 Task: Move 5 latest emails   from folder Sent items to folder Folder0000000001 with a subject Subject0000000001. Move 5 latest emails   from folder Sent items to folder Folder0000000002 with a subject Subject0000000001. Move 5 latest emails   from folder Sent items to folder Folder0000000003 with a subject Subject0000000002. Move 3 latest emails   from folder Sent items to folder Folder0000000004 with a subject Subject0000000003. Move 2 latest emails   from folder Sent items to folder Folder0000000005 with a subject Subject0000000004
Action: Mouse moved to (491, 113)
Screenshot: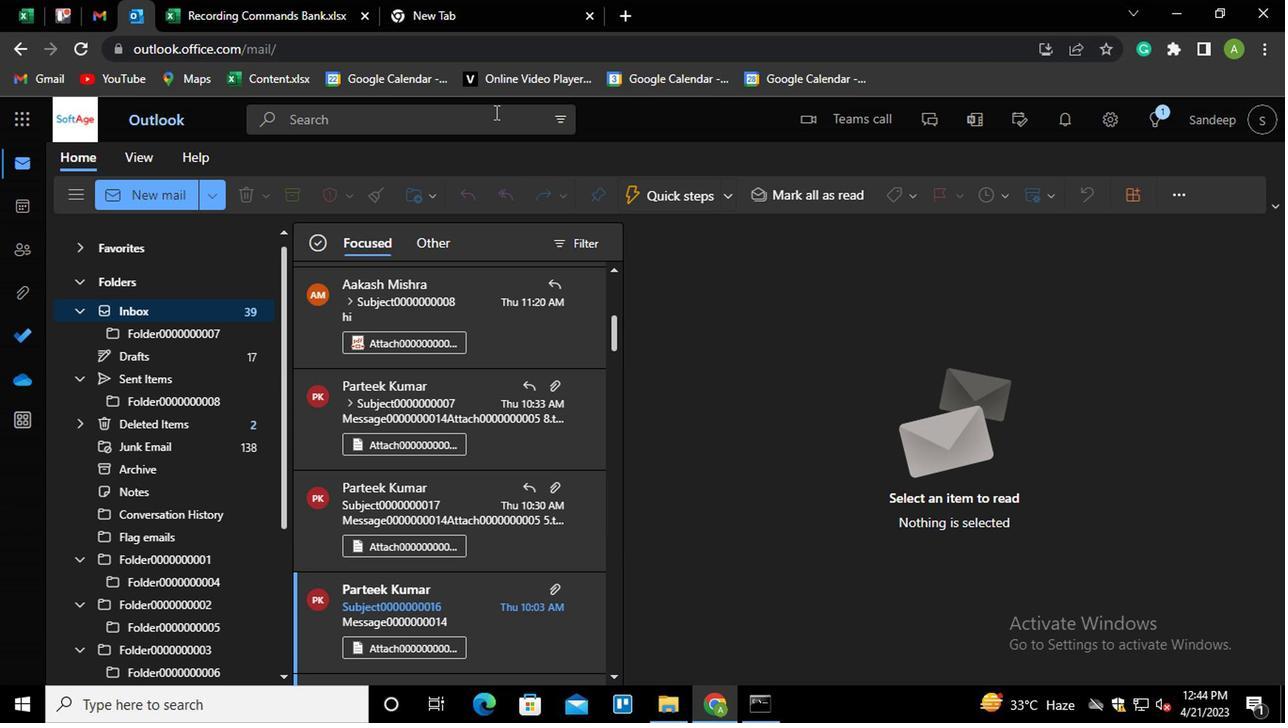 
Action: Mouse pressed left at (491, 113)
Screenshot: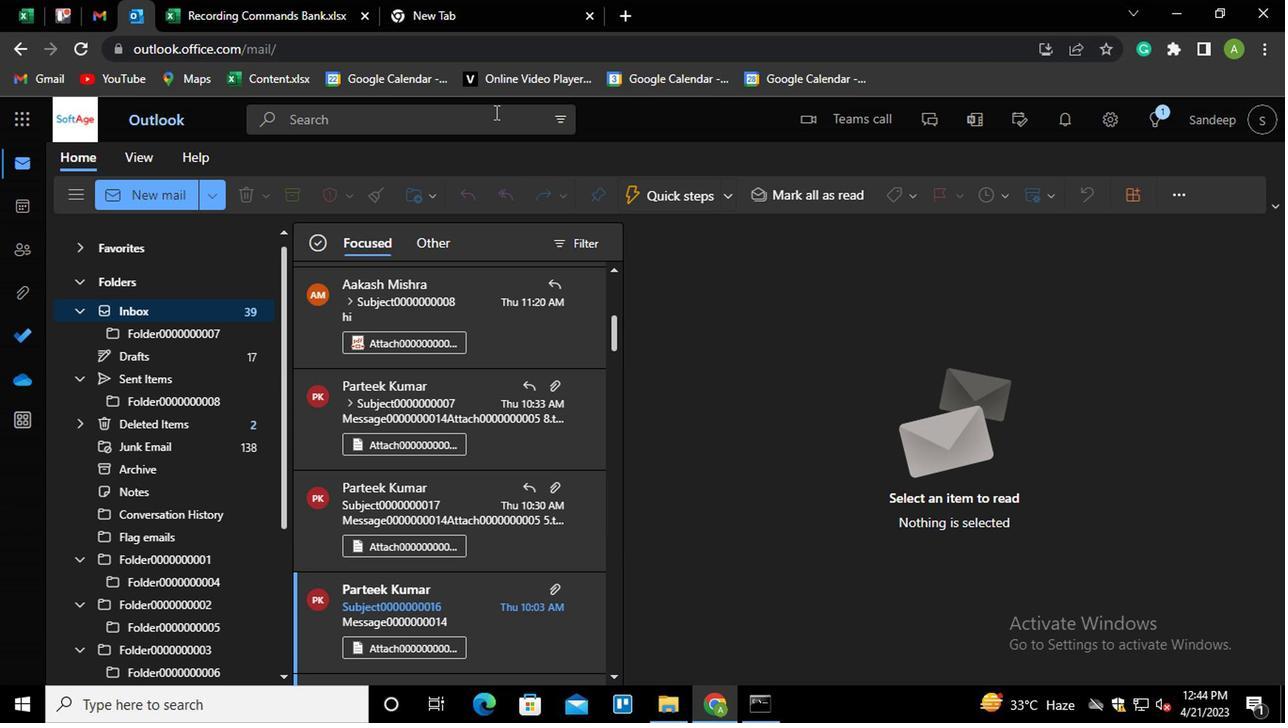
Action: Mouse moved to (722, 117)
Screenshot: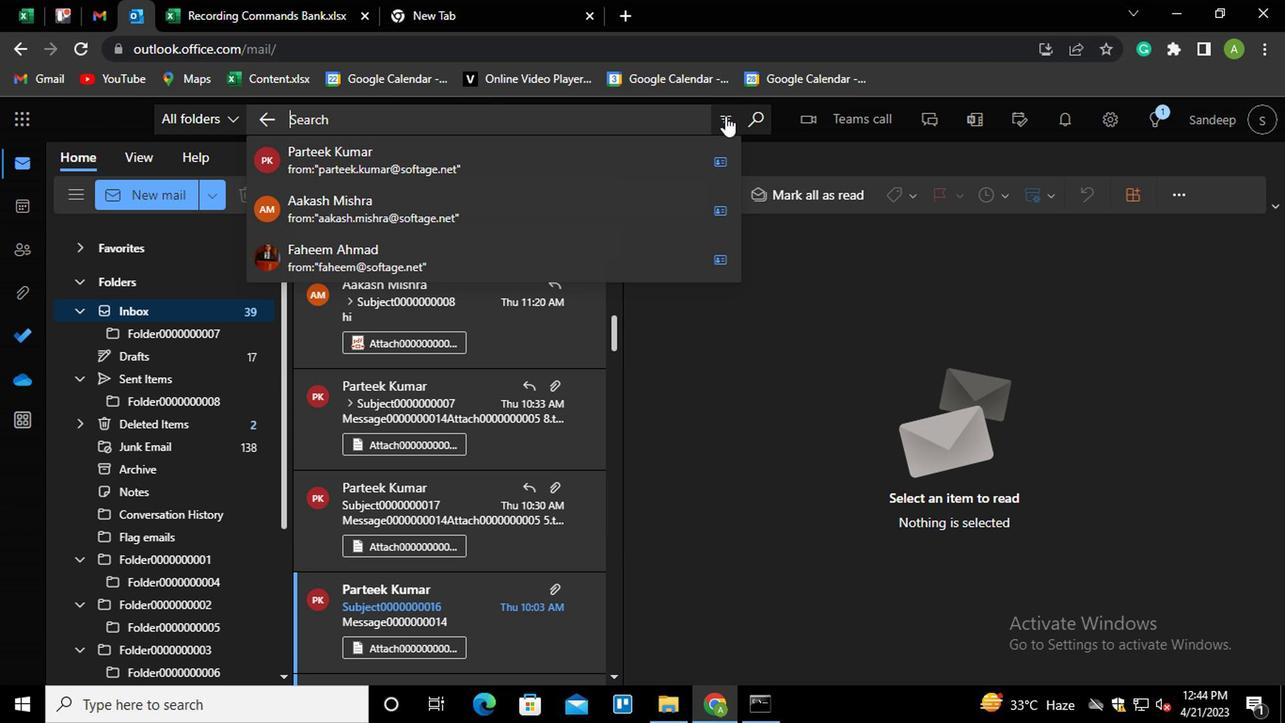 
Action: Mouse pressed left at (722, 117)
Screenshot: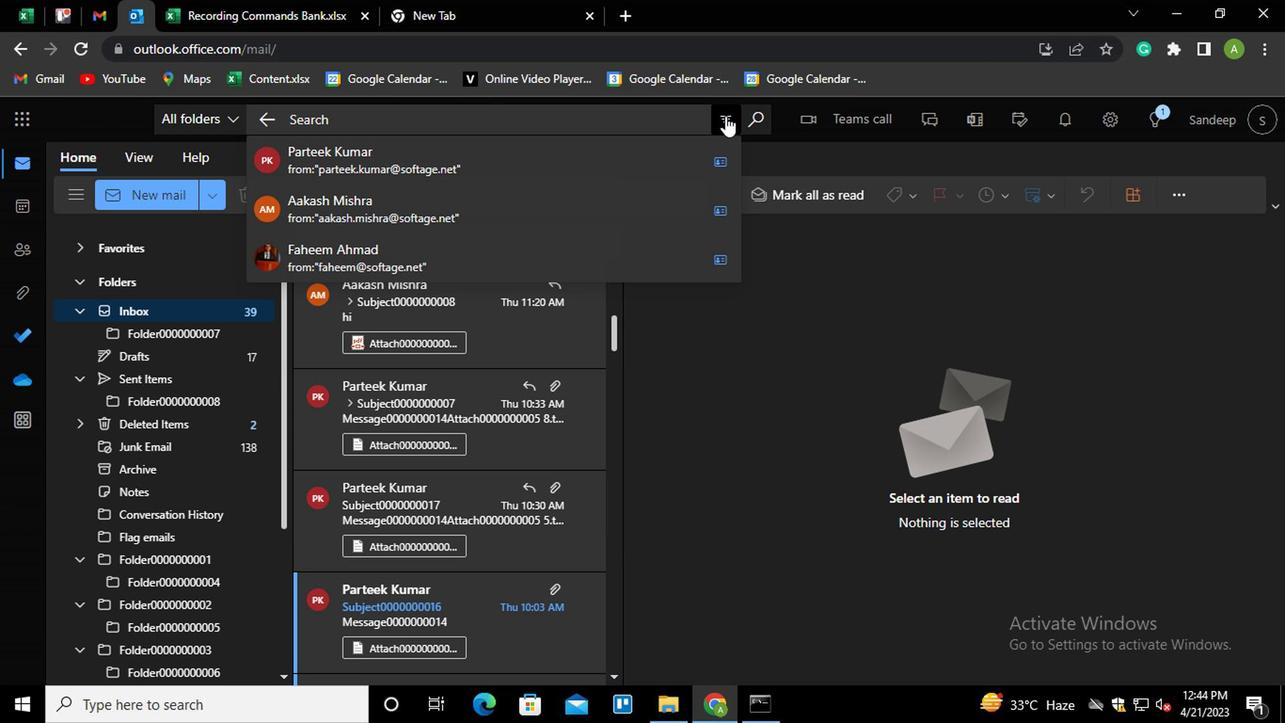 
Action: Mouse moved to (486, 204)
Screenshot: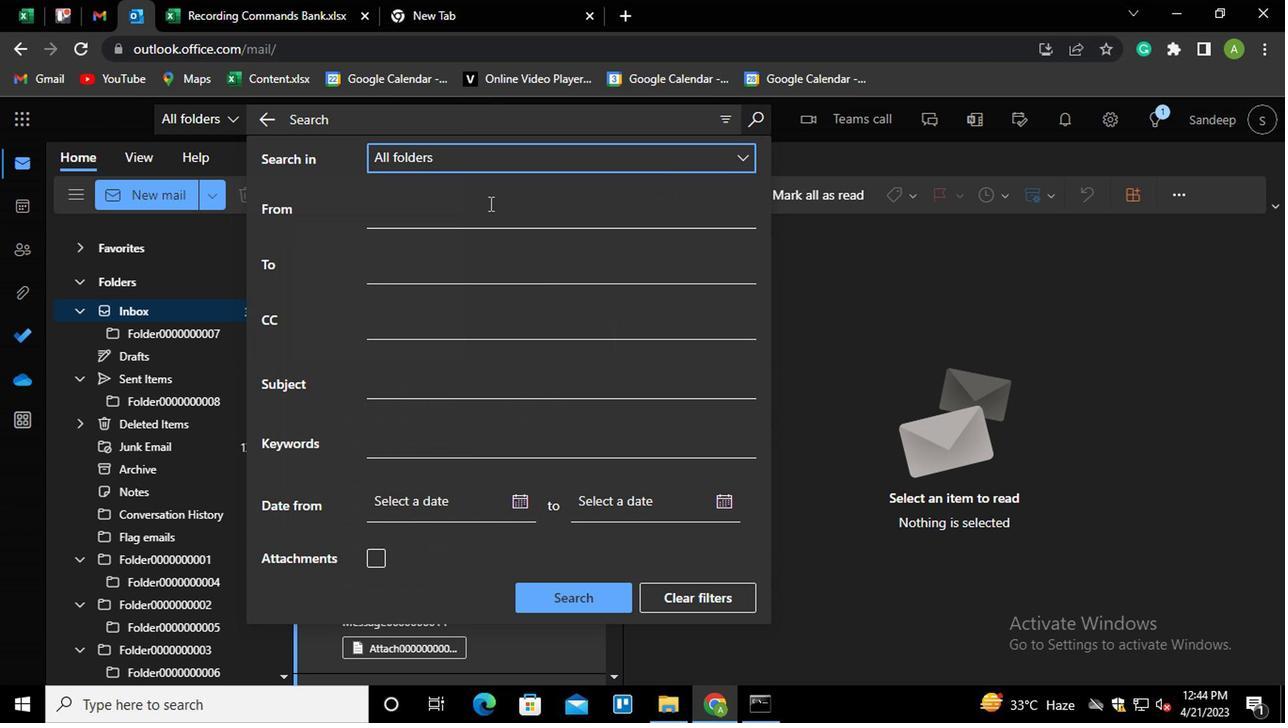 
Action: Mouse pressed left at (486, 204)
Screenshot: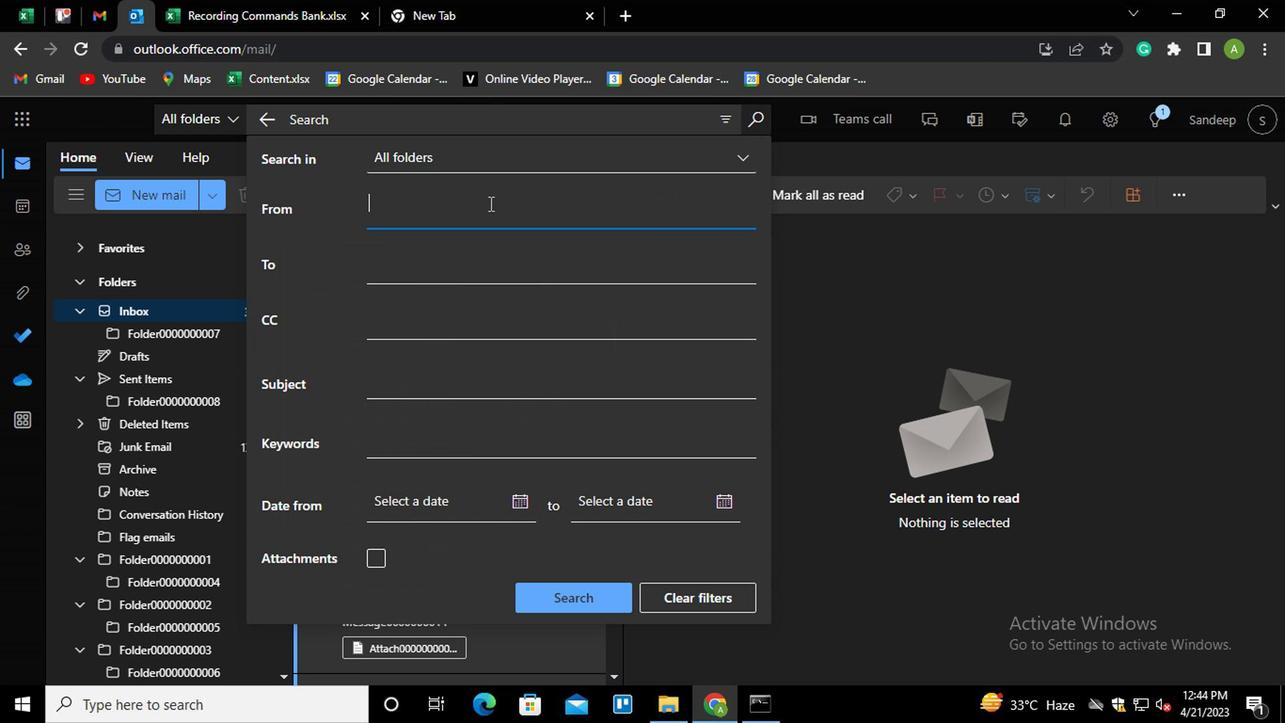 
Action: Mouse moved to (680, 163)
Screenshot: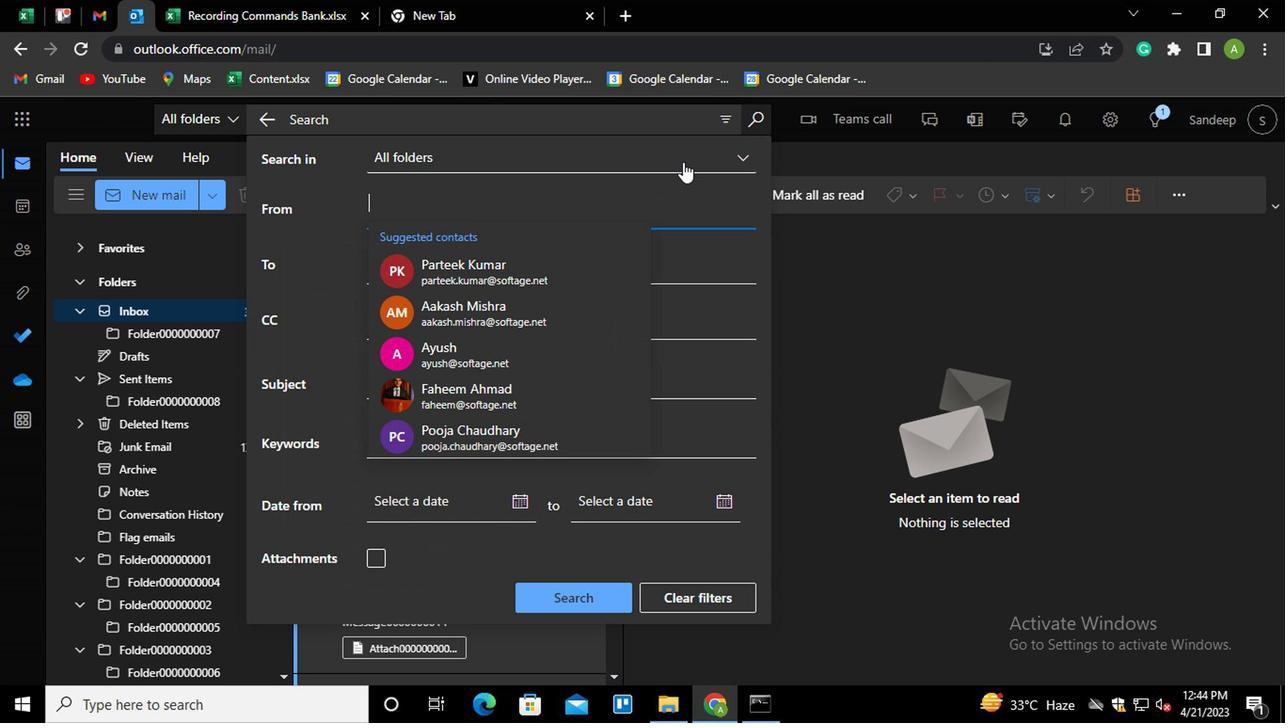 
Action: Mouse pressed left at (680, 163)
Screenshot: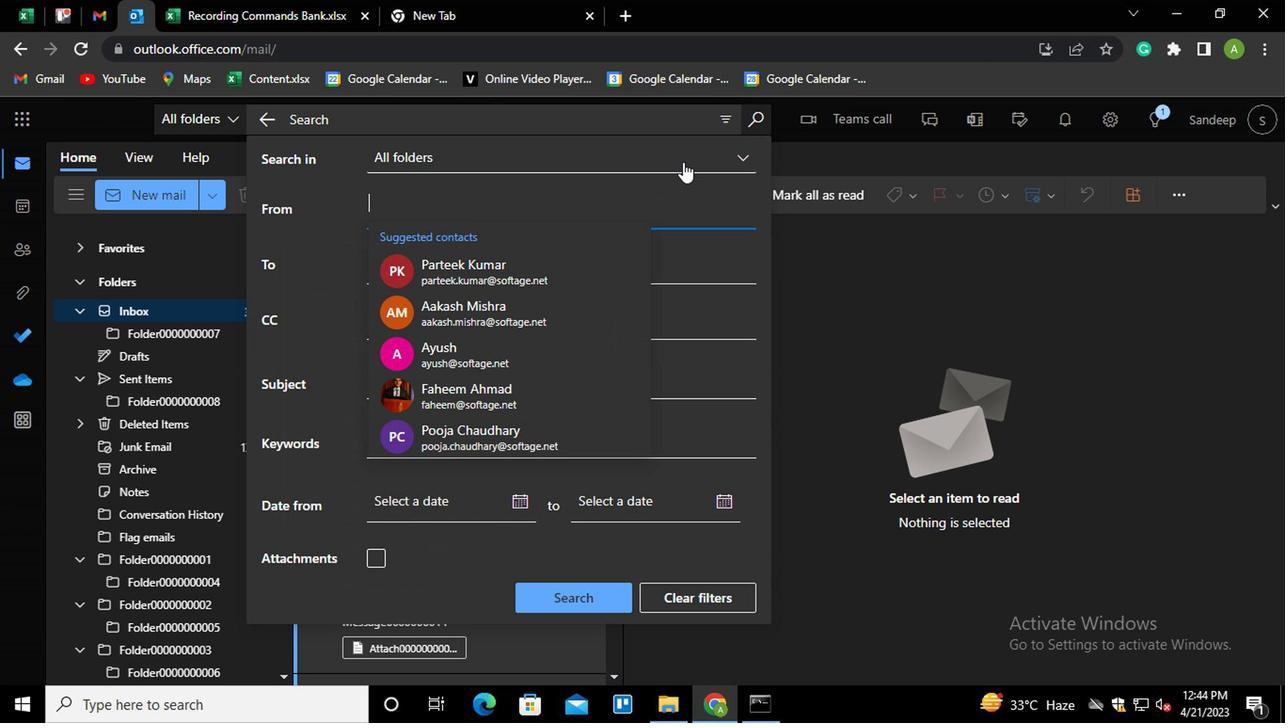 
Action: Mouse moved to (415, 284)
Screenshot: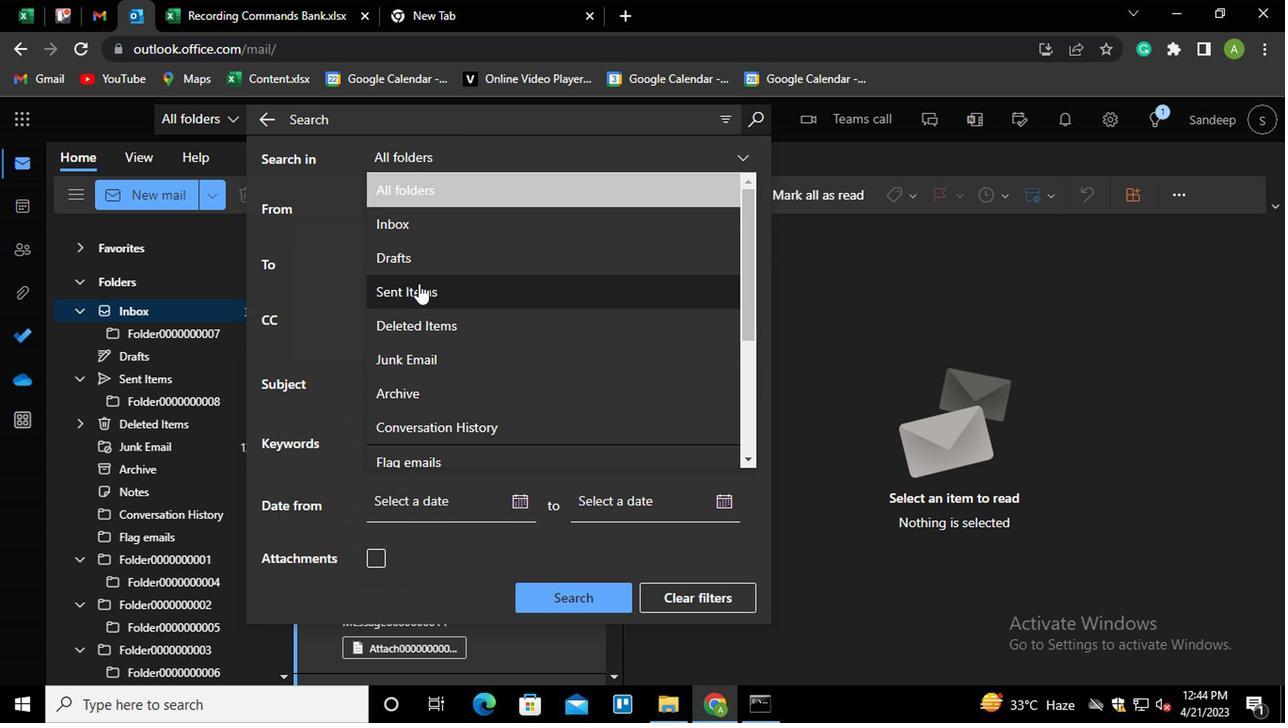 
Action: Mouse pressed left at (415, 284)
Screenshot: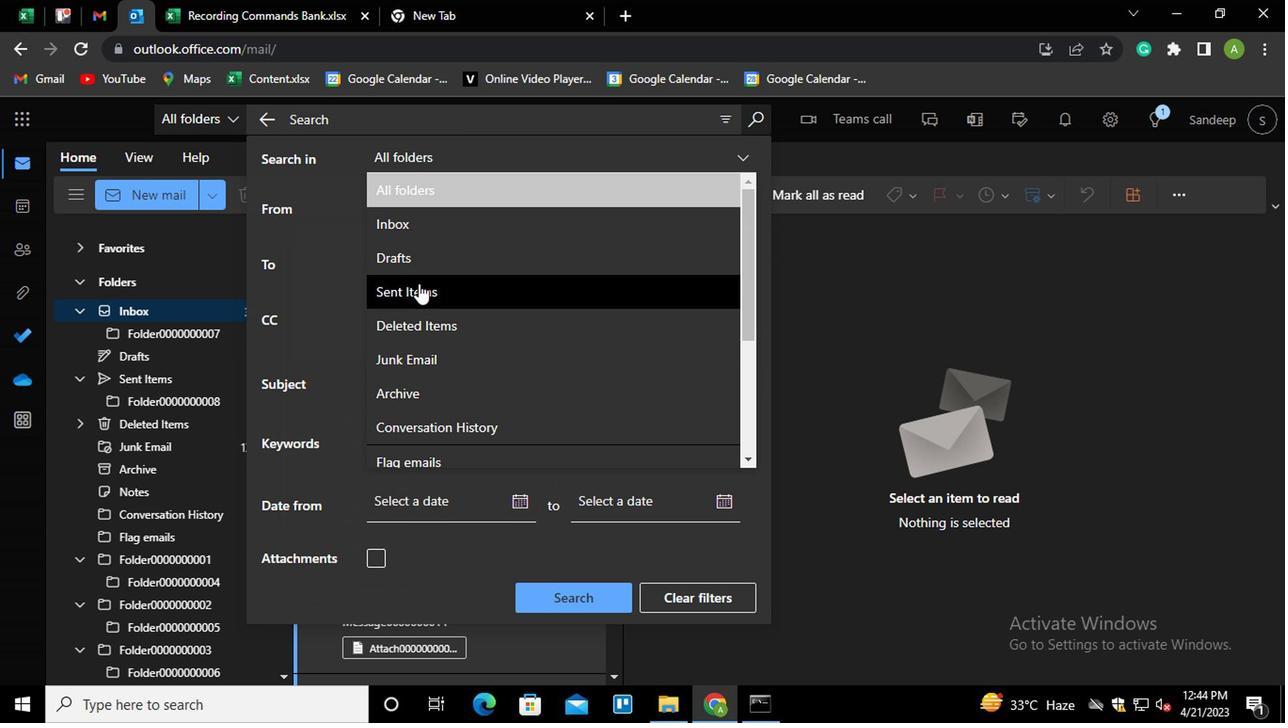 
Action: Mouse moved to (434, 214)
Screenshot: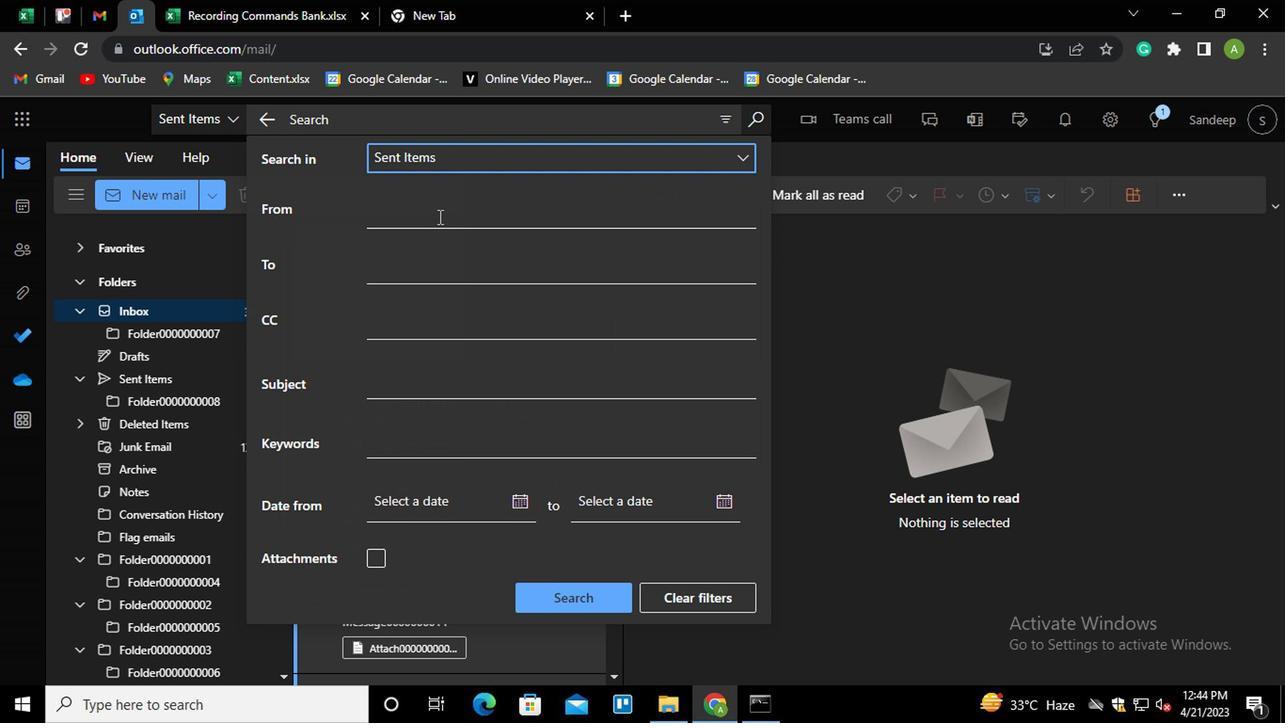 
Action: Mouse pressed left at (434, 214)
Screenshot: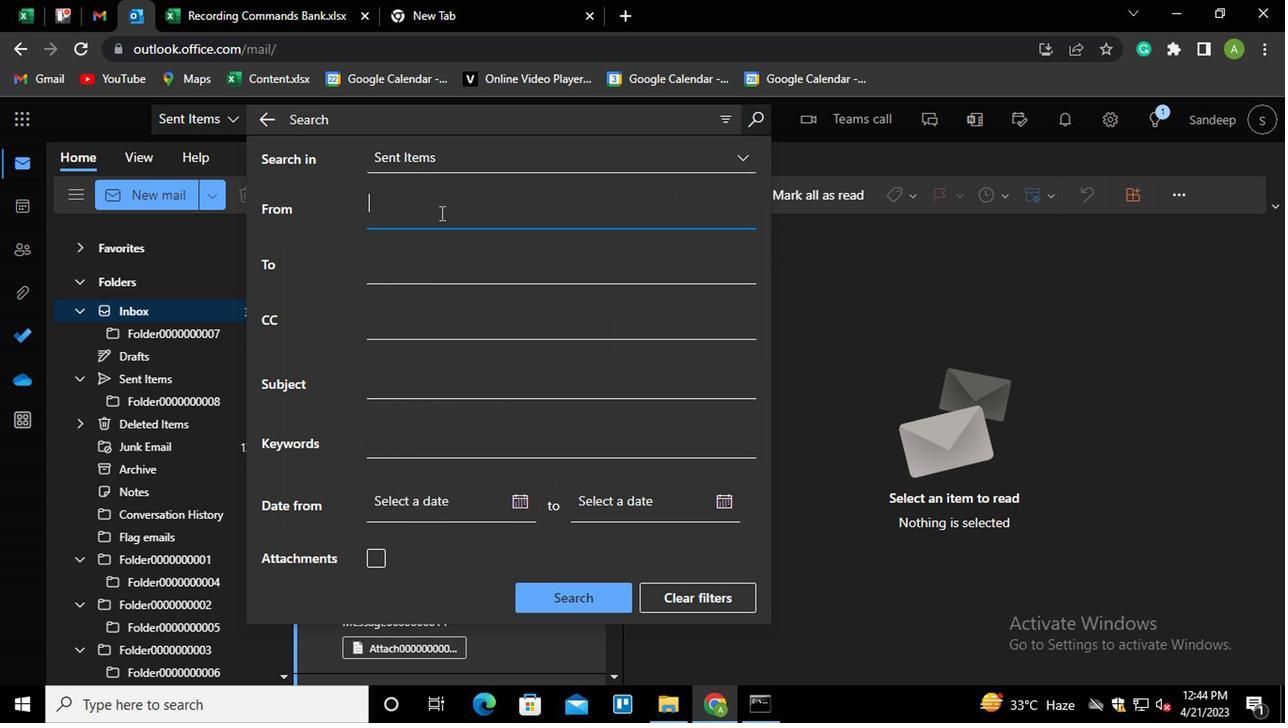 
Action: Mouse moved to (436, 214)
Screenshot: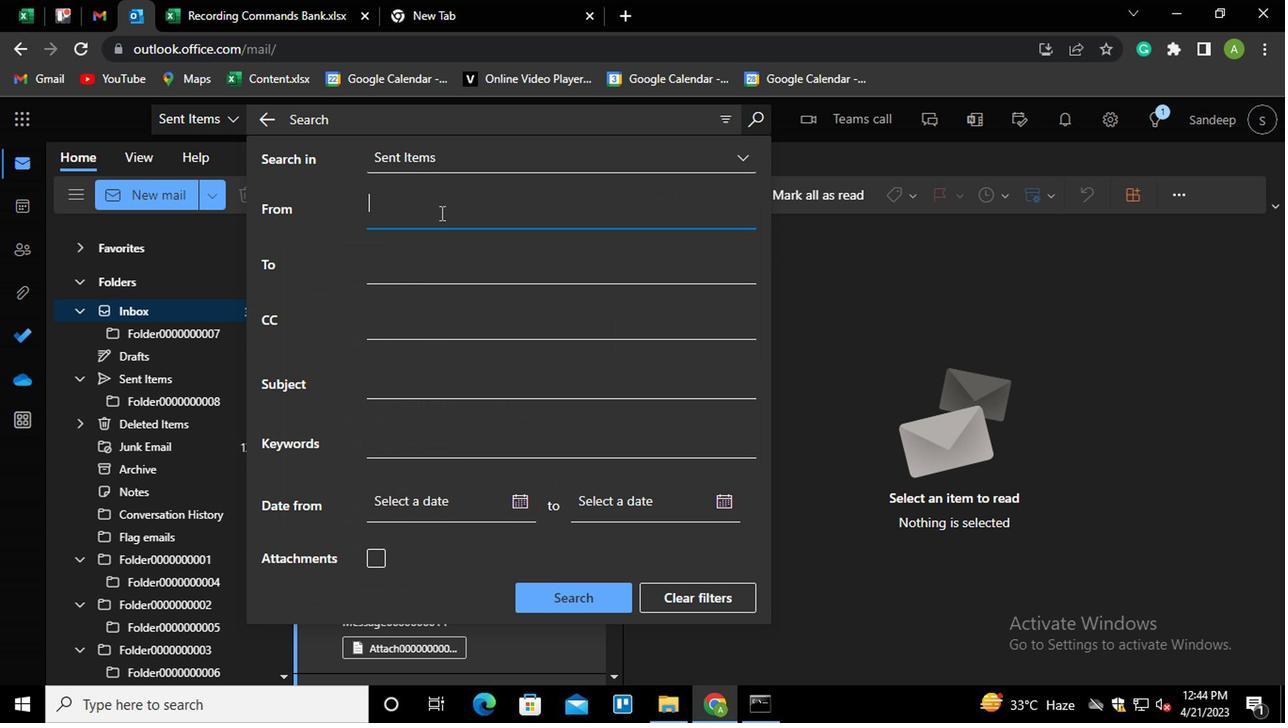 
Action: Key pressed <Key.shift>SUBJECT0000000001
Screenshot: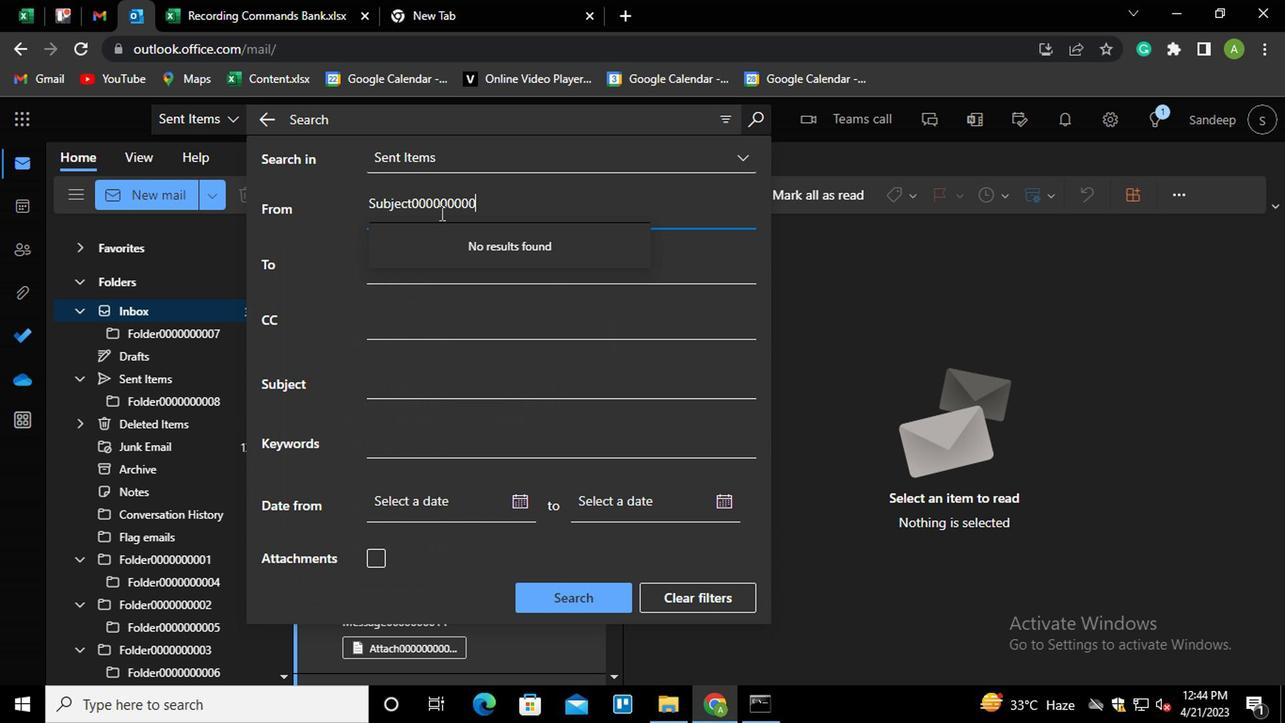 
Action: Mouse moved to (496, 204)
Screenshot: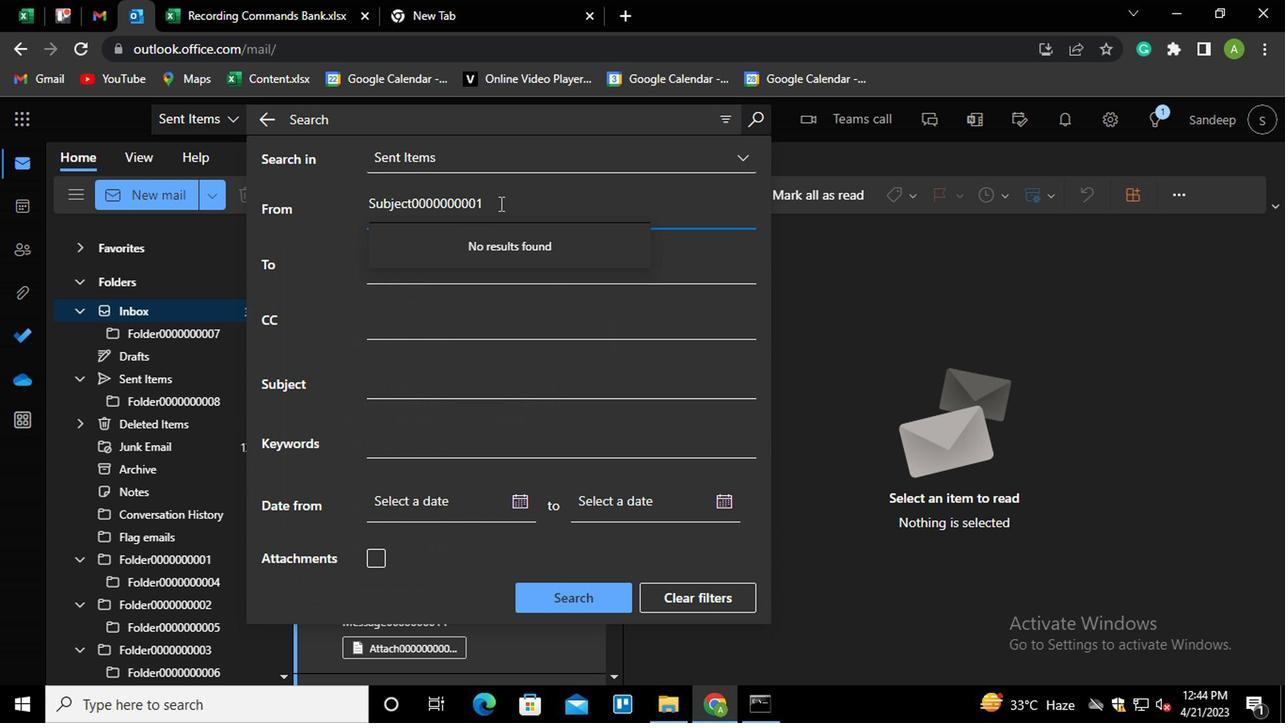 
Action: Key pressed <Key.shift_r><Key.shift_r><Key.home>ctrl+C<Key.backspace>
Screenshot: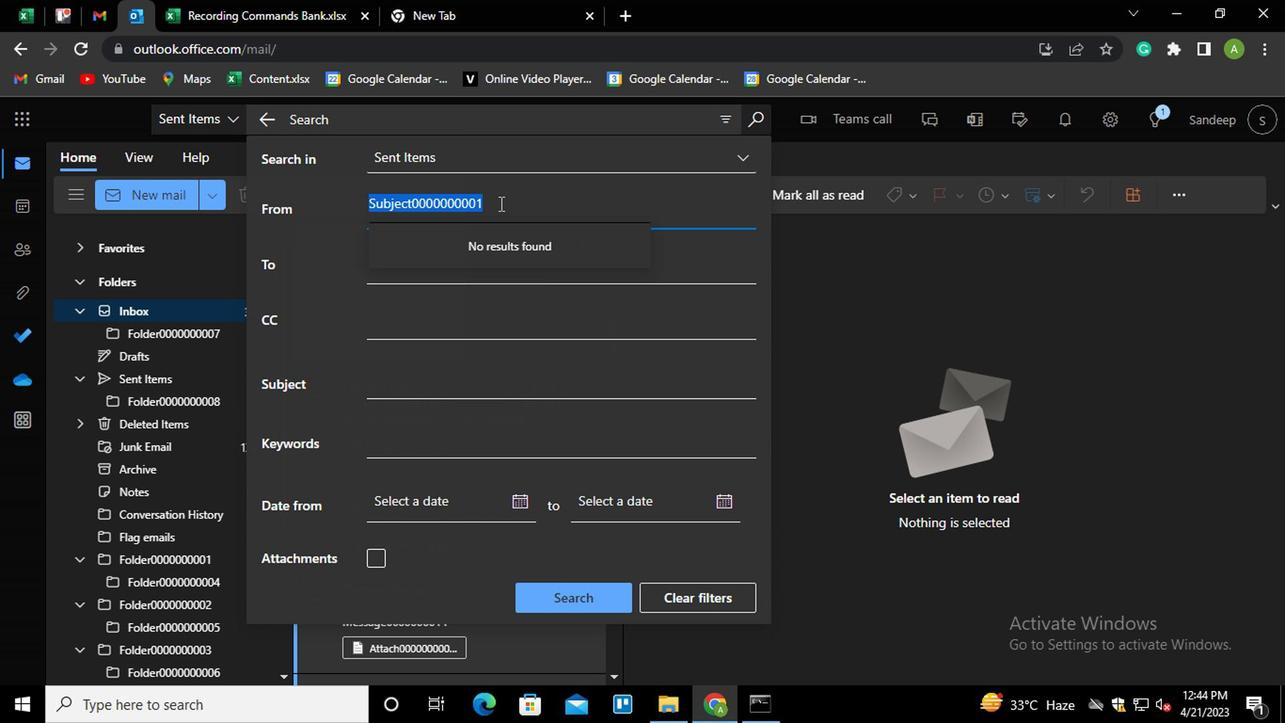 
Action: Mouse moved to (679, 391)
Screenshot: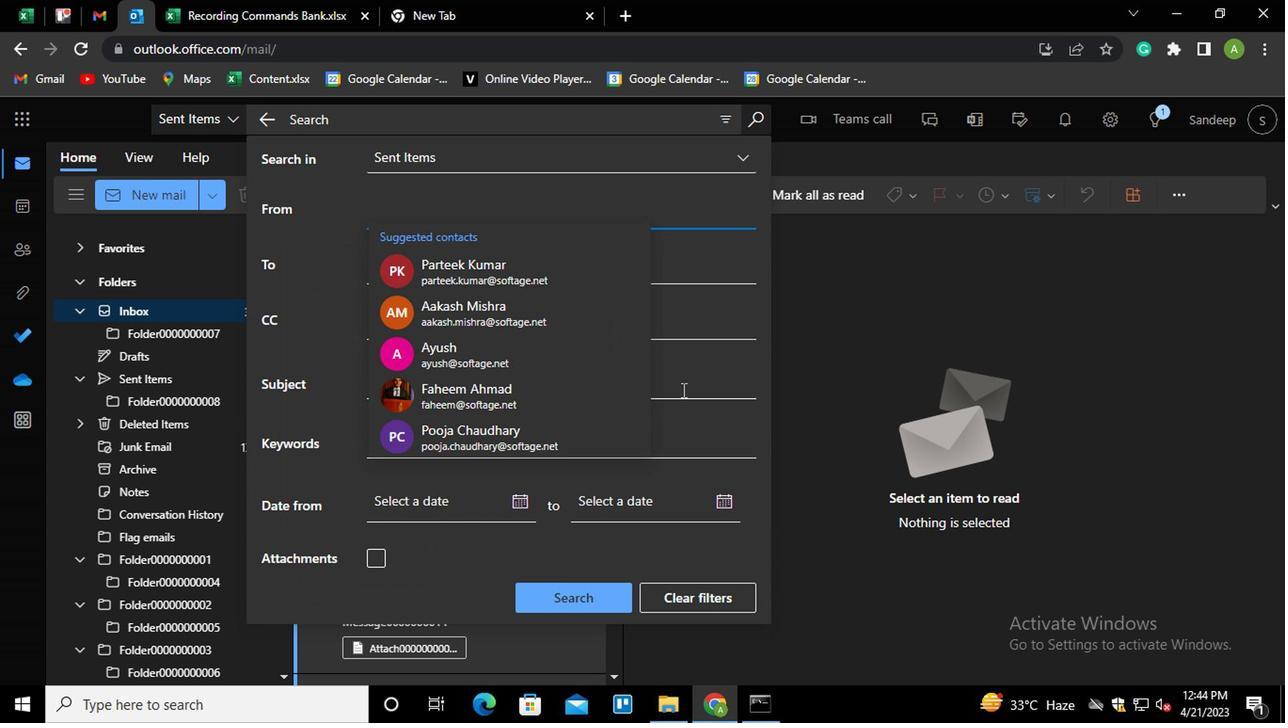 
Action: Mouse pressed left at (679, 391)
Screenshot: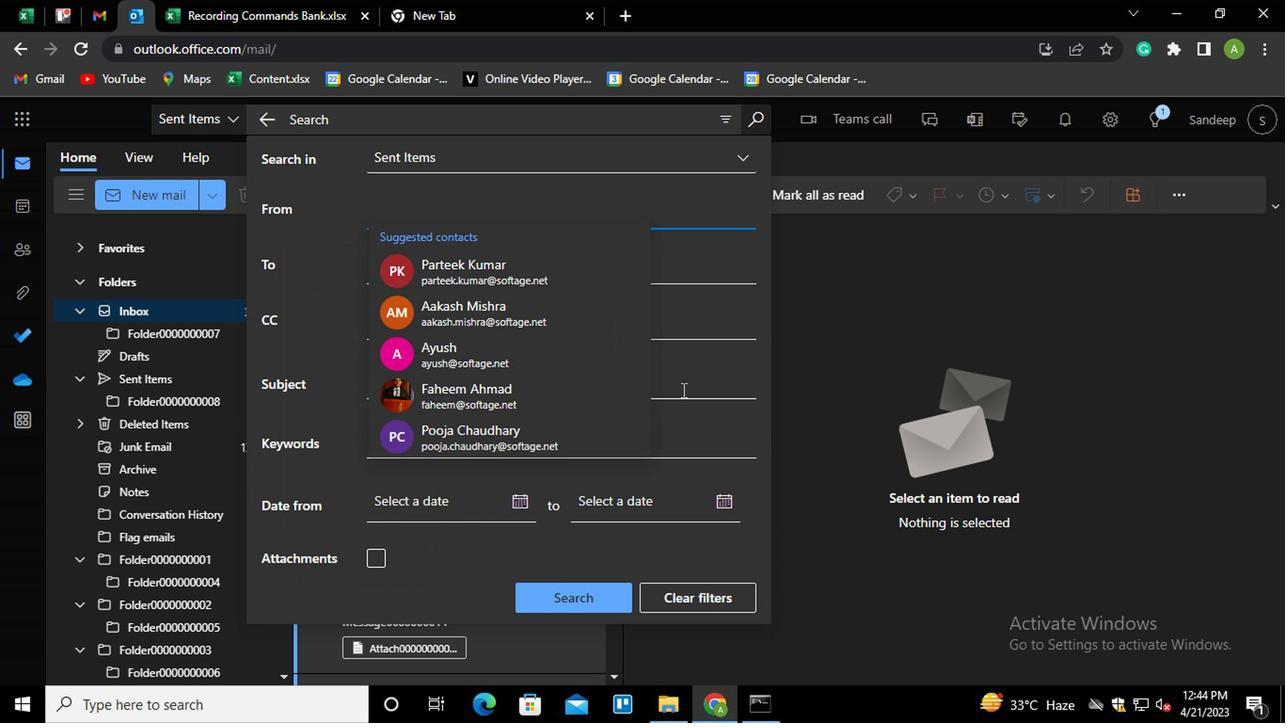 
Action: Mouse moved to (679, 391)
Screenshot: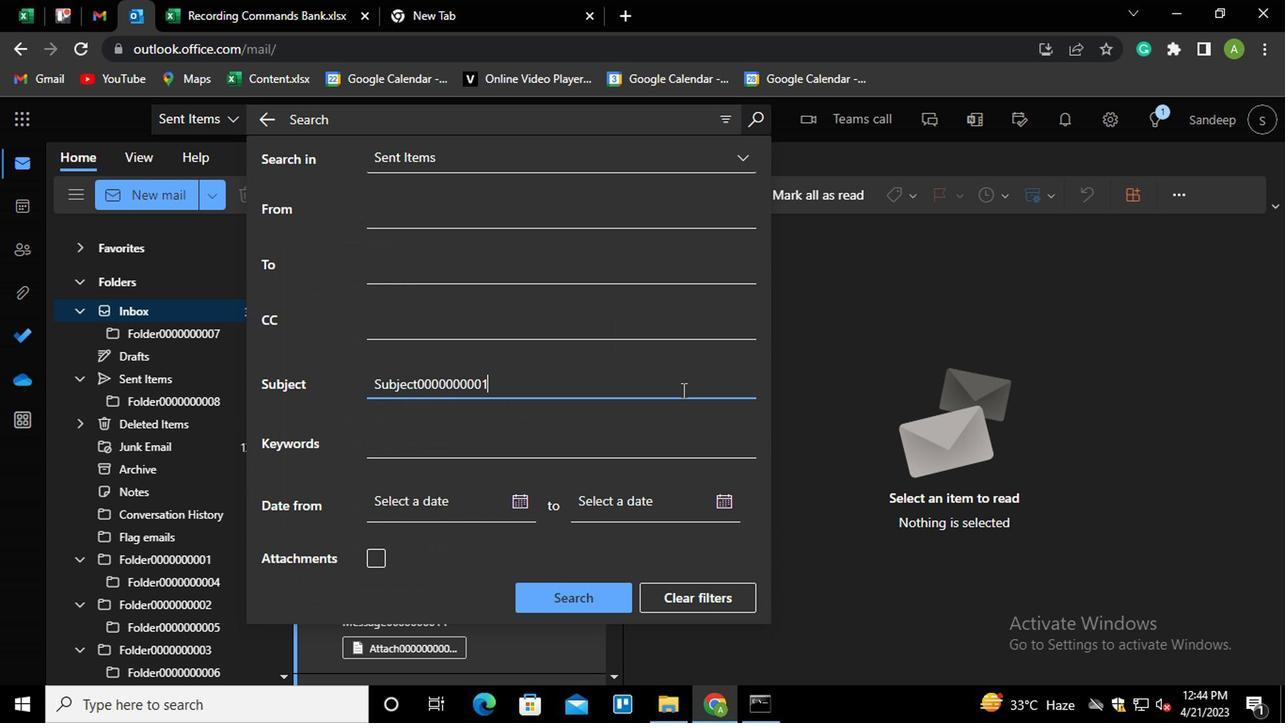 
Action: Key pressed ctrl+V
Screenshot: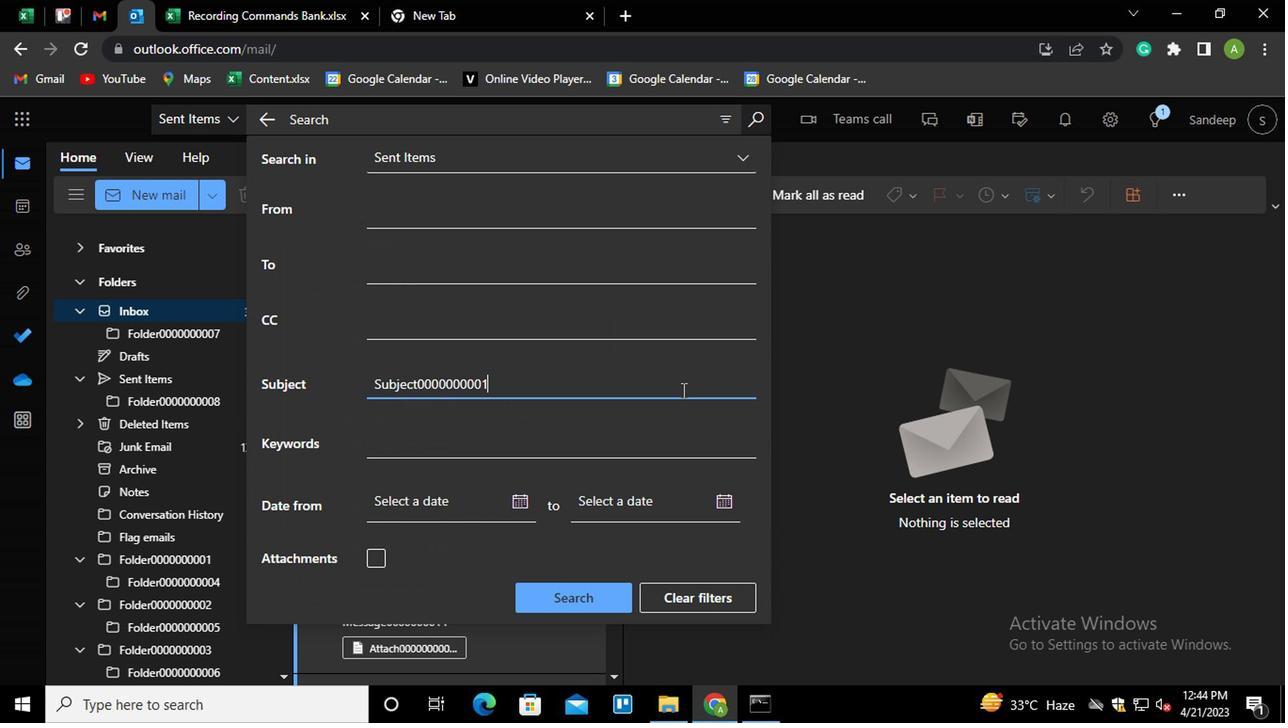 
Action: Mouse moved to (589, 600)
Screenshot: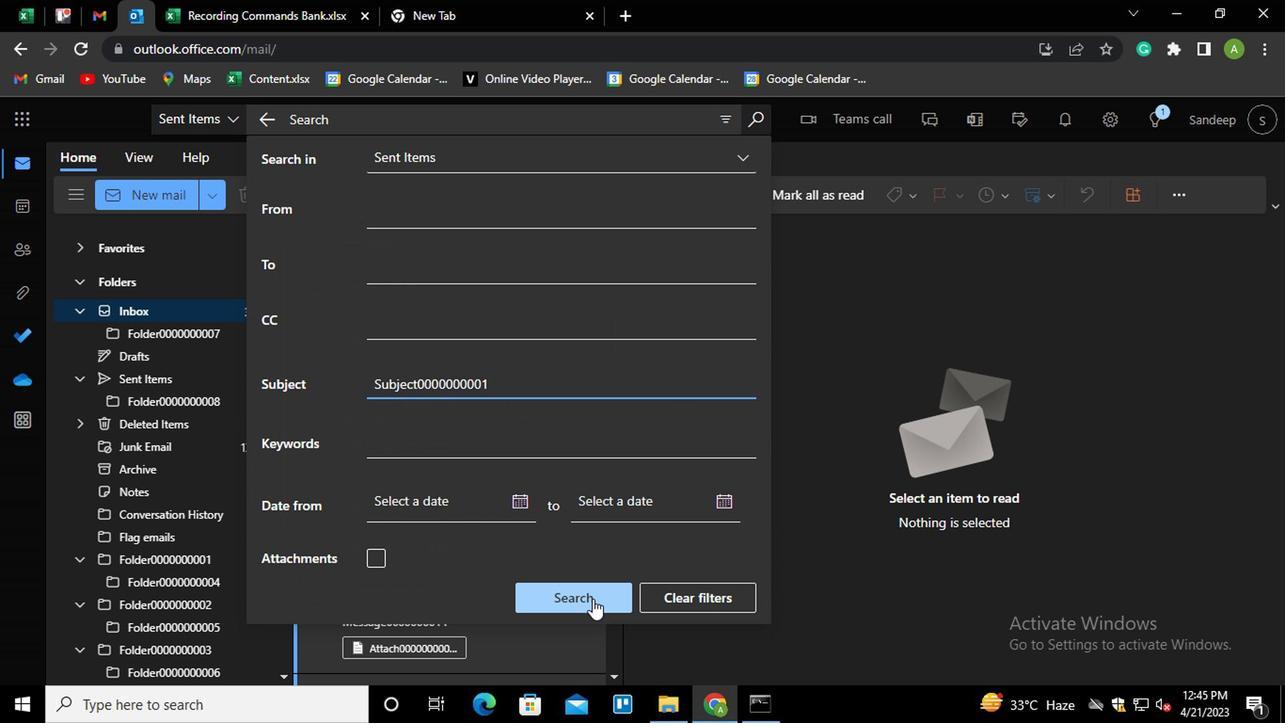 
Action: Mouse pressed left at (589, 600)
Screenshot: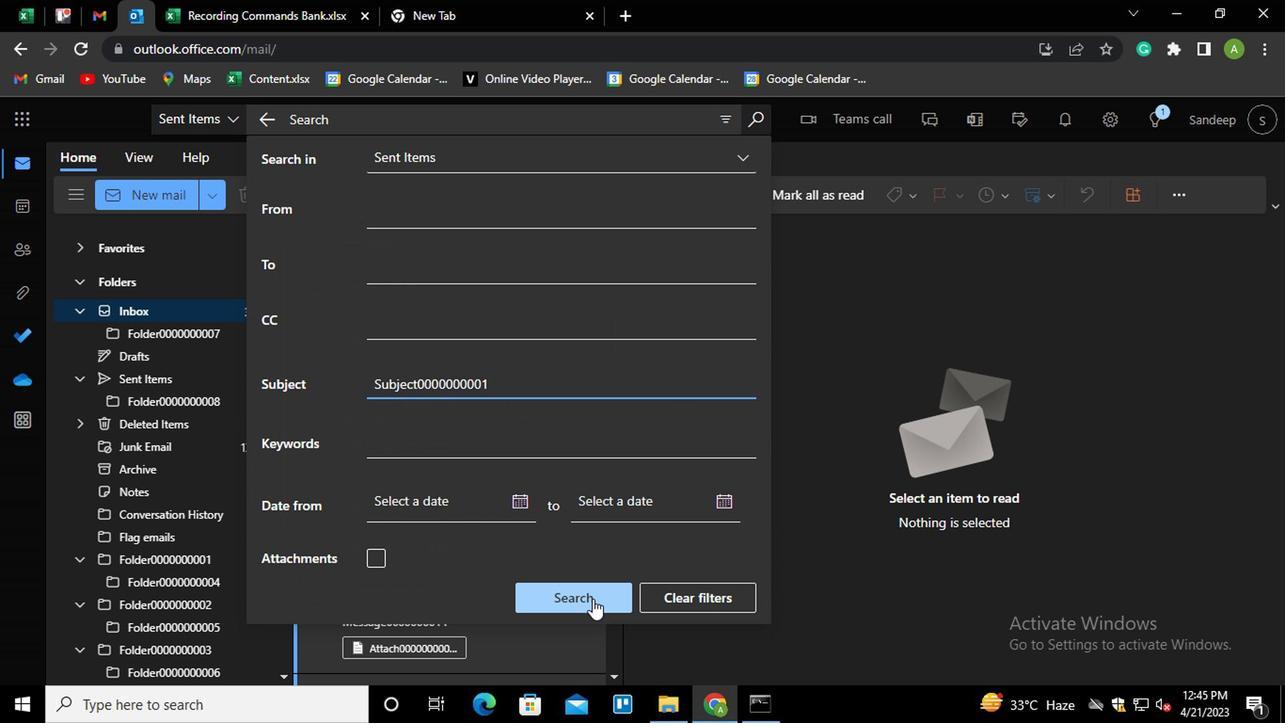 
Action: Mouse moved to (311, 324)
Screenshot: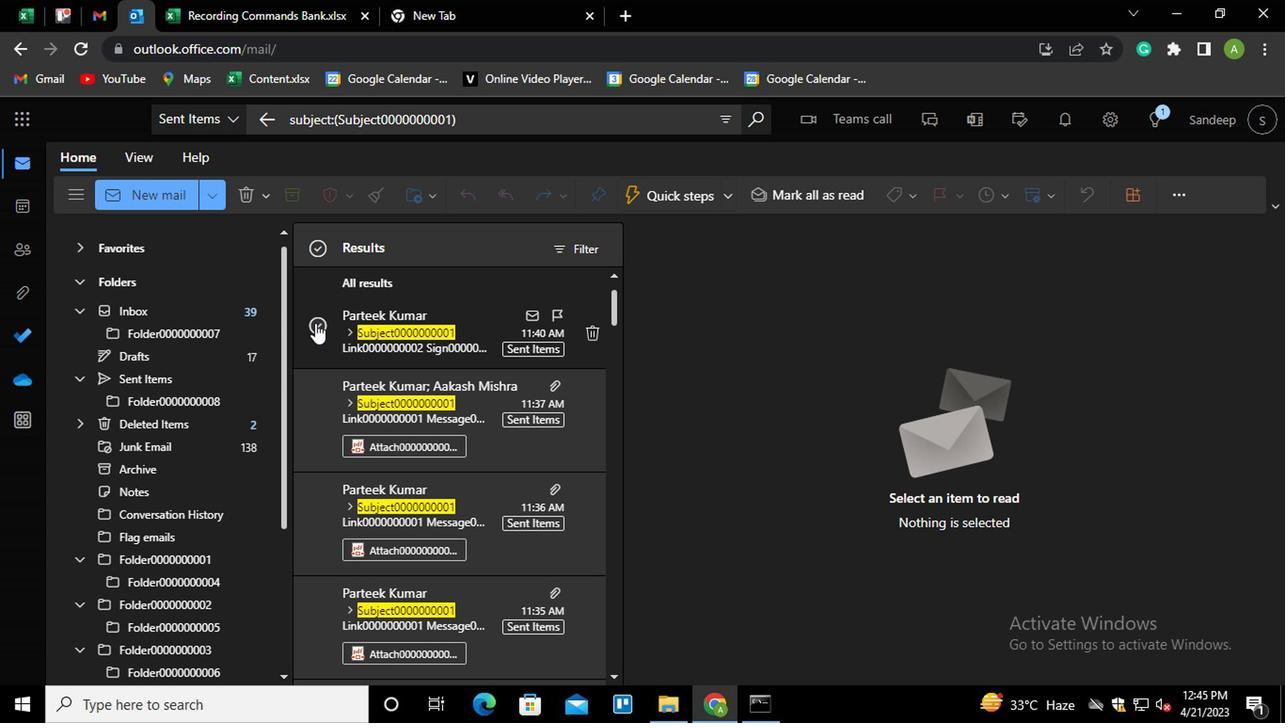 
Action: Mouse pressed left at (311, 324)
Screenshot: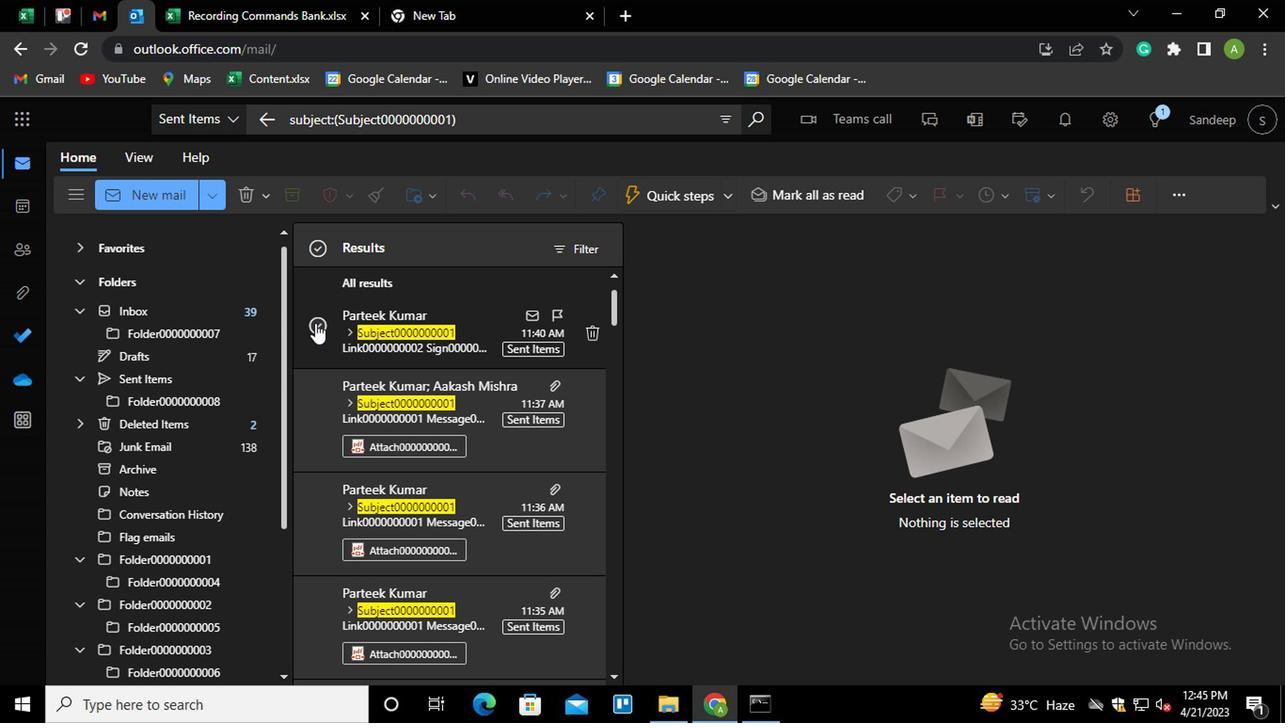 
Action: Mouse moved to (312, 395)
Screenshot: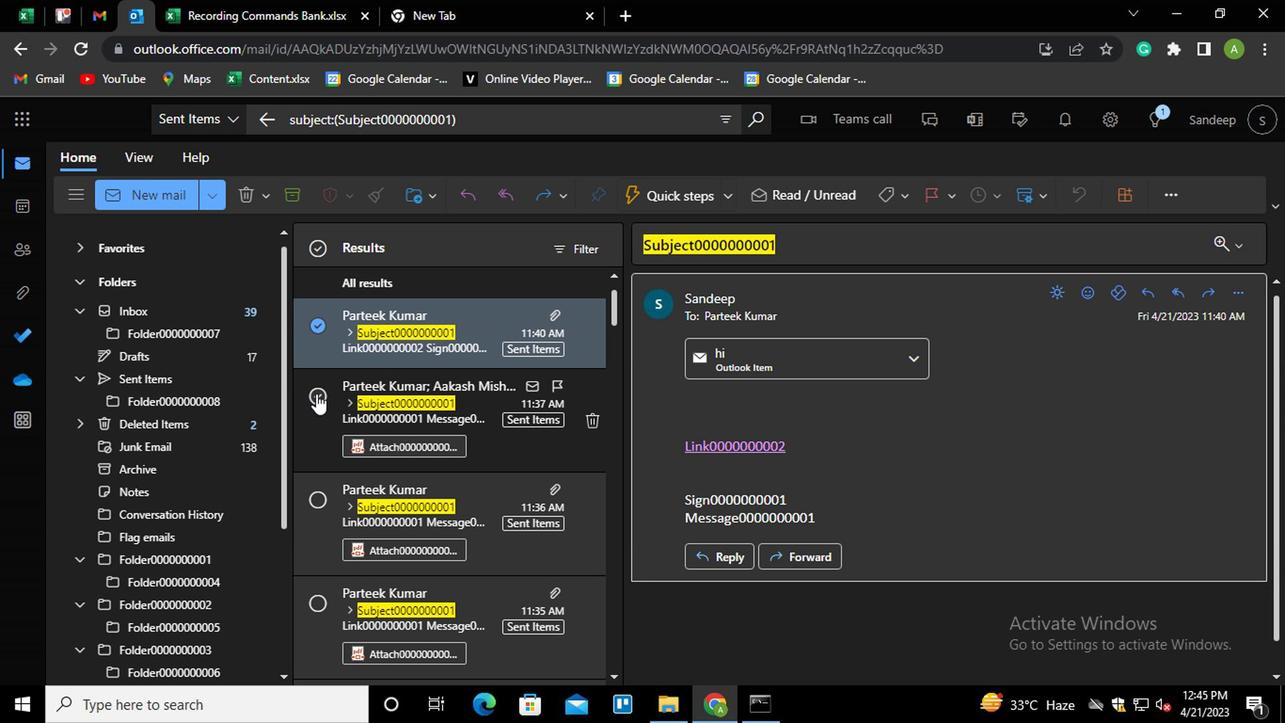
Action: Mouse pressed left at (312, 395)
Screenshot: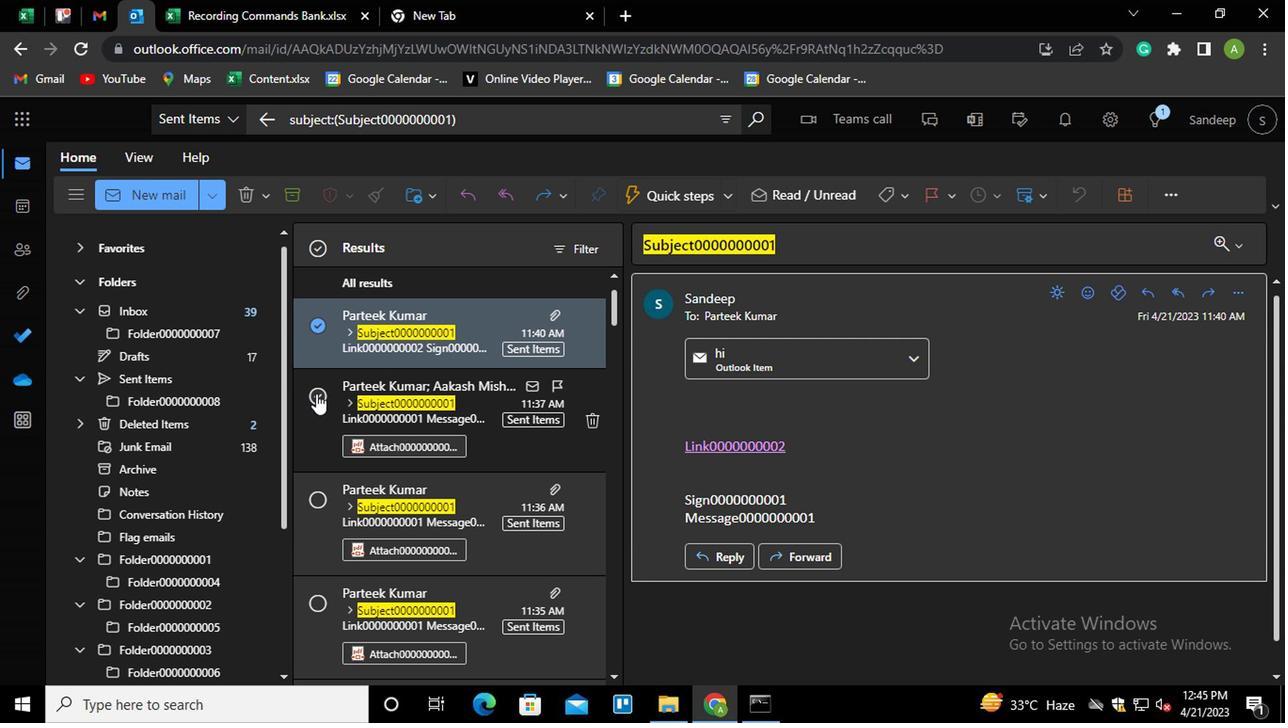 
Action: Mouse moved to (313, 497)
Screenshot: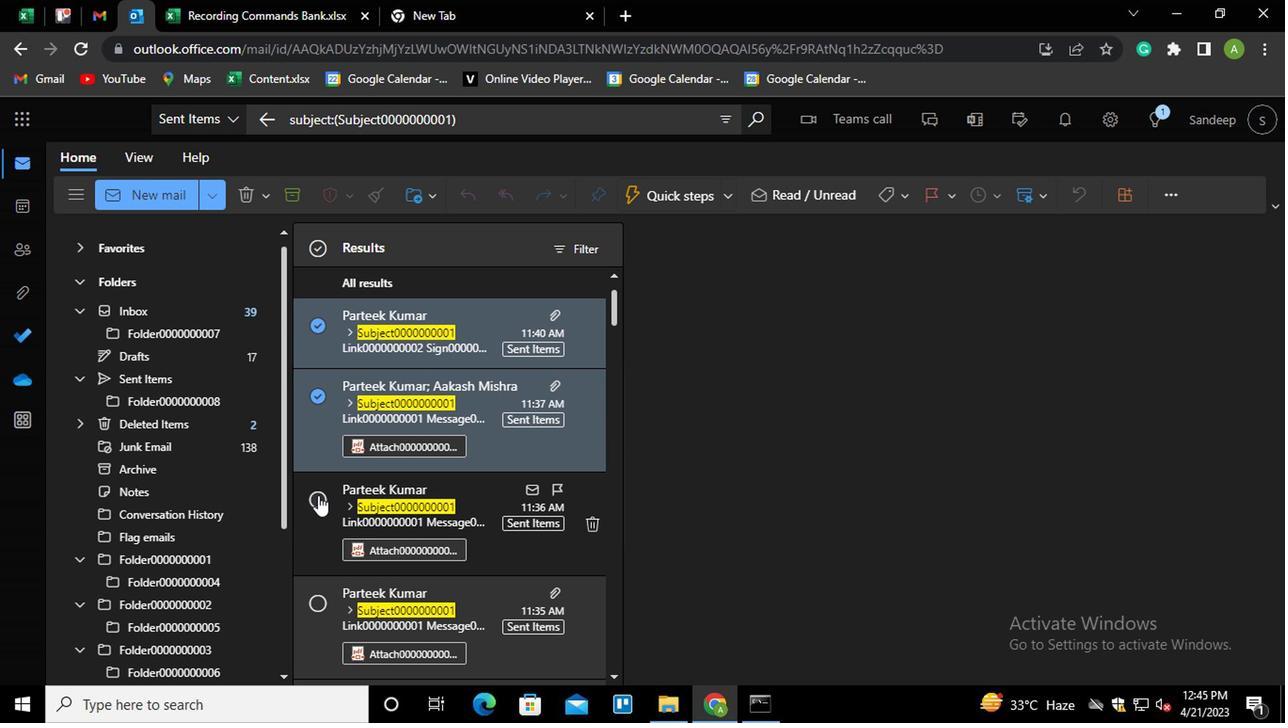 
Action: Mouse pressed left at (313, 497)
Screenshot: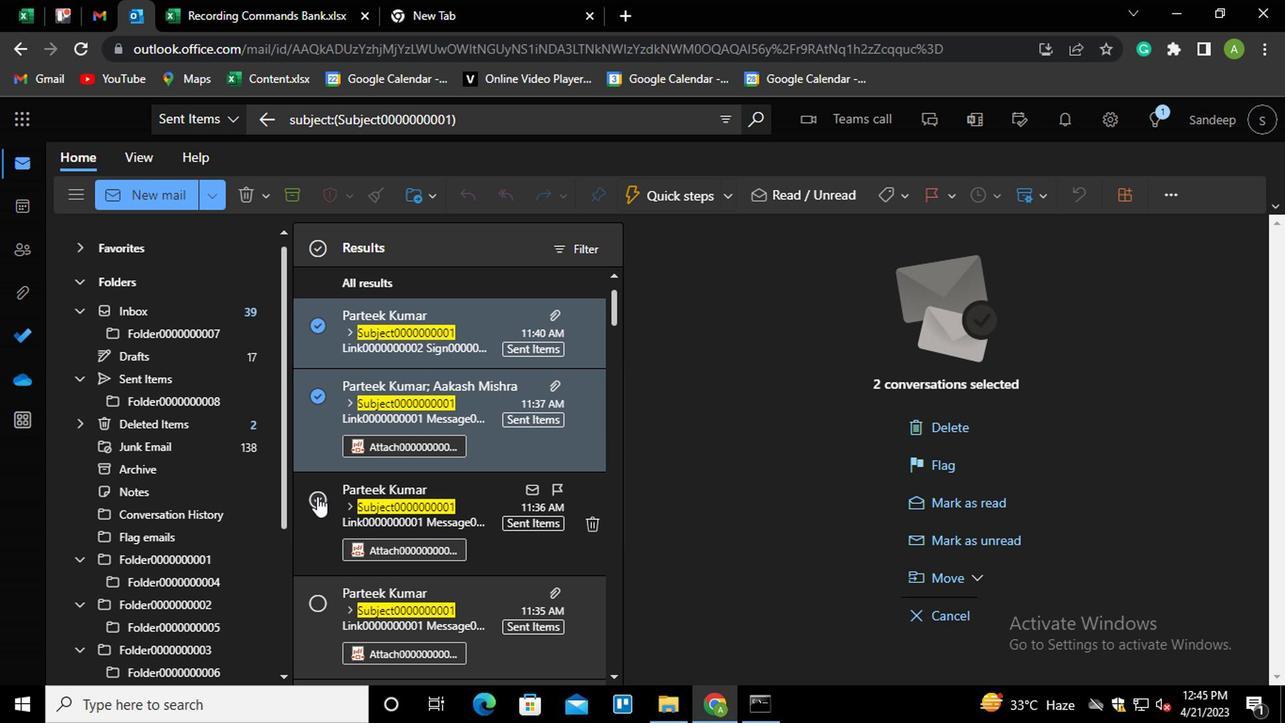 
Action: Mouse moved to (314, 604)
Screenshot: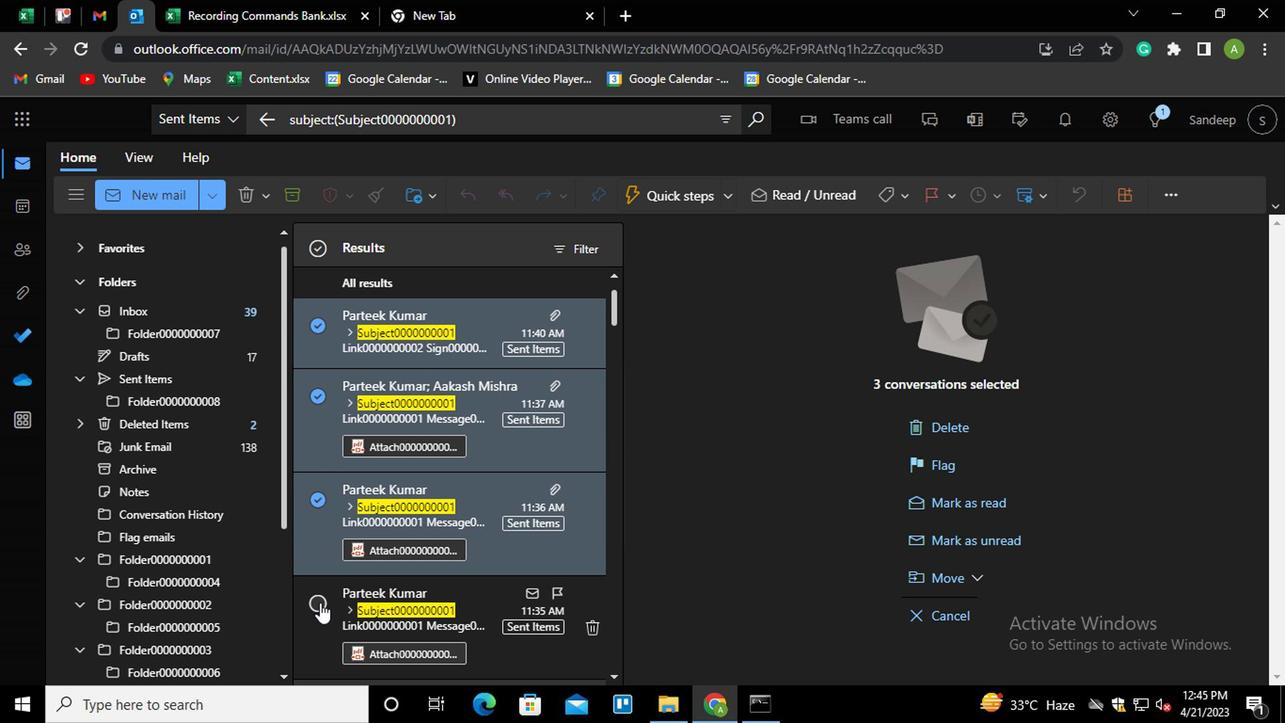 
Action: Mouse pressed left at (314, 604)
Screenshot: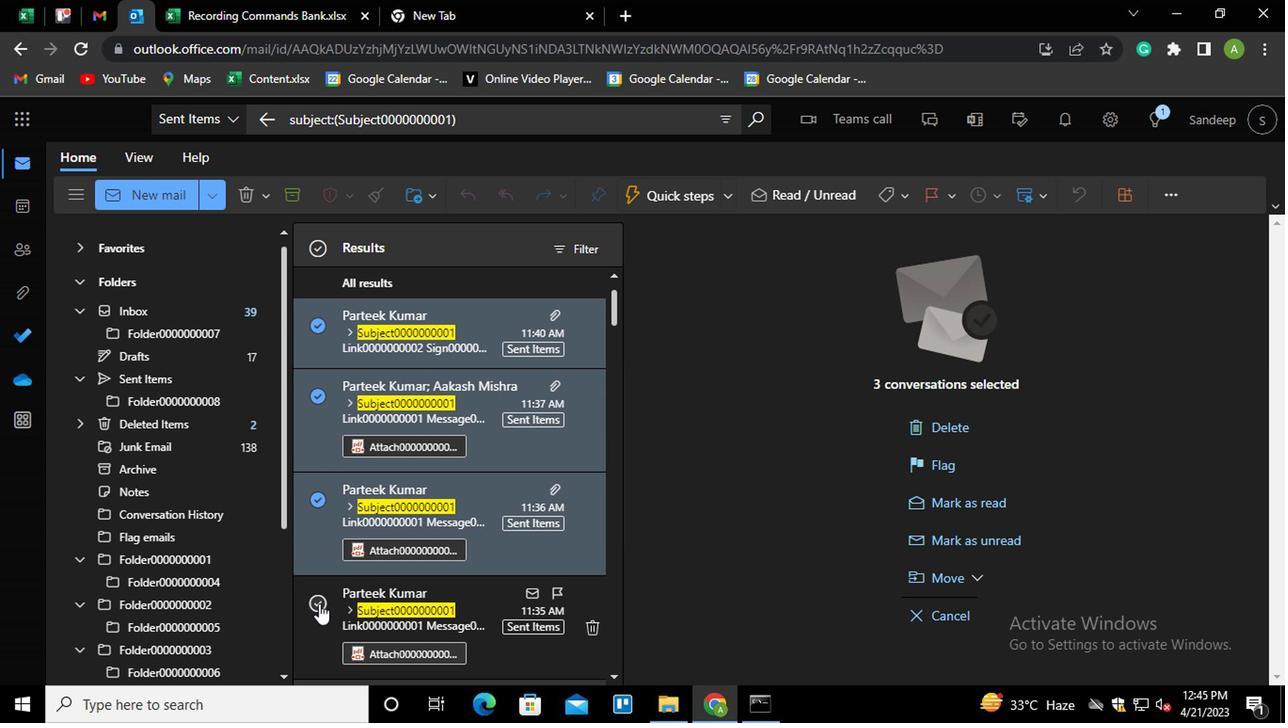 
Action: Mouse moved to (404, 547)
Screenshot: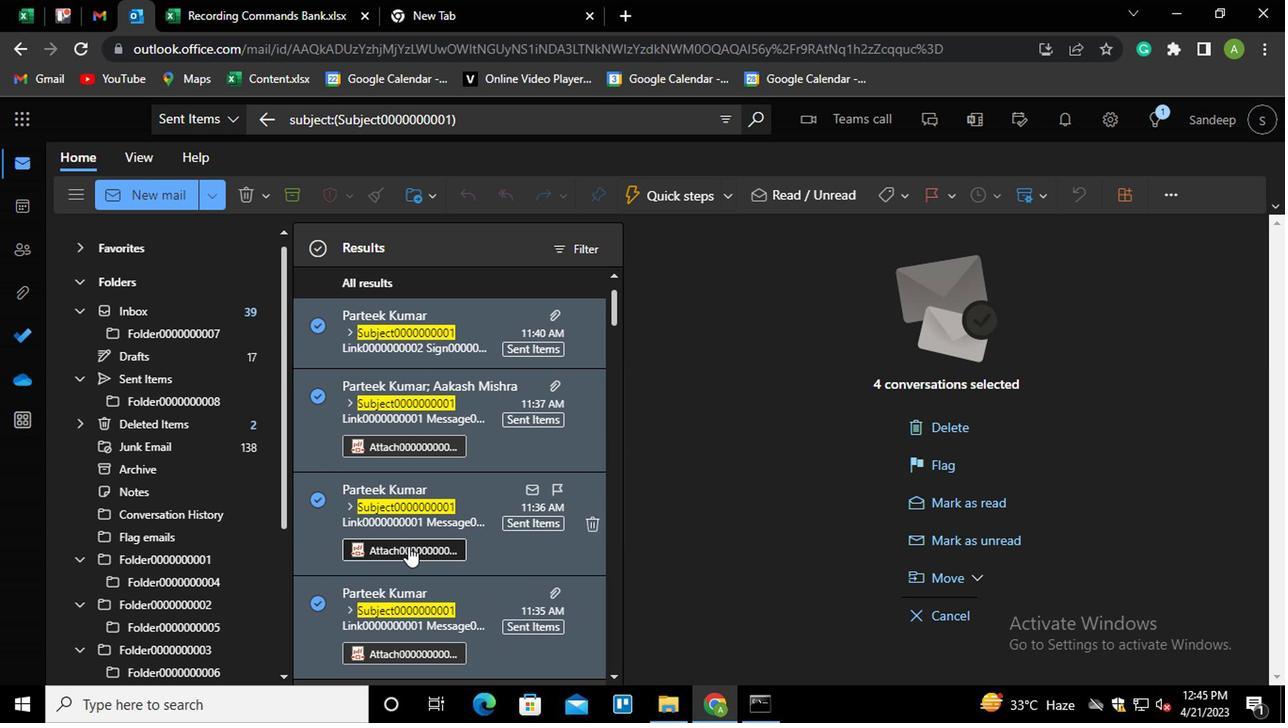 
Action: Mouse scrolled (404, 546) with delta (0, 0)
Screenshot: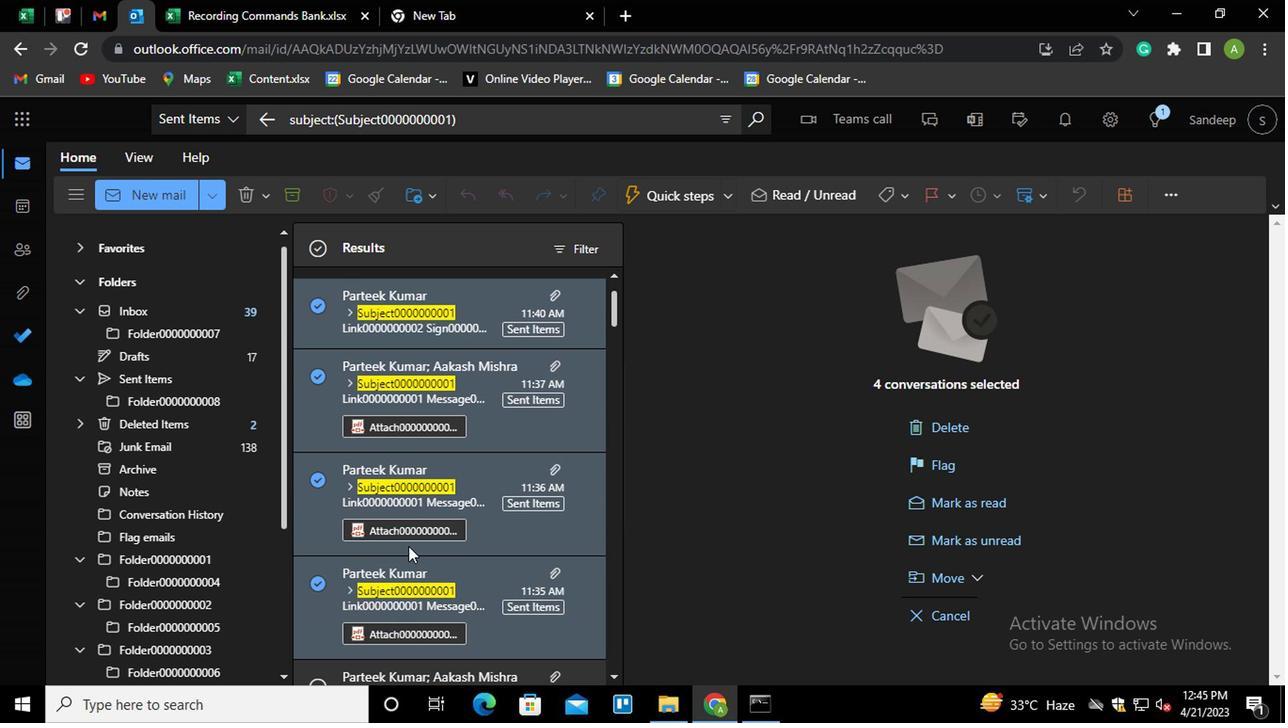 
Action: Mouse scrolled (404, 546) with delta (0, 0)
Screenshot: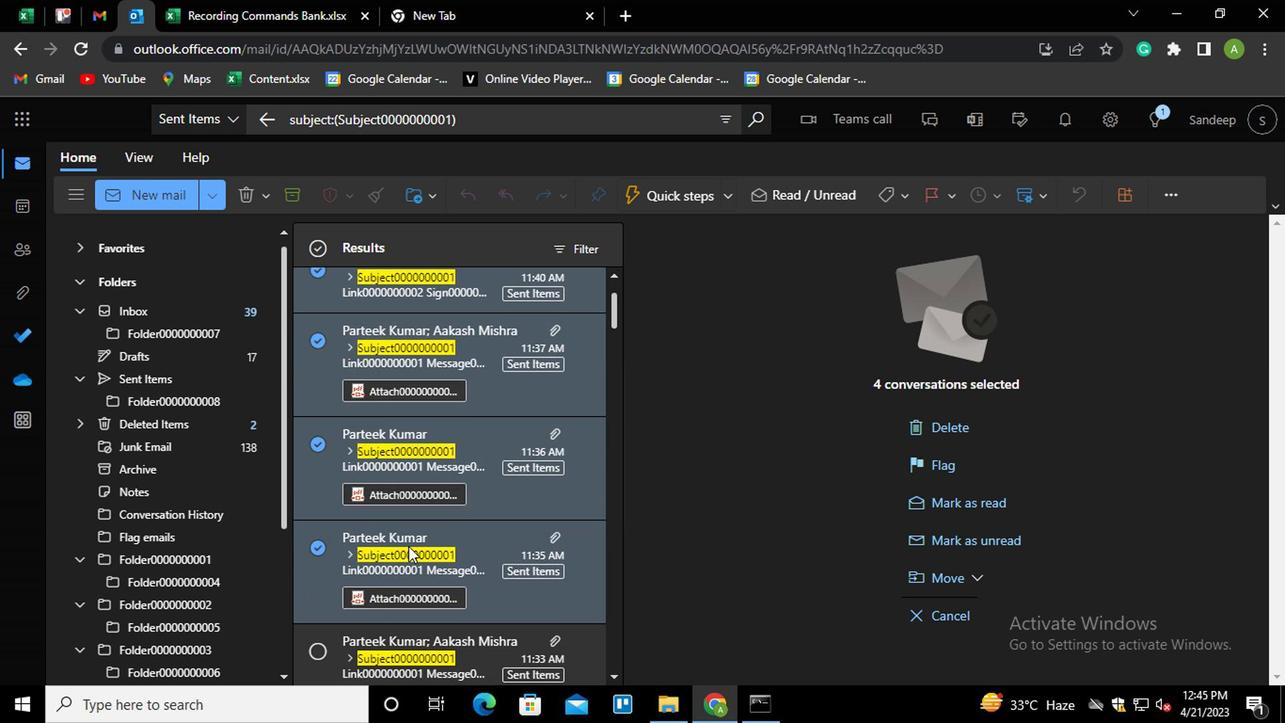 
Action: Mouse moved to (316, 521)
Screenshot: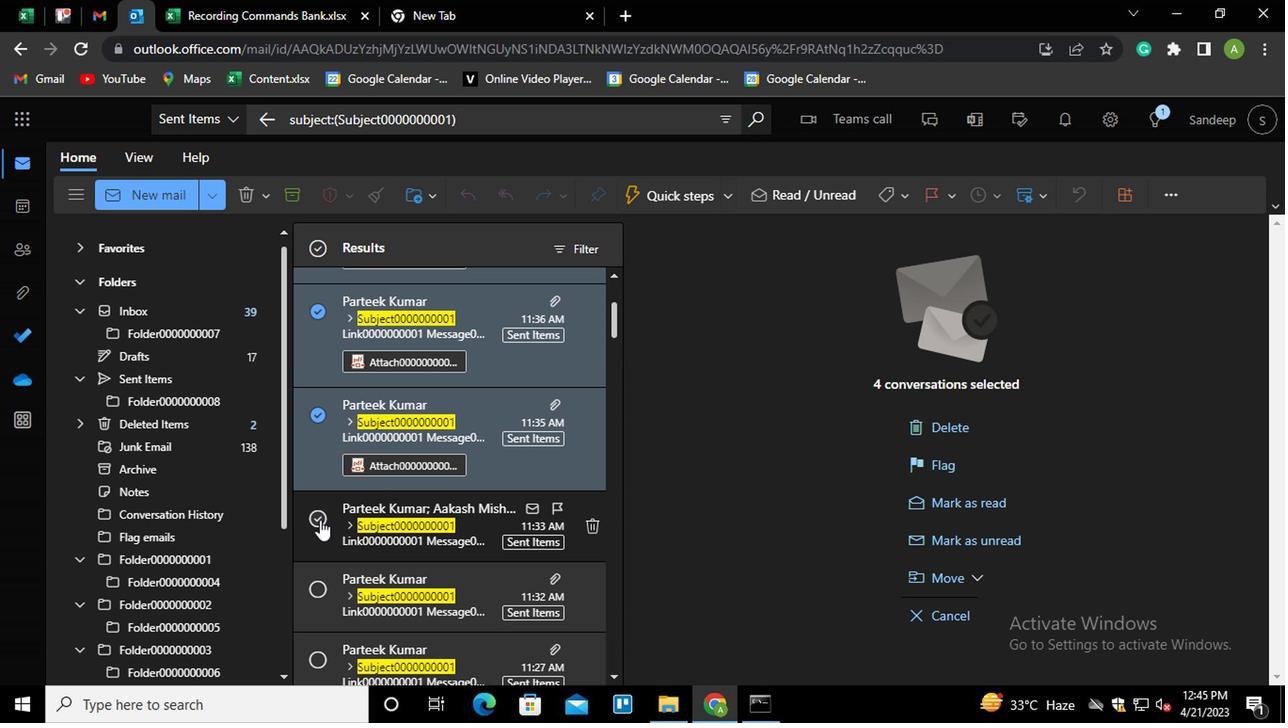 
Action: Mouse pressed left at (316, 521)
Screenshot: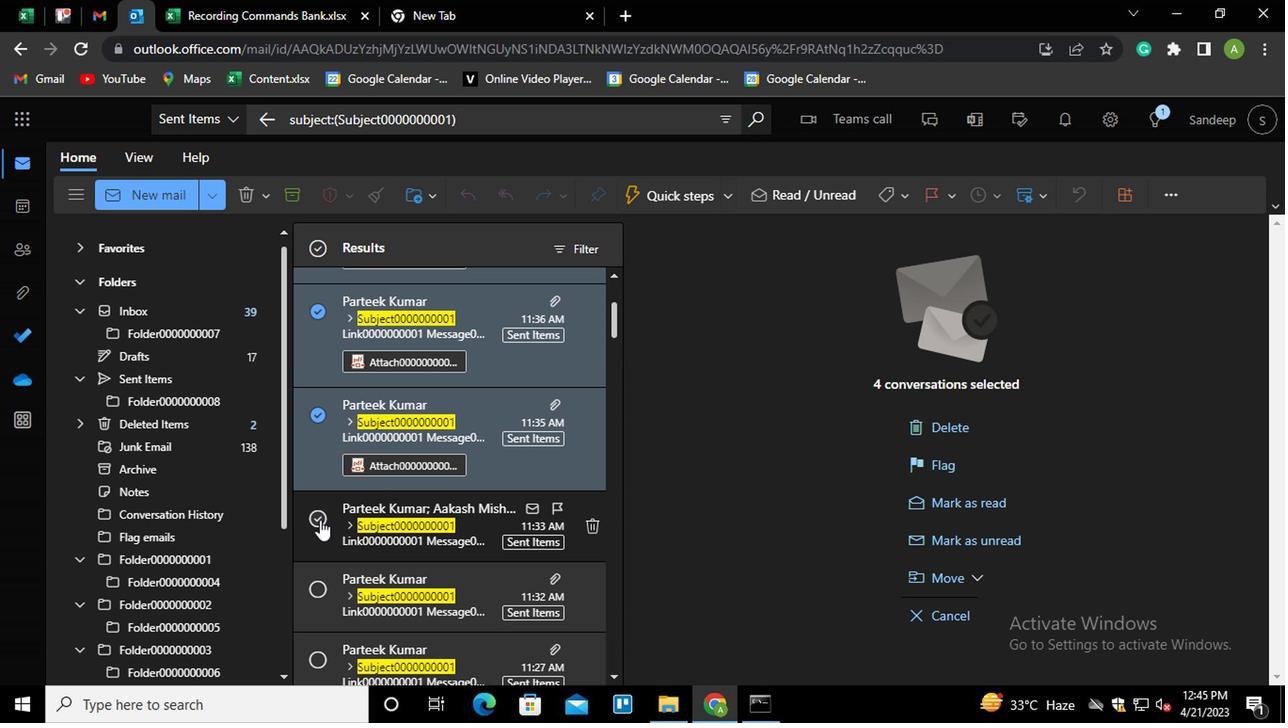 
Action: Mouse moved to (943, 579)
Screenshot: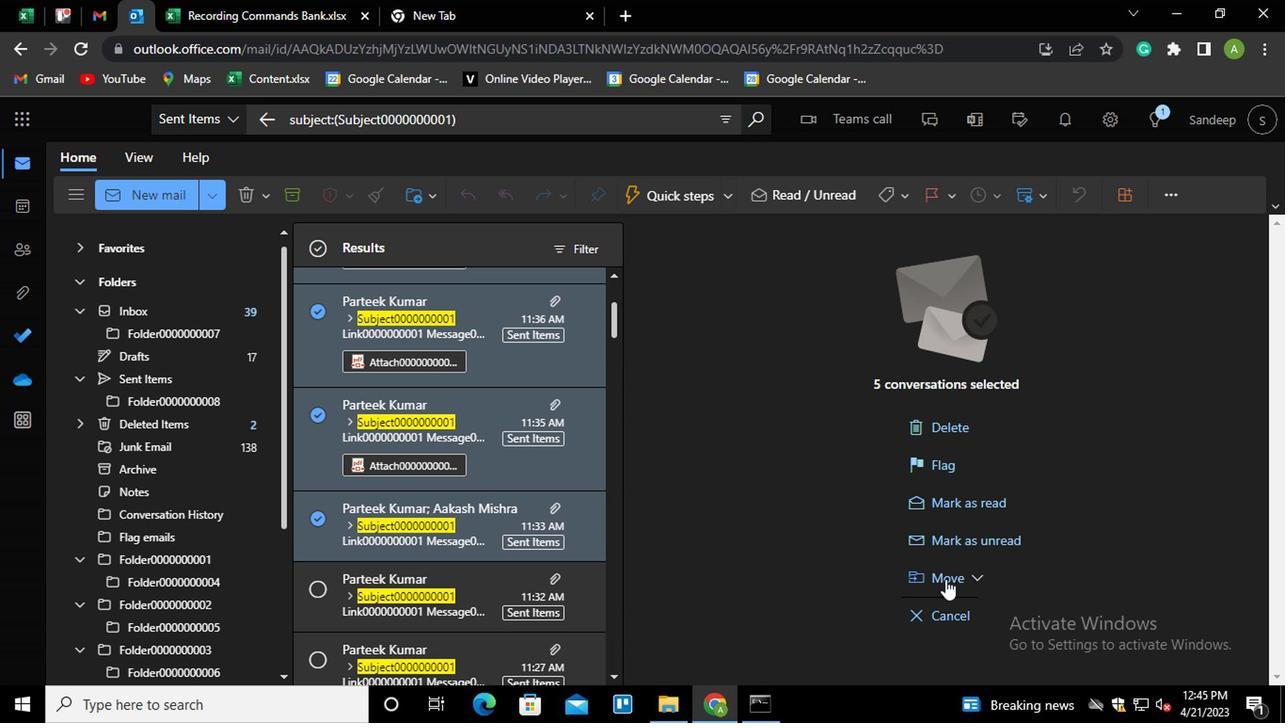 
Action: Mouse pressed left at (943, 579)
Screenshot: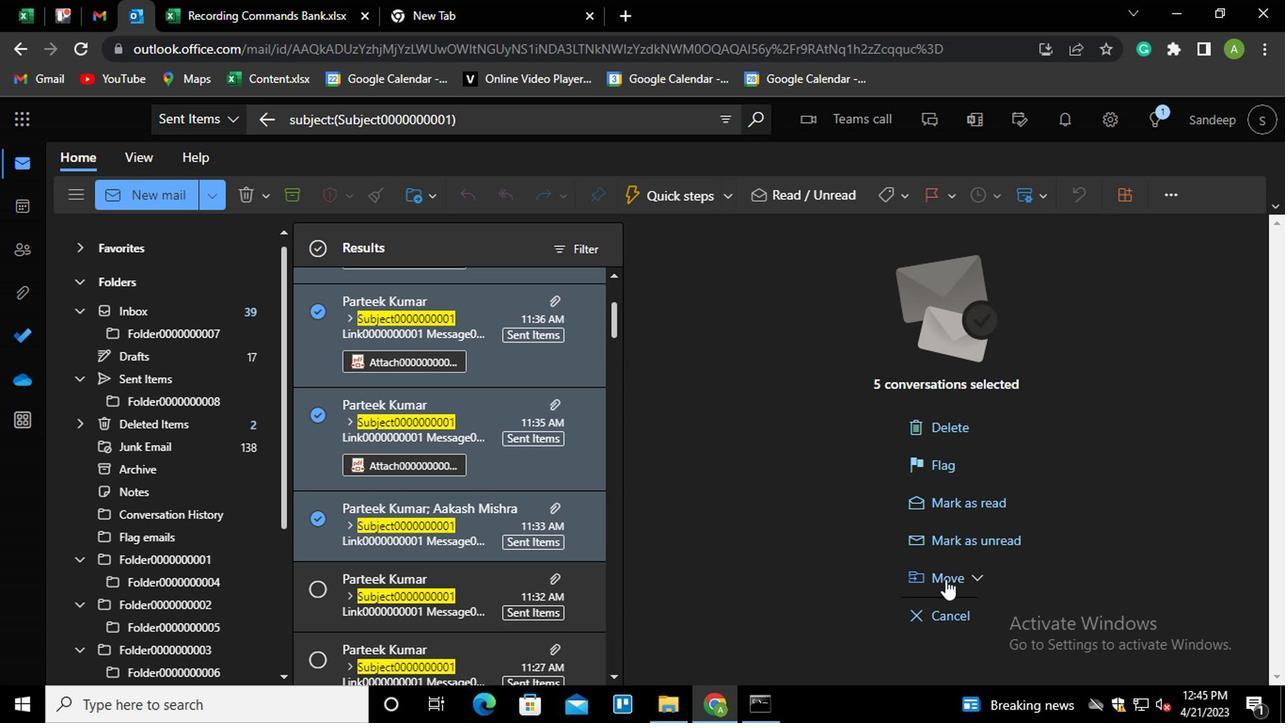 
Action: Mouse moved to (1048, 318)
Screenshot: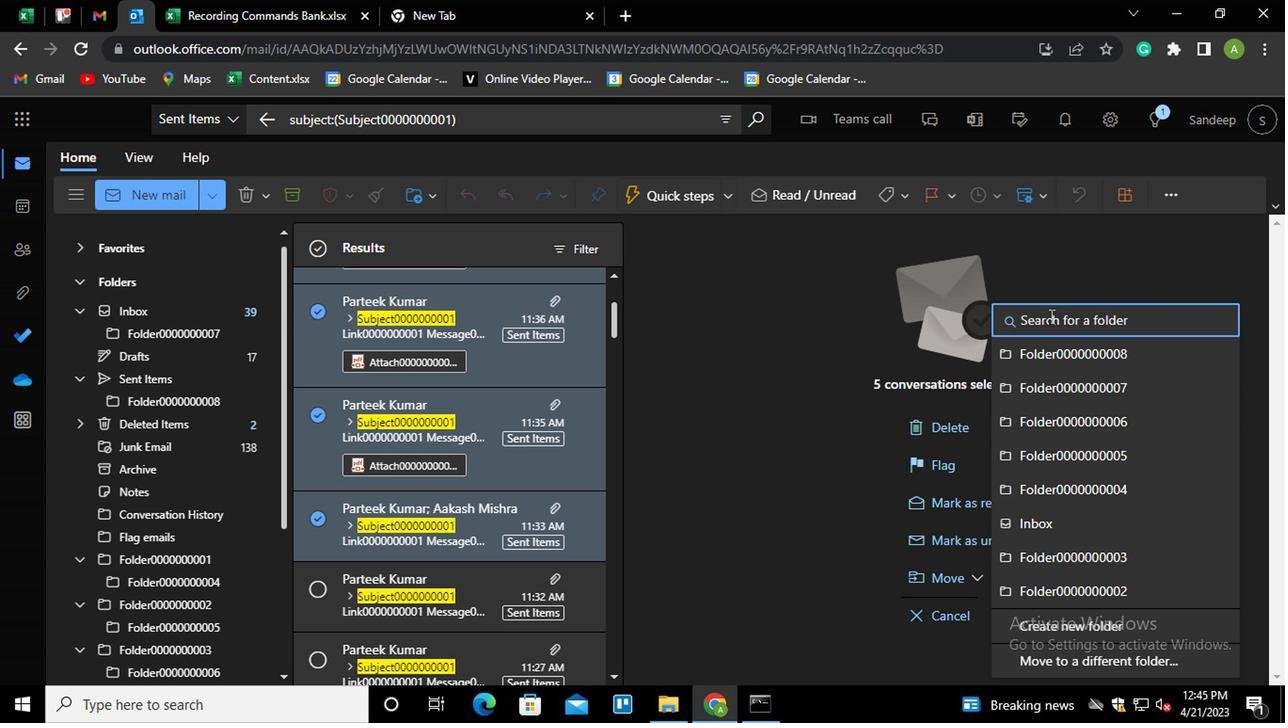 
Action: Mouse pressed left at (1048, 318)
Screenshot: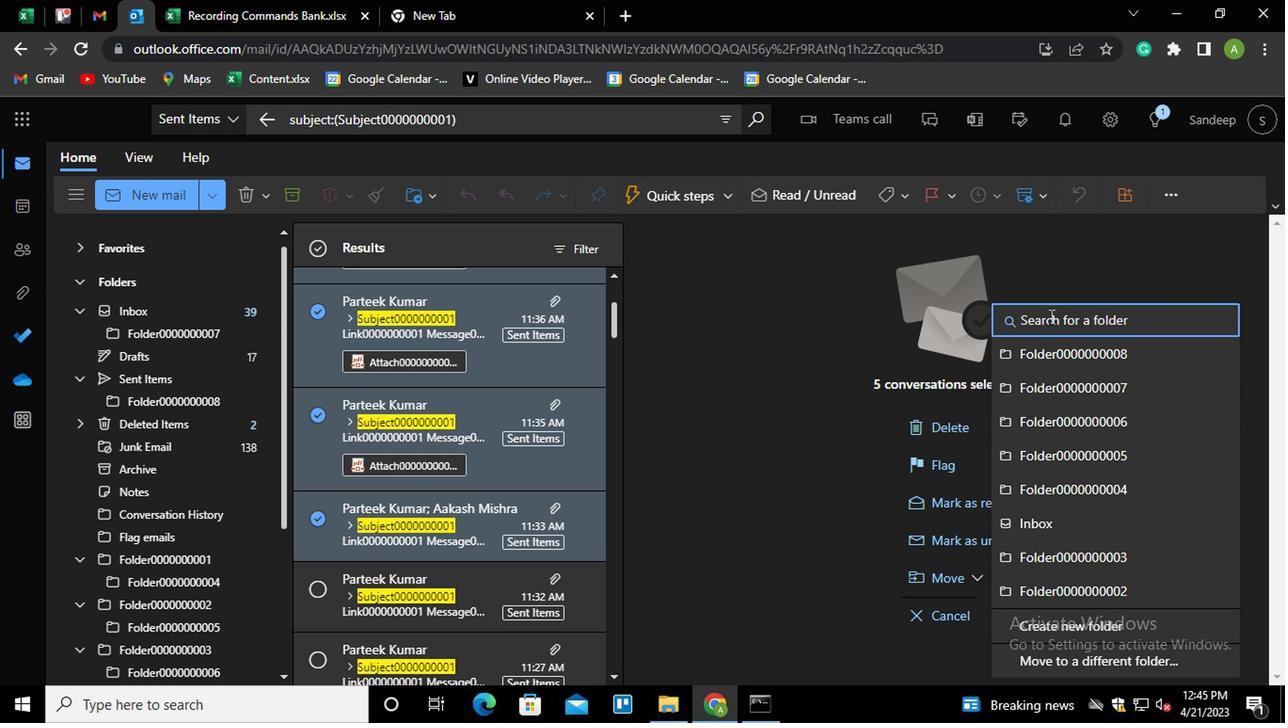 
Action: Mouse moved to (1100, 274)
Screenshot: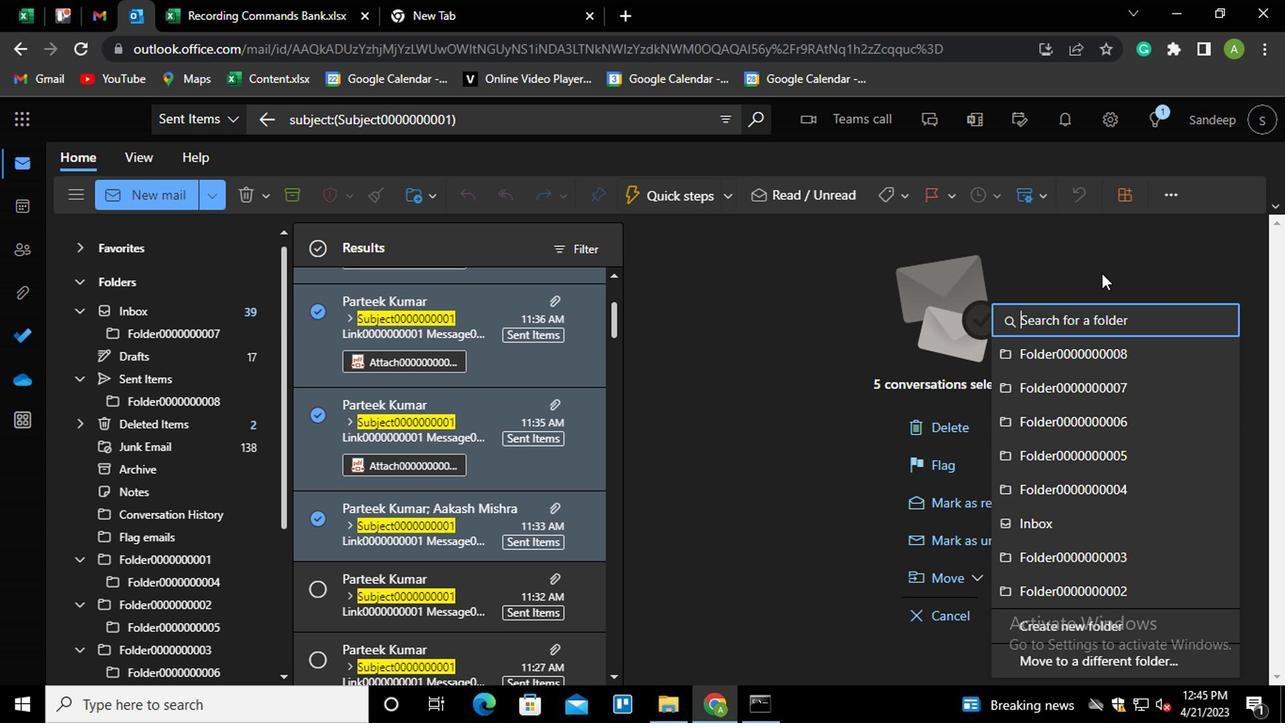 
Action: Key pressed <Key.shift>ctrl+FOLDER
Screenshot: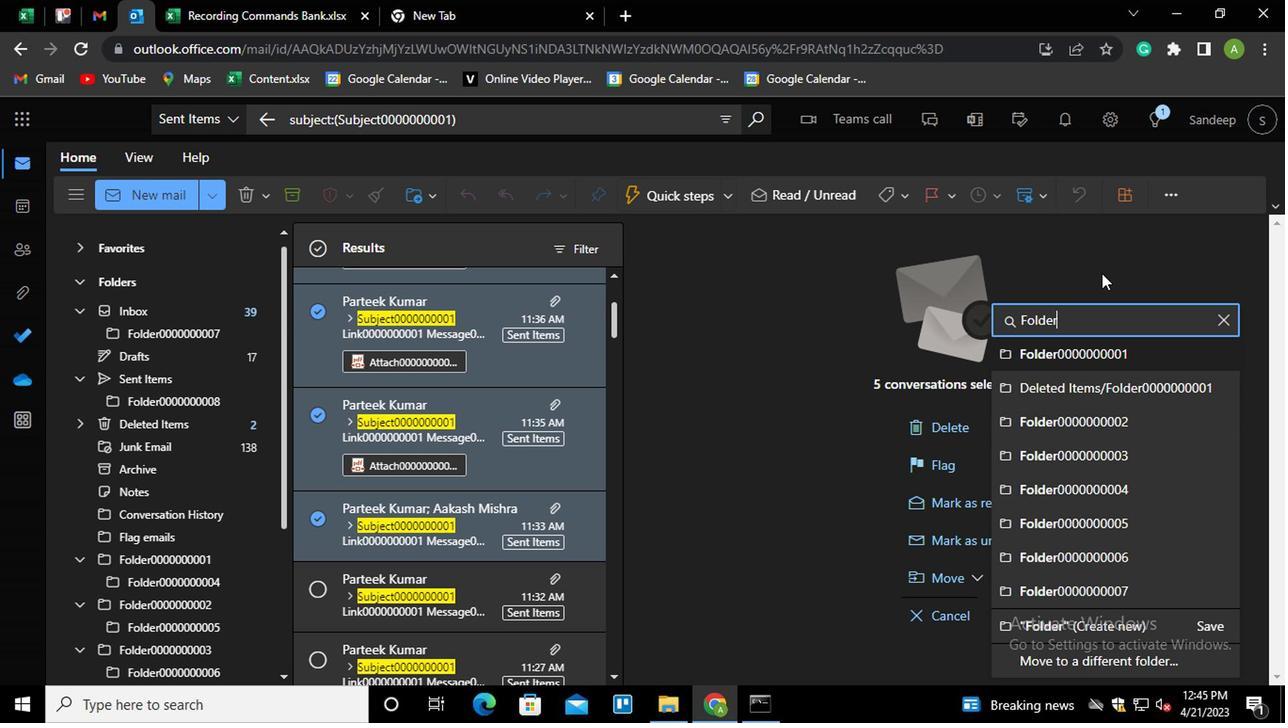 
Action: Mouse moved to (1086, 355)
Screenshot: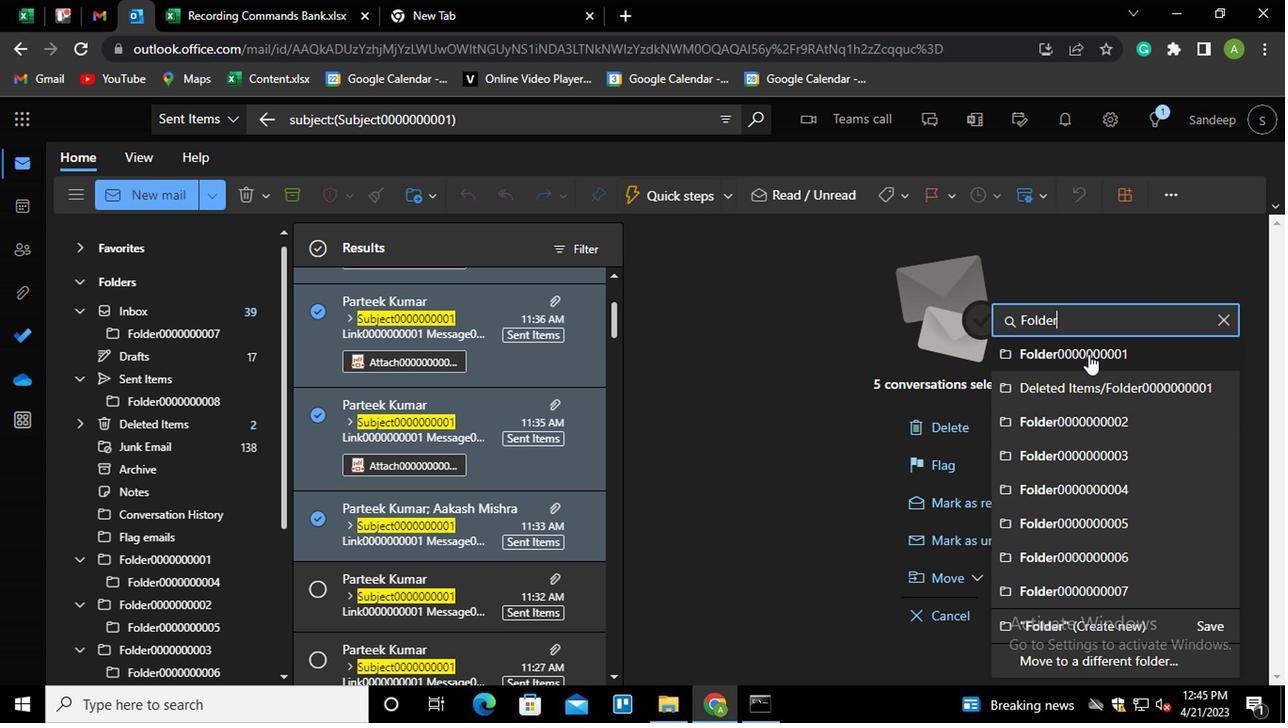 
Action: Mouse pressed left at (1086, 355)
Screenshot: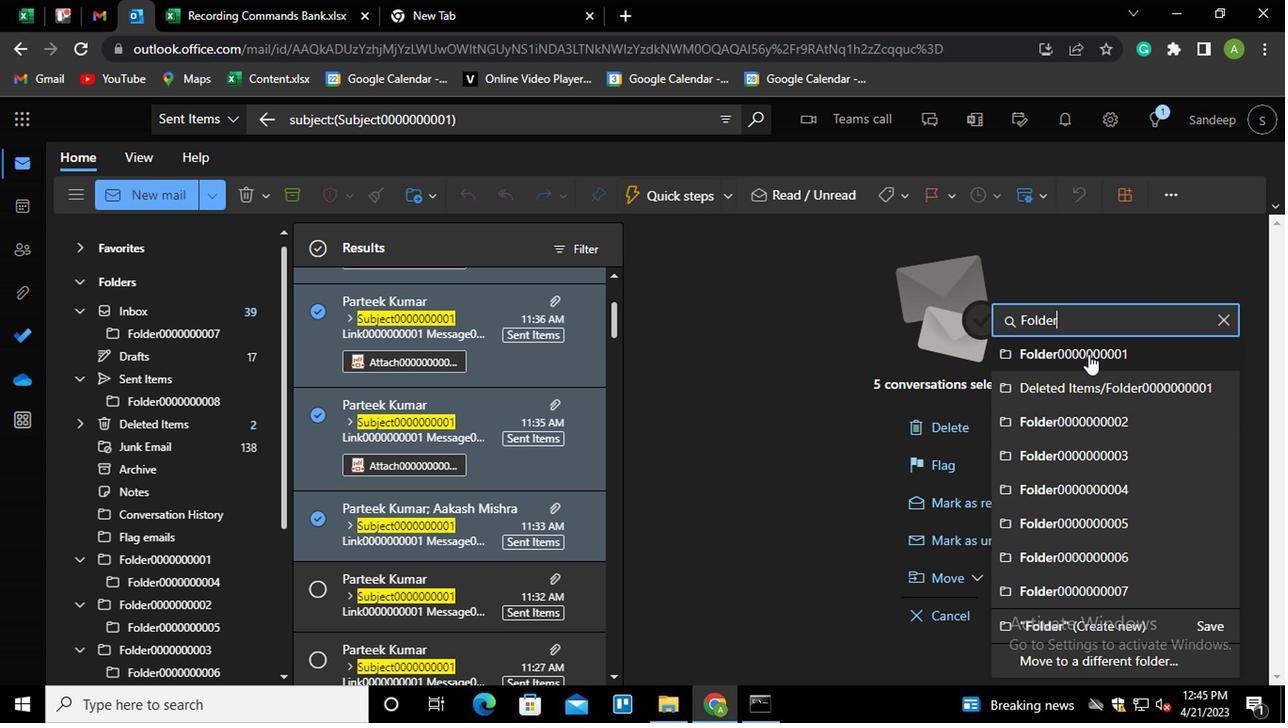 
Action: Mouse moved to (312, 322)
Screenshot: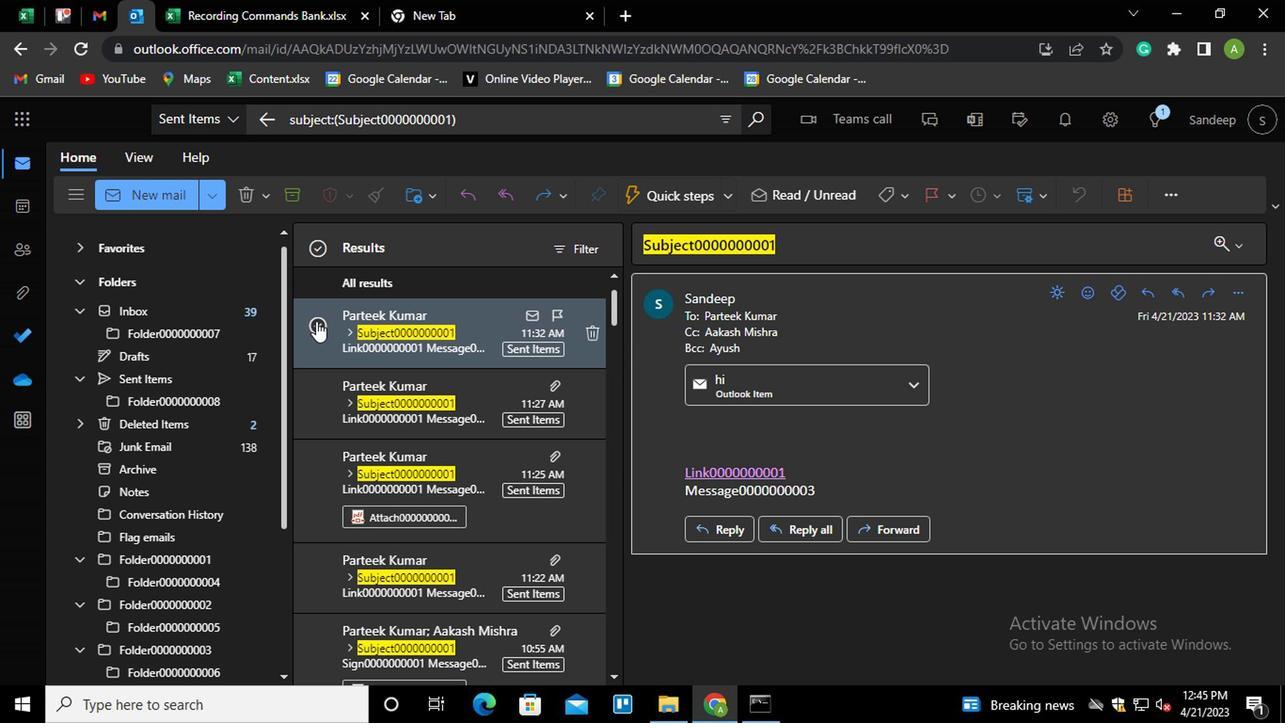 
Action: Mouse pressed left at (312, 322)
Screenshot: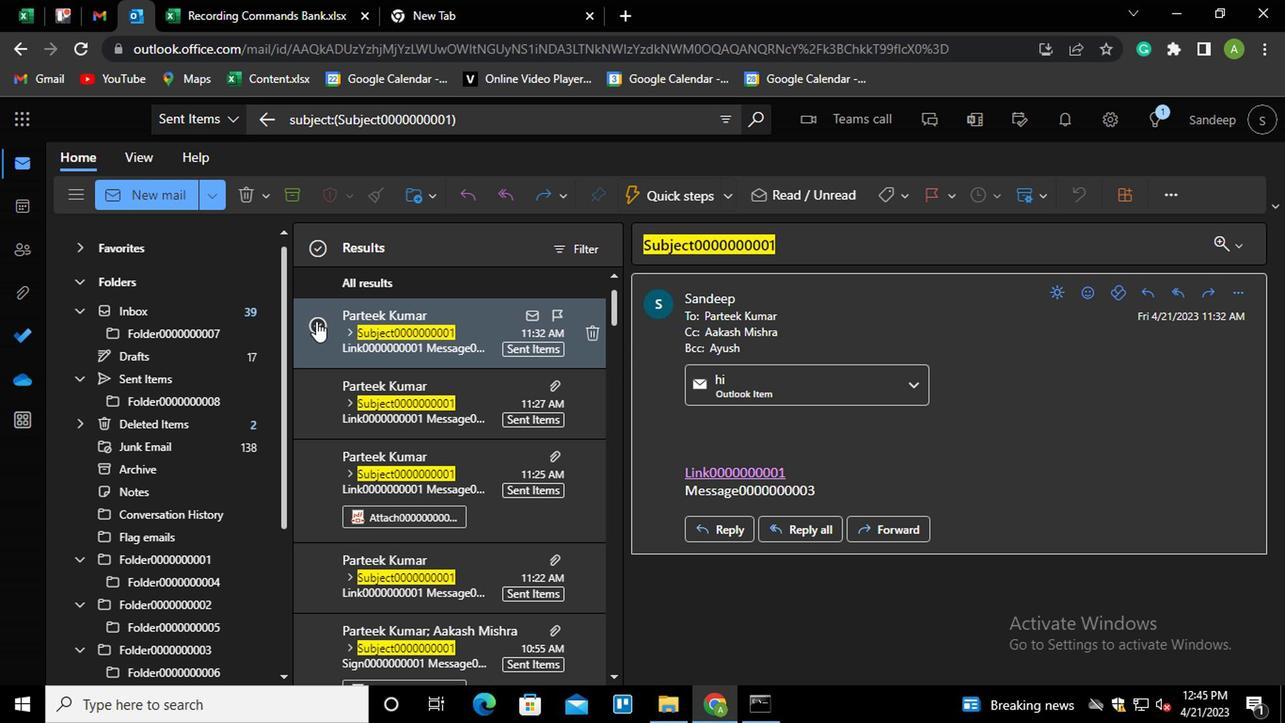
Action: Mouse moved to (314, 399)
Screenshot: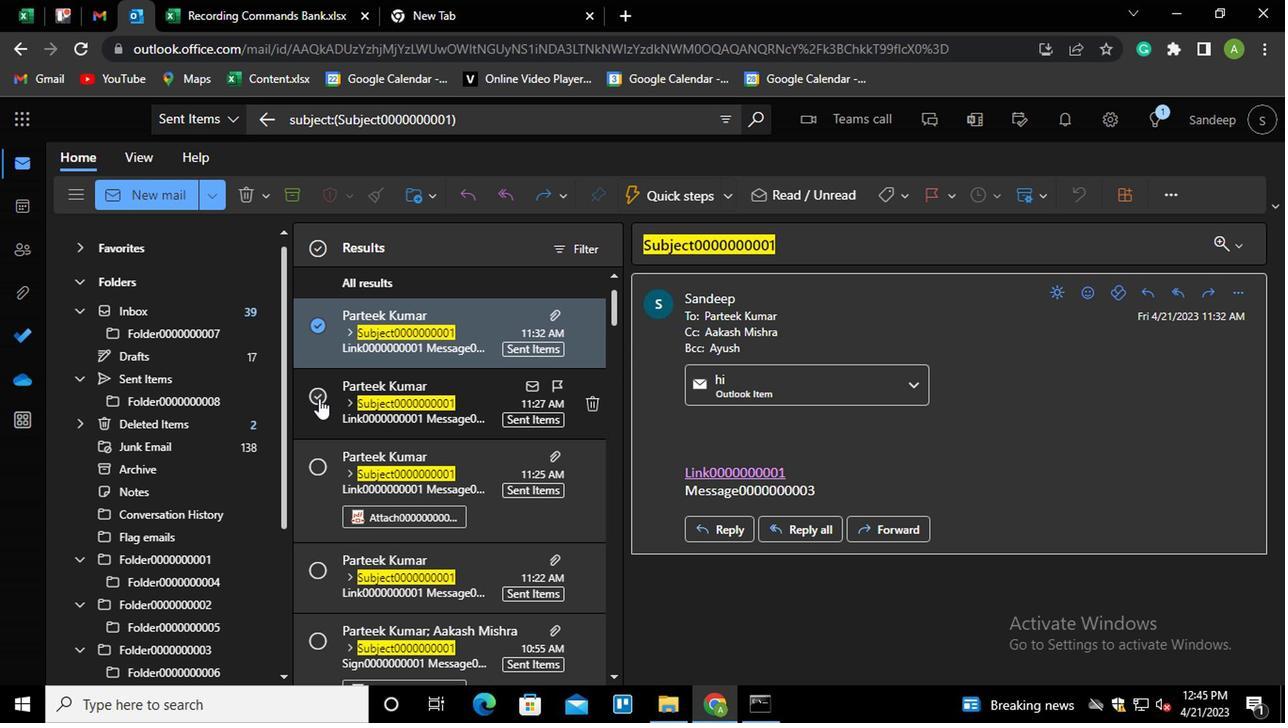 
Action: Mouse pressed left at (314, 399)
Screenshot: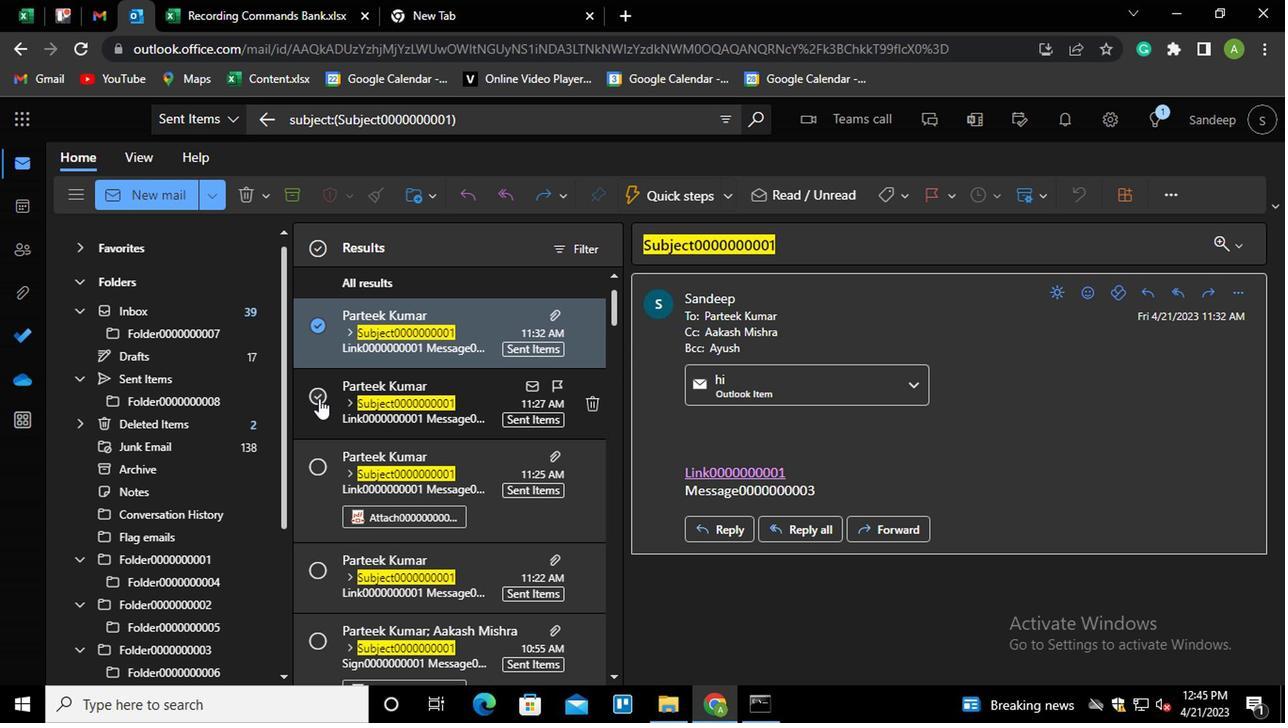
Action: Mouse moved to (309, 461)
Screenshot: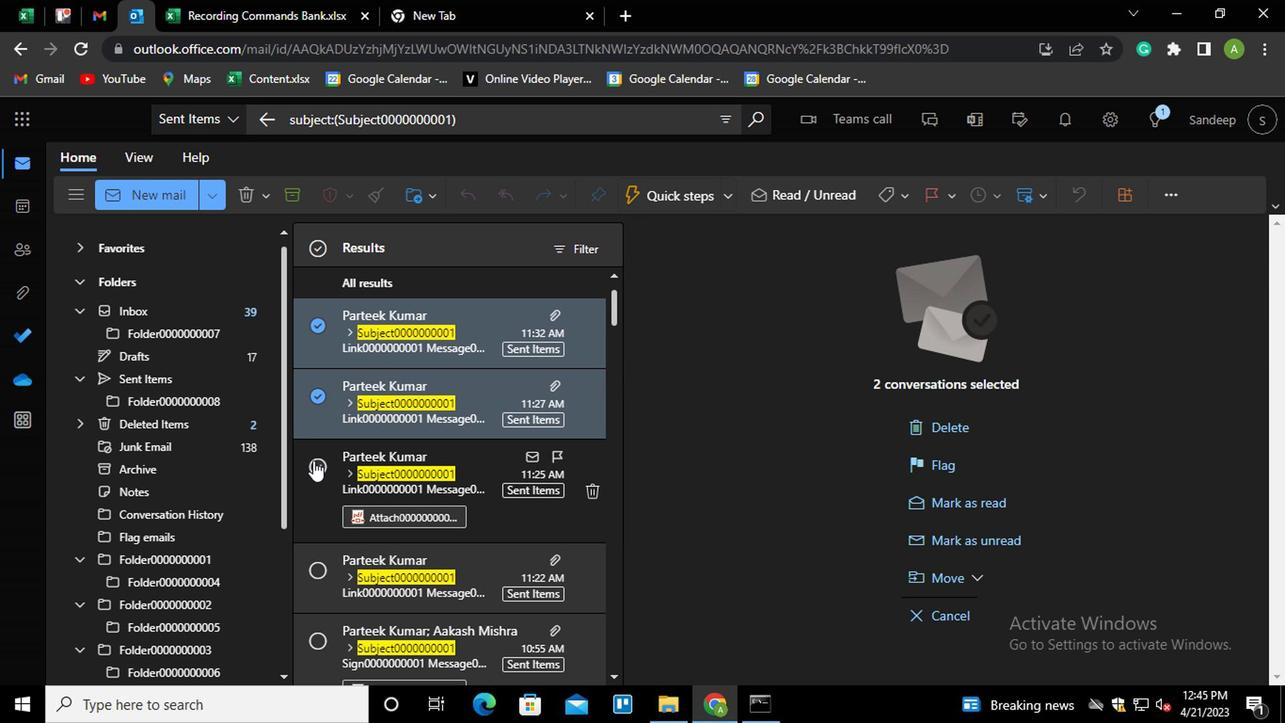 
Action: Mouse pressed left at (309, 461)
Screenshot: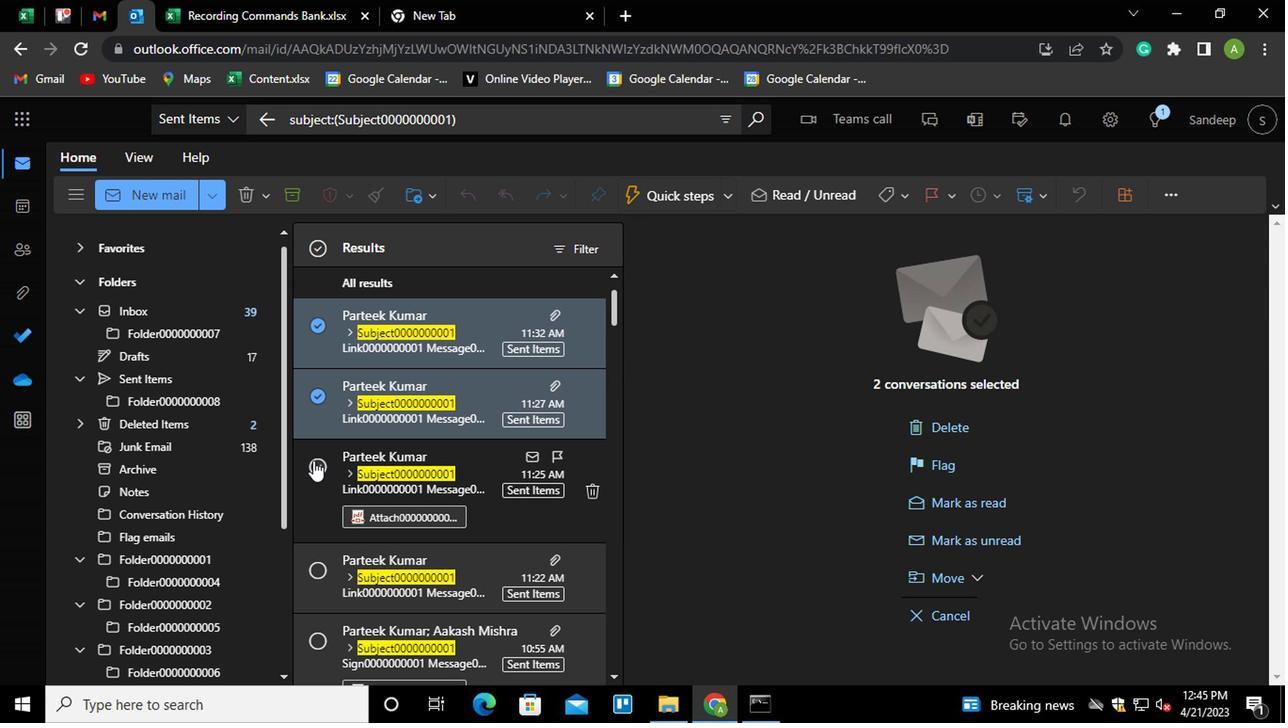 
Action: Mouse moved to (312, 569)
Screenshot: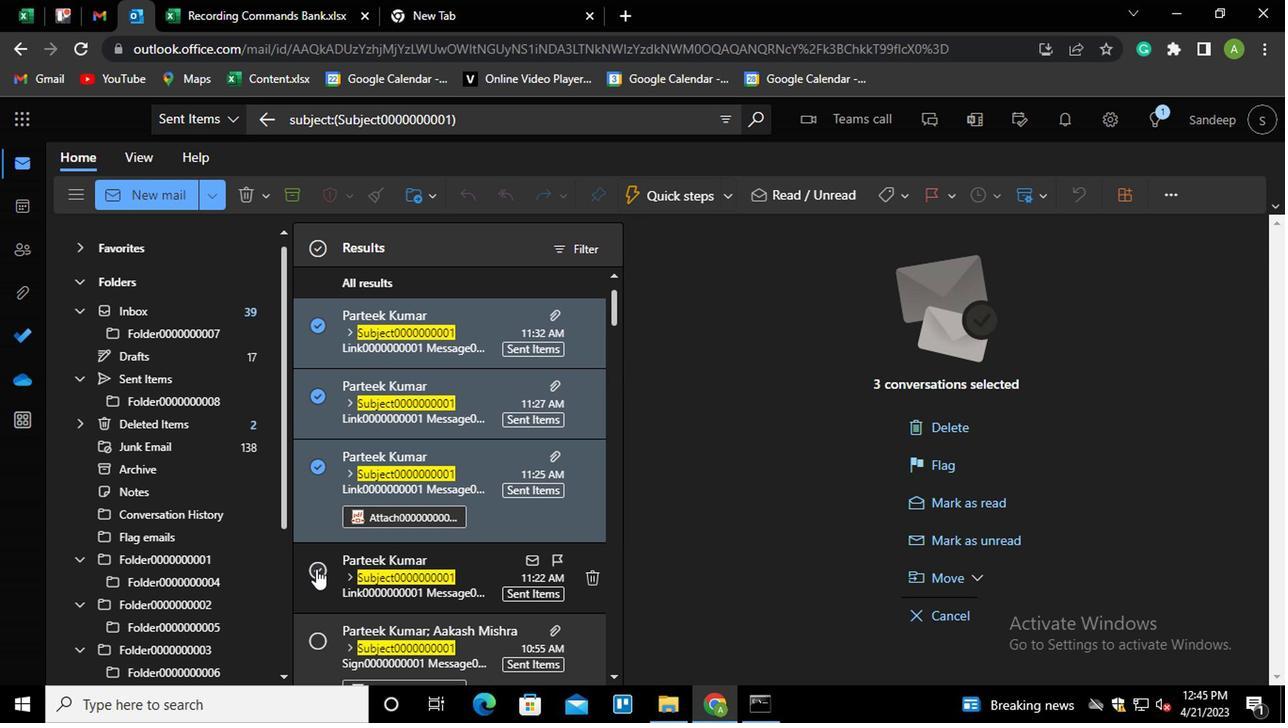 
Action: Mouse pressed left at (312, 569)
Screenshot: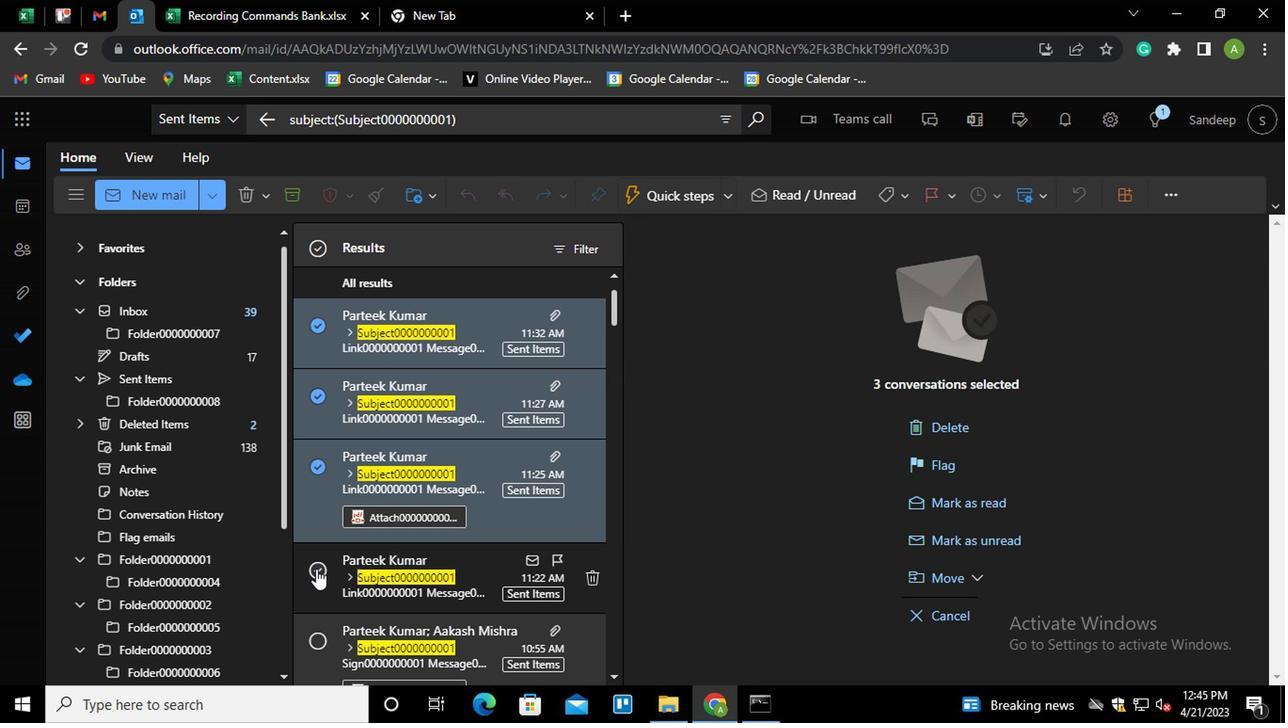 
Action: Mouse moved to (311, 637)
Screenshot: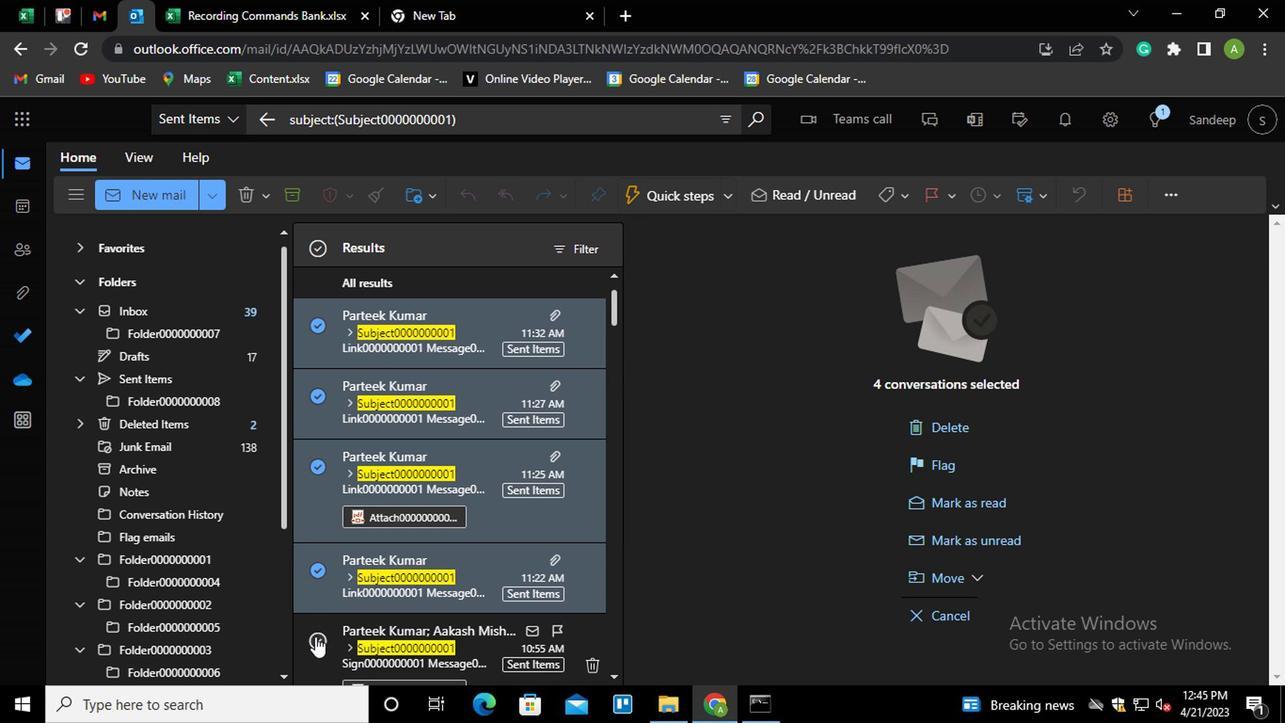 
Action: Mouse pressed left at (311, 637)
Screenshot: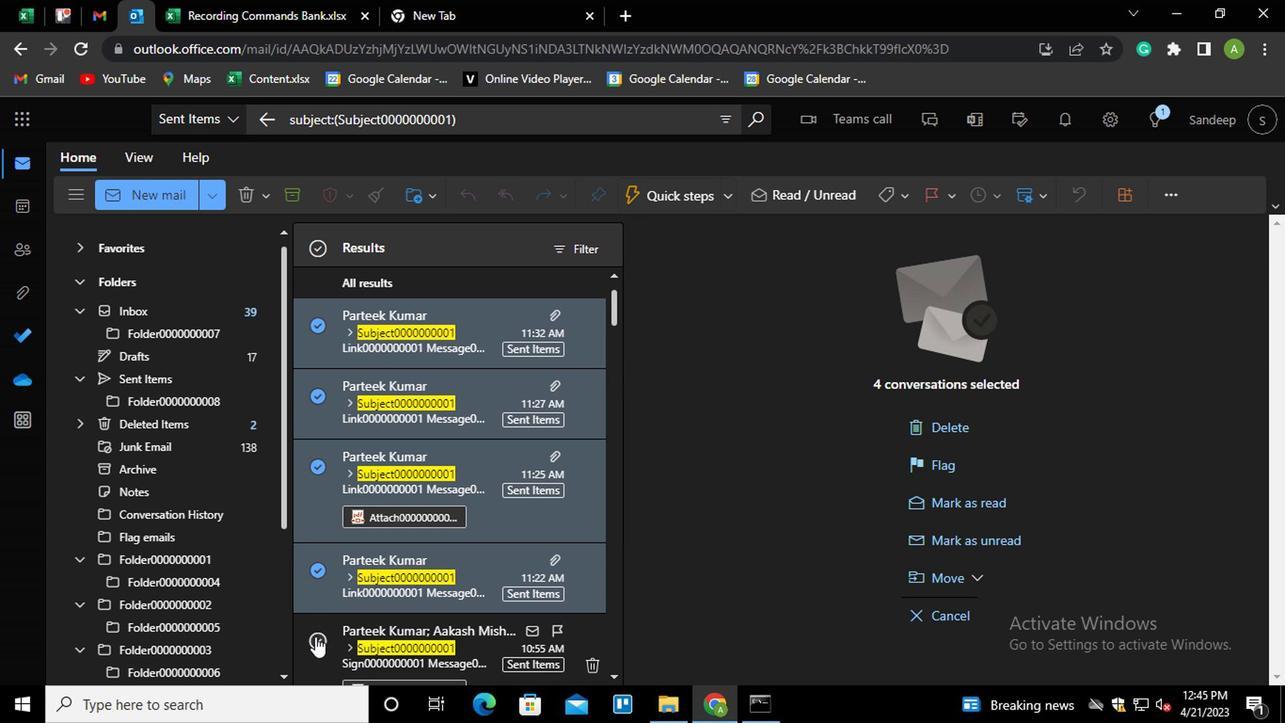 
Action: Mouse moved to (955, 576)
Screenshot: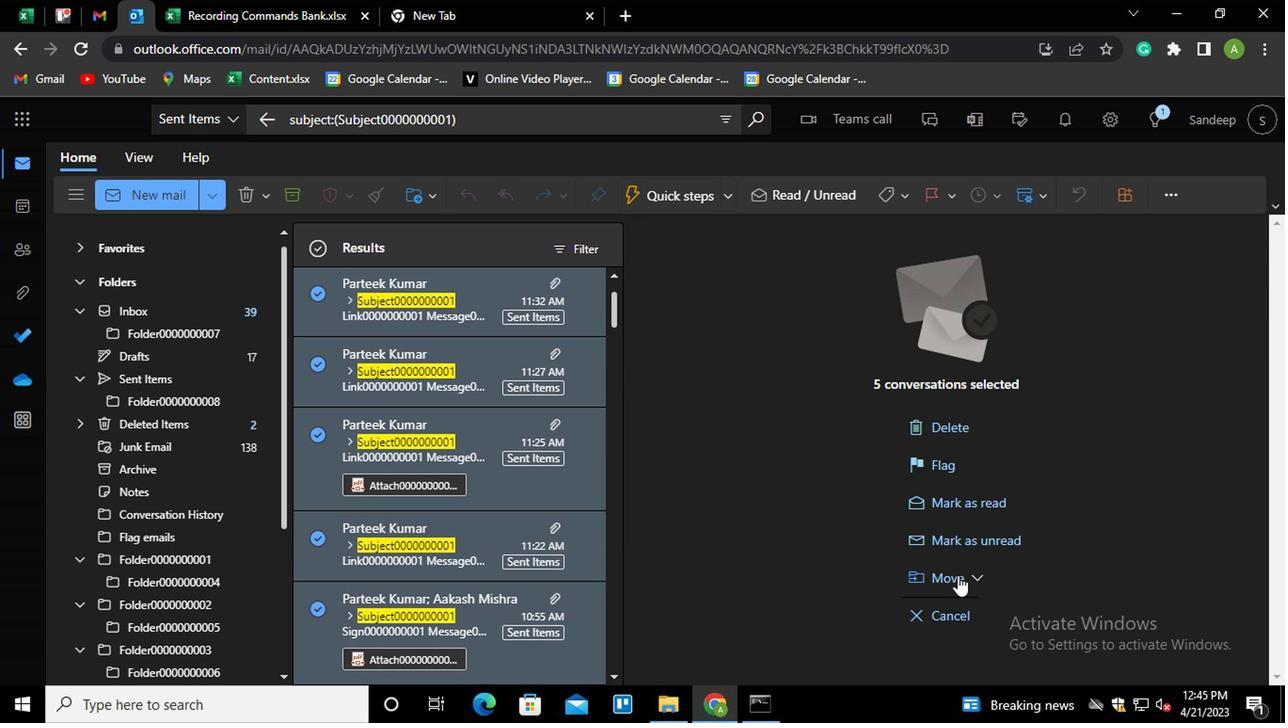 
Action: Mouse pressed left at (955, 576)
Screenshot: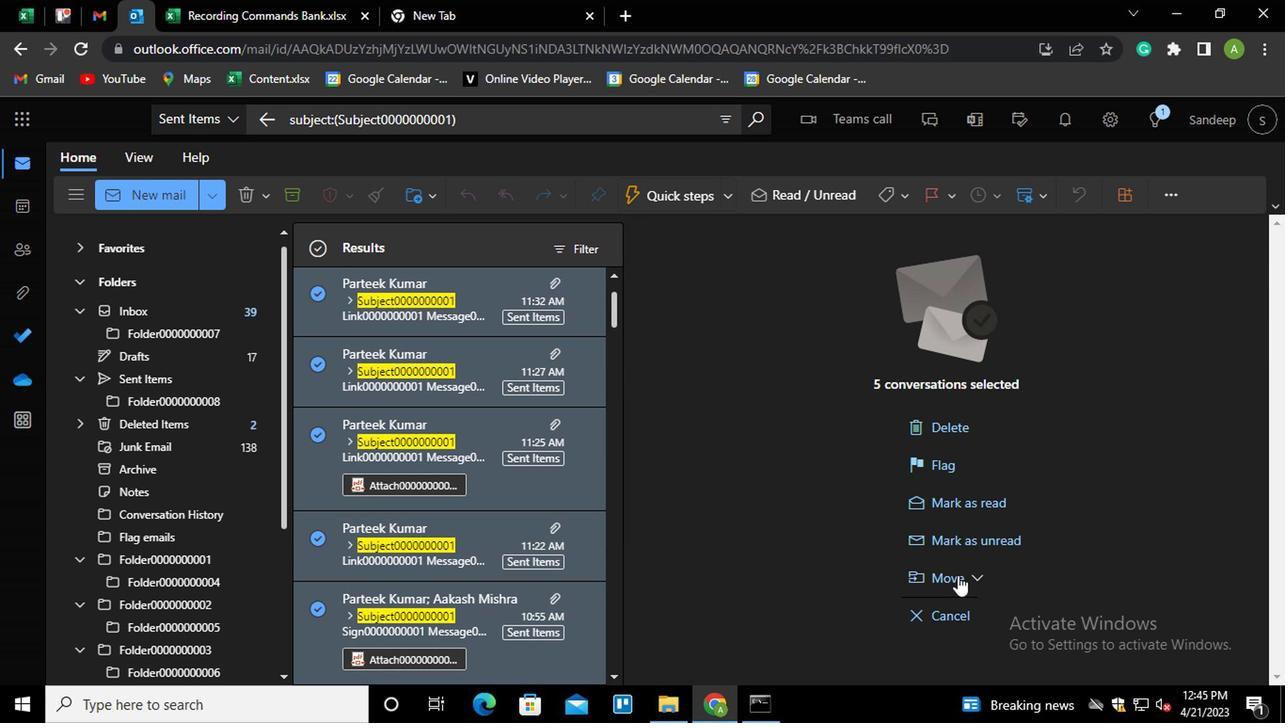 
Action: Mouse moved to (1084, 316)
Screenshot: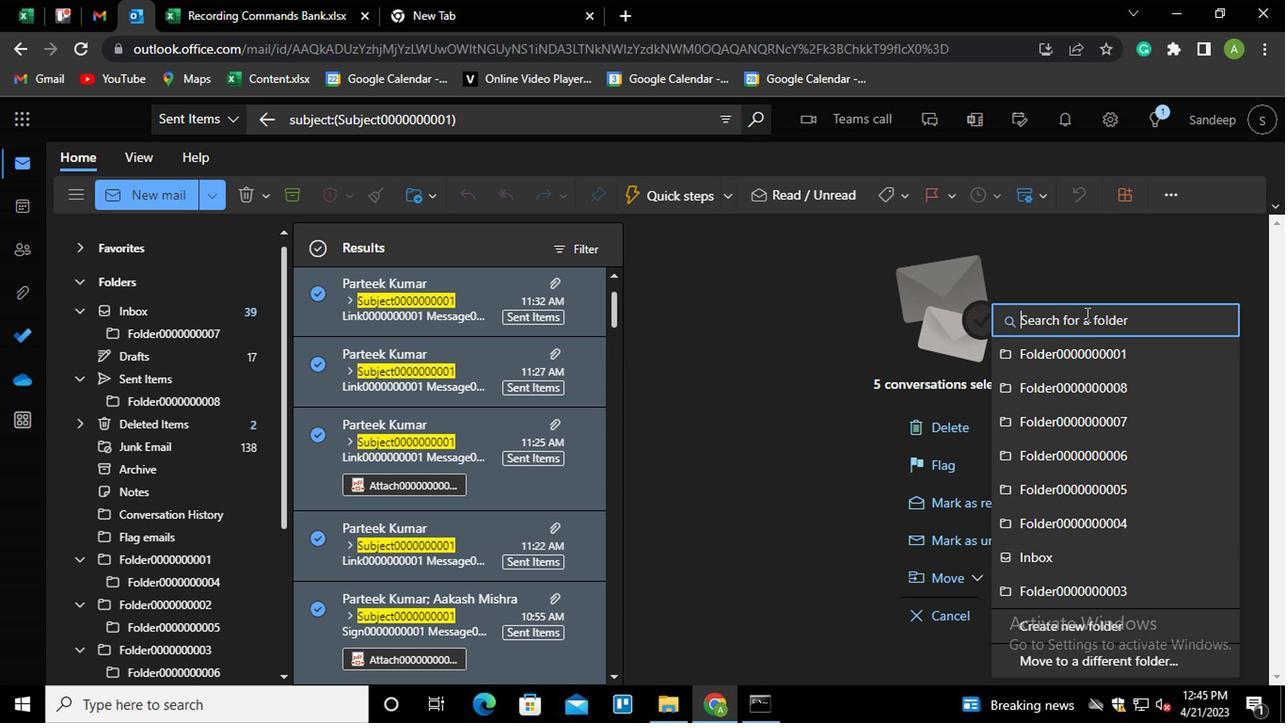 
Action: Mouse pressed left at (1084, 316)
Screenshot: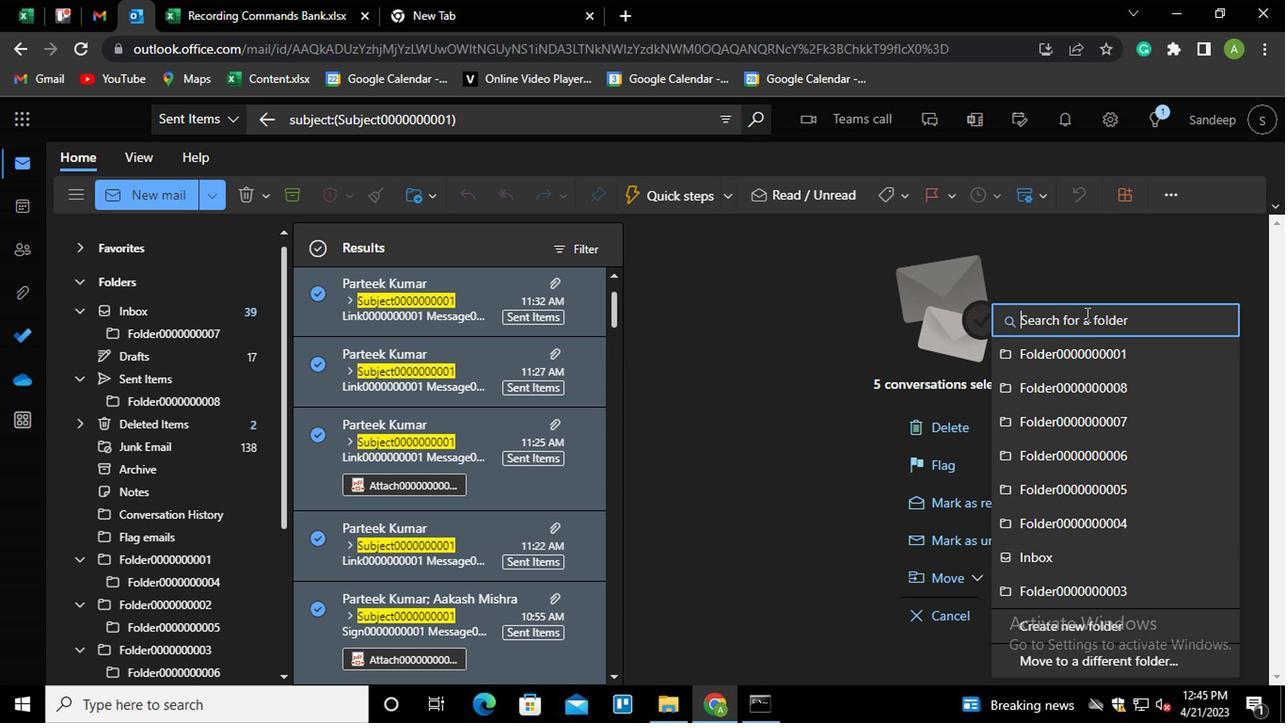 
Action: Mouse moved to (1232, 210)
Screenshot: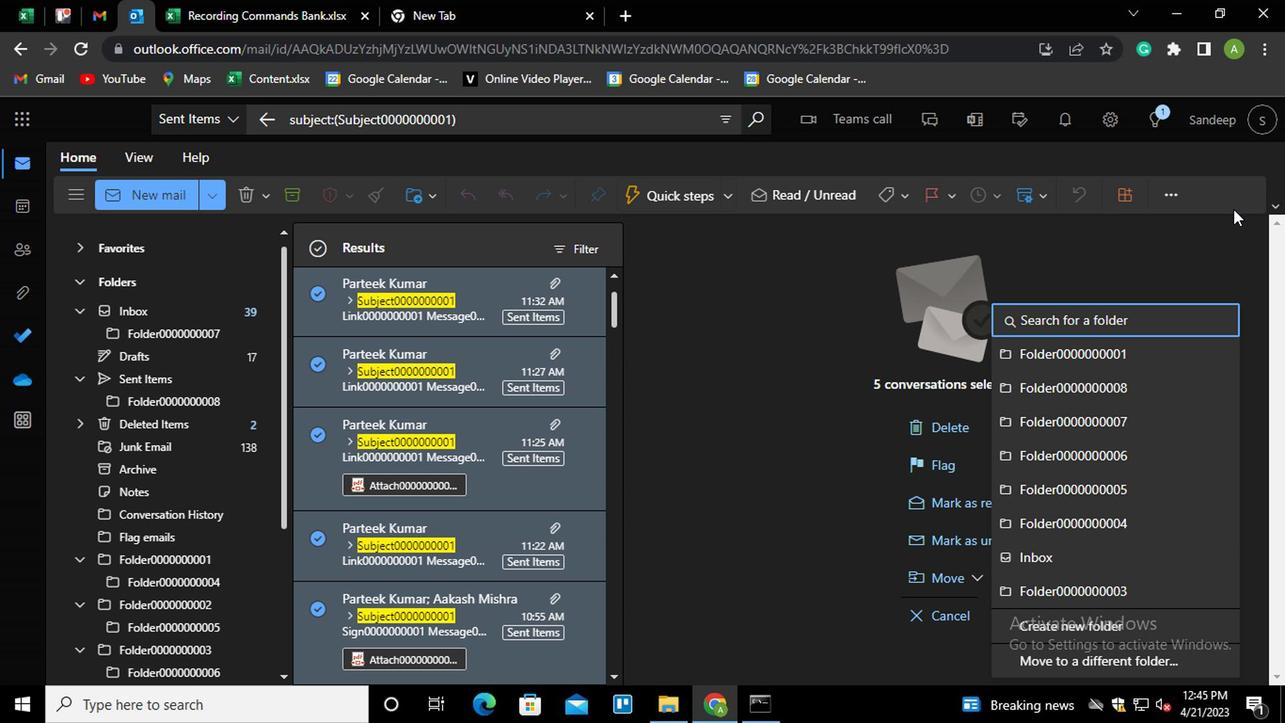 
Action: Key pressed <Key.shift>FOLDER
Screenshot: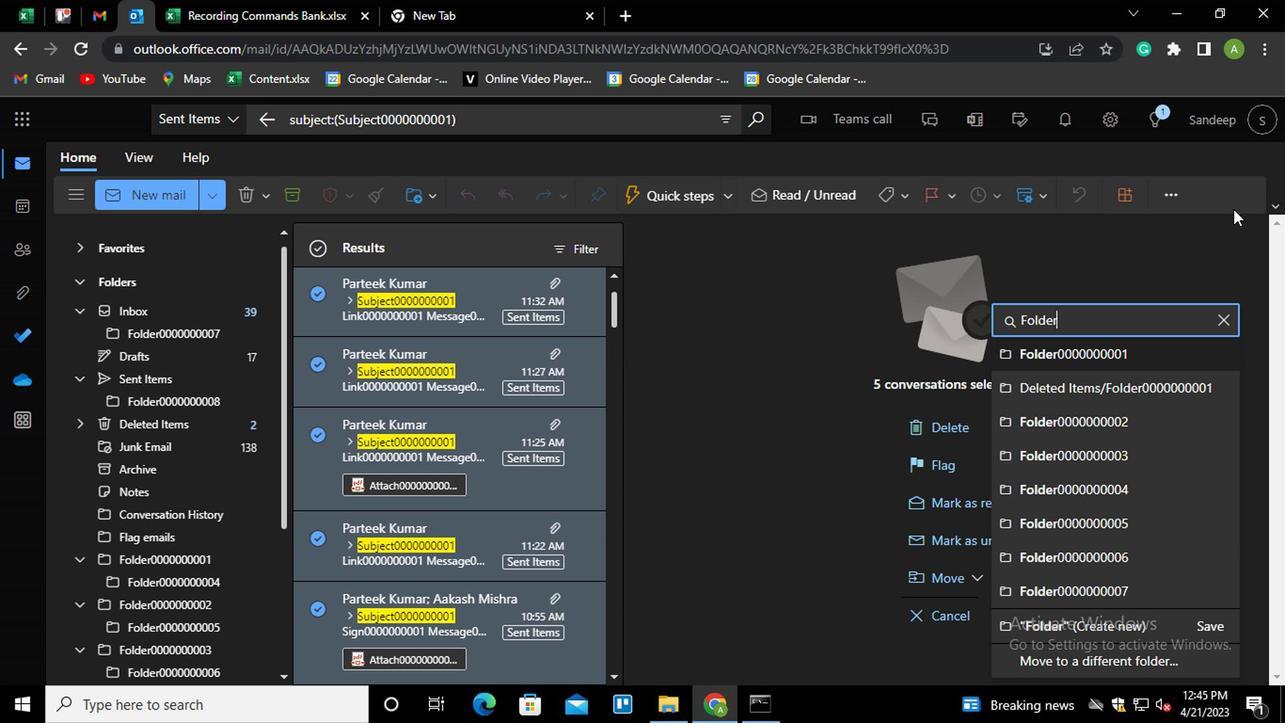 
Action: Mouse moved to (1115, 418)
Screenshot: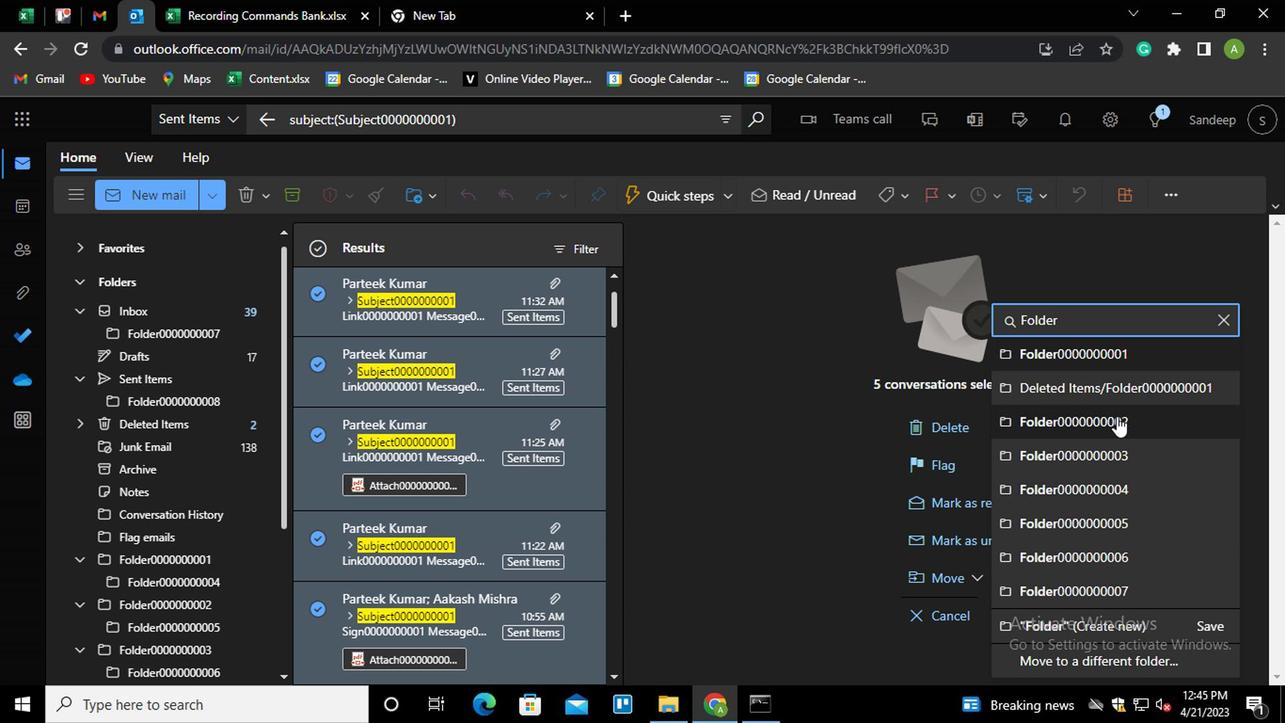
Action: Mouse pressed left at (1115, 418)
Screenshot: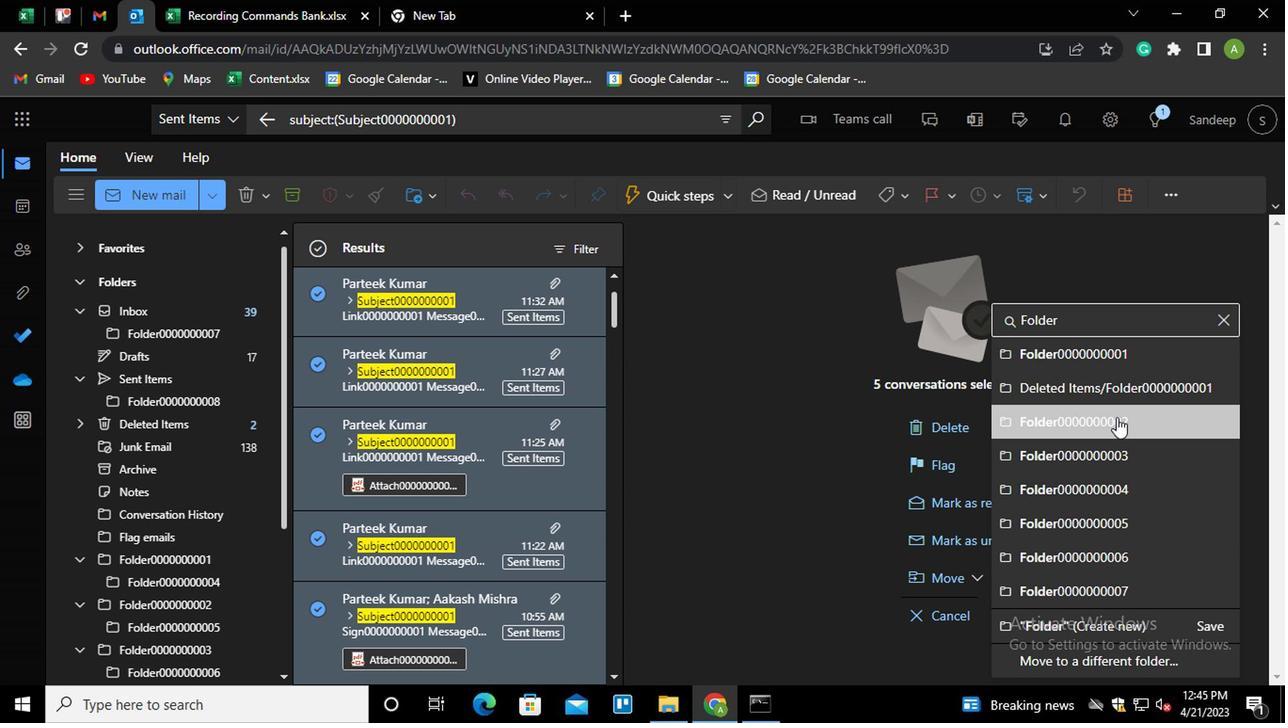 
Action: Mouse moved to (482, 444)
Screenshot: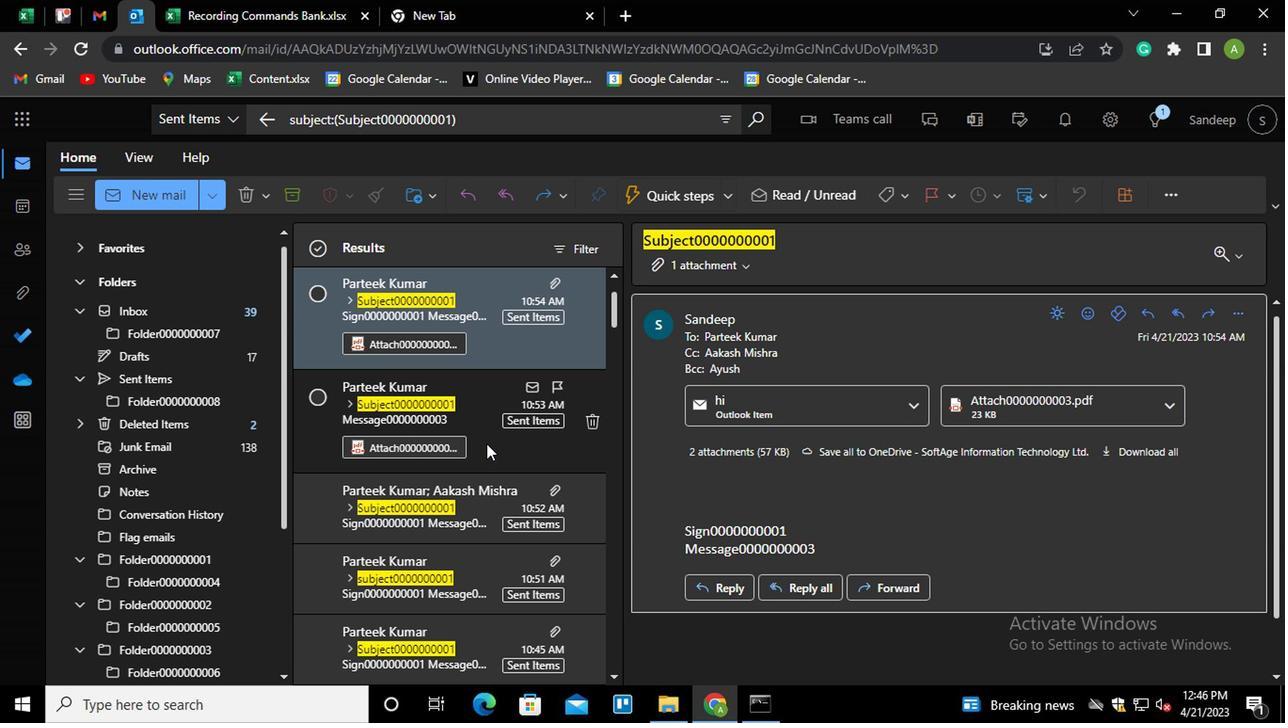 
Action: Mouse scrolled (482, 444) with delta (0, 0)
Screenshot: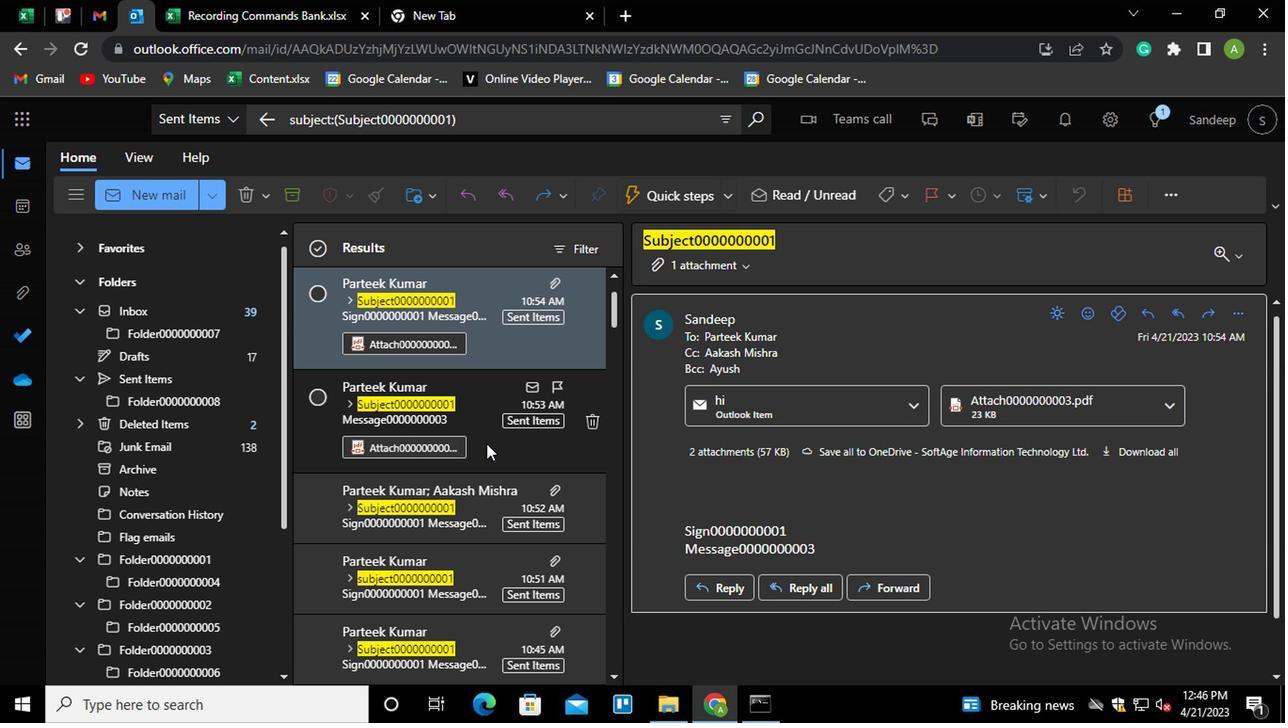 
Action: Mouse moved to (521, 121)
Screenshot: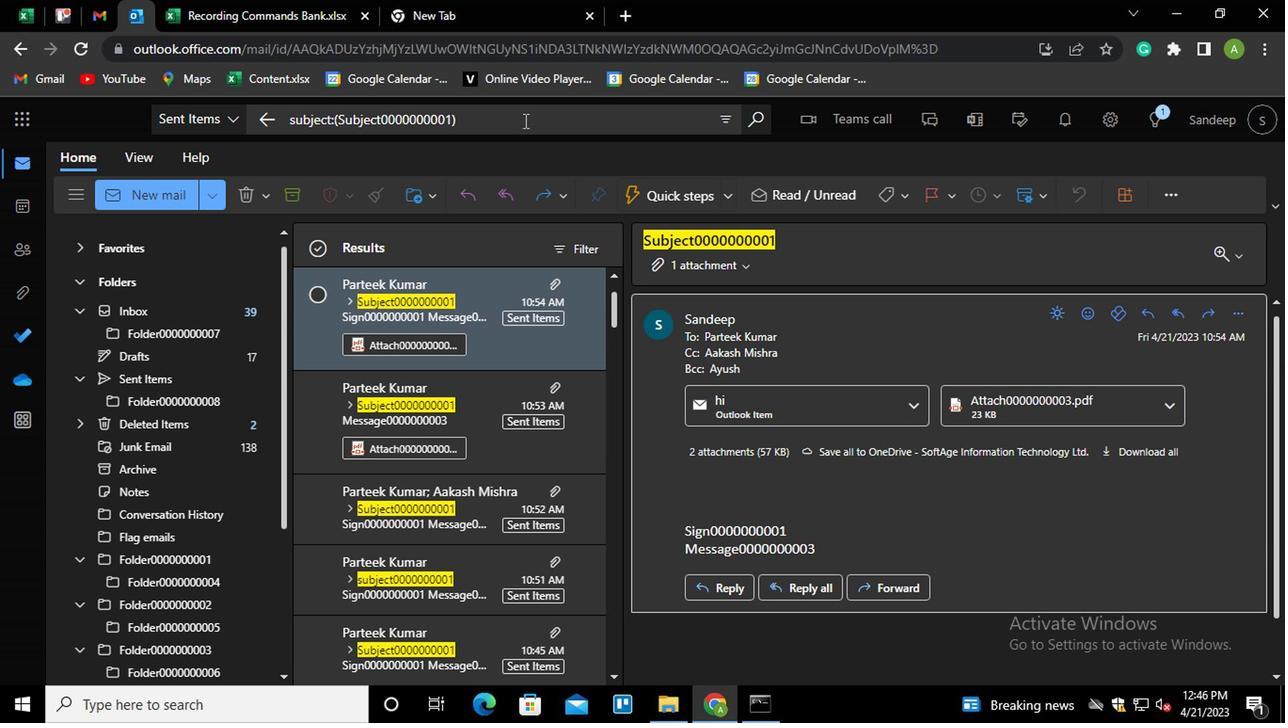 
Action: Mouse pressed left at (521, 121)
Screenshot: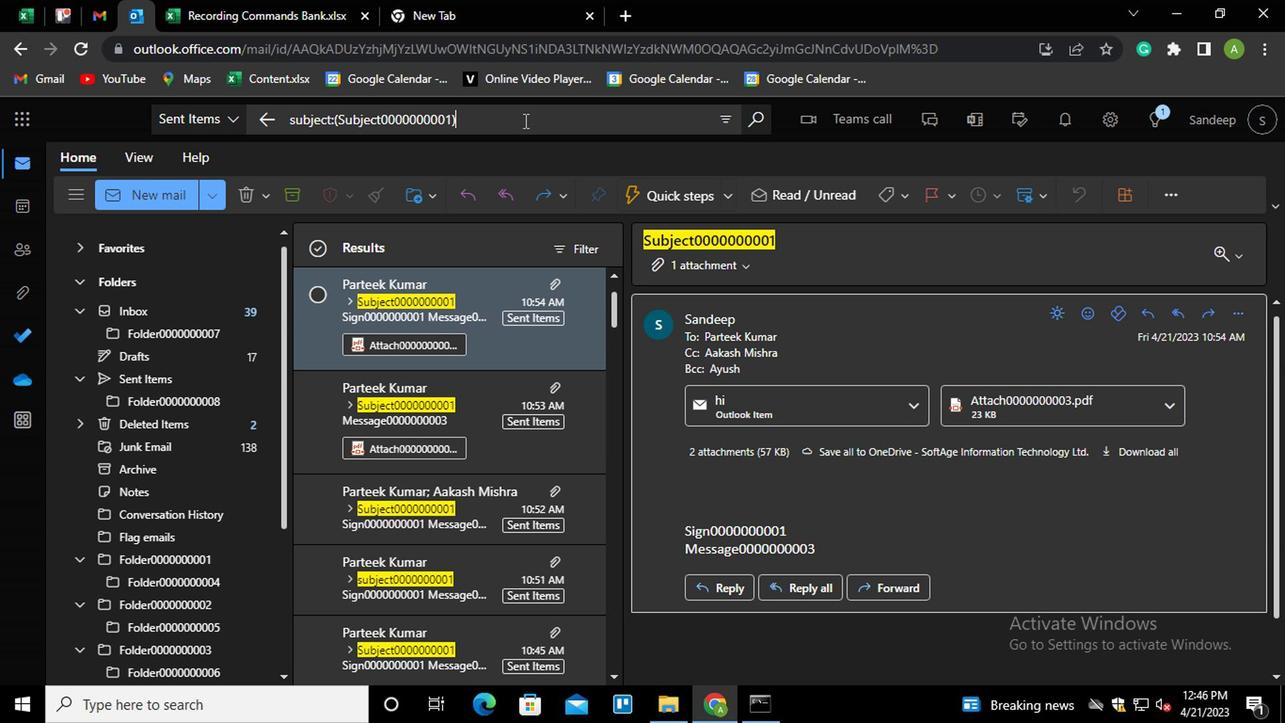
Action: Mouse moved to (713, 114)
Screenshot: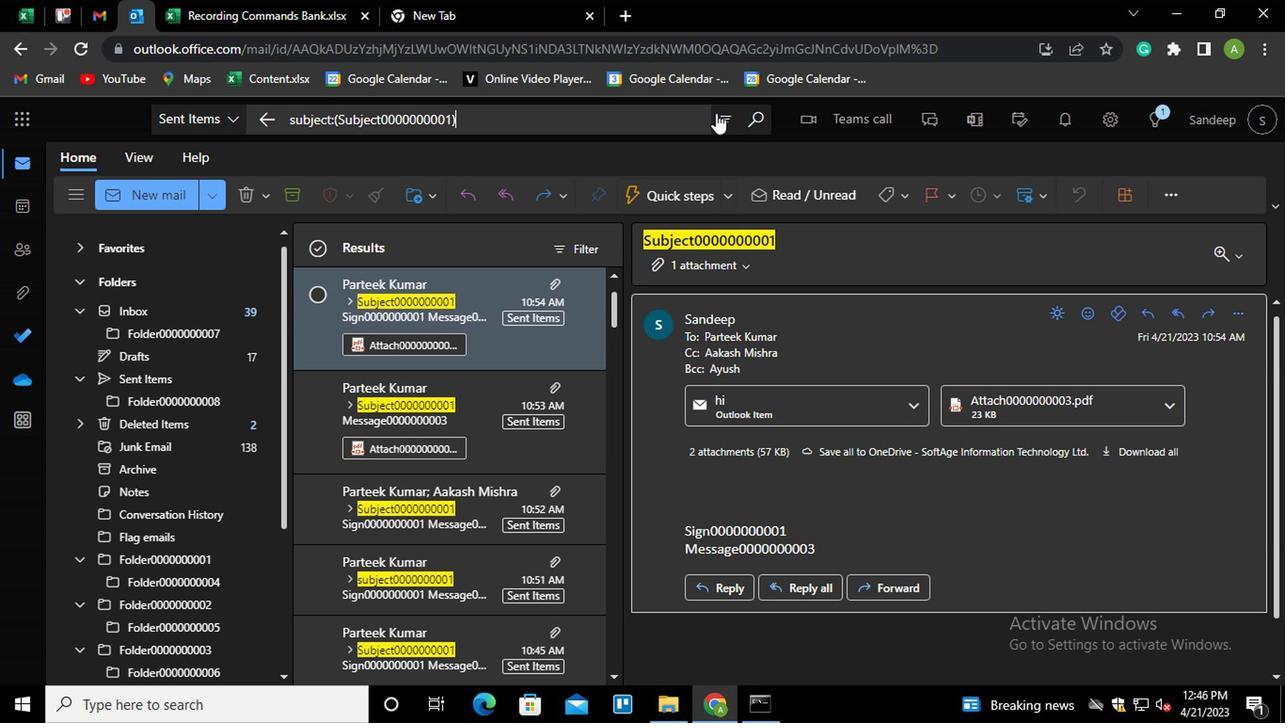 
Action: Mouse pressed left at (713, 114)
Screenshot: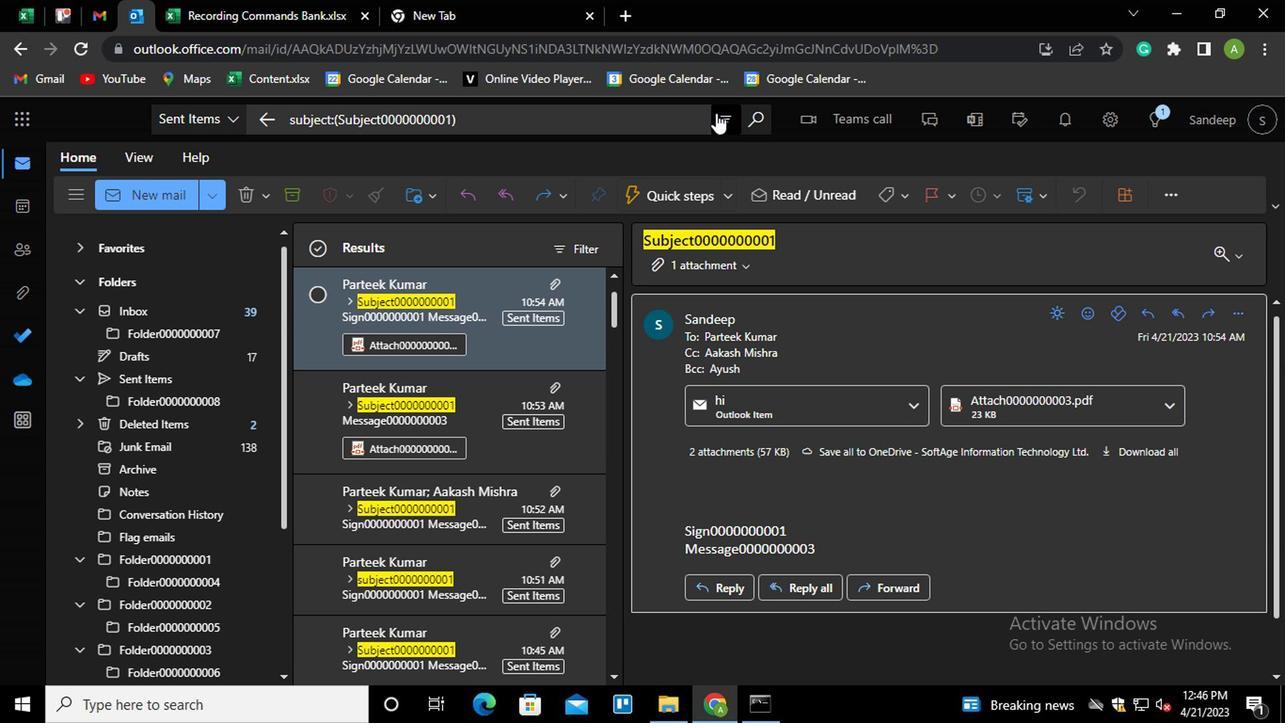 
Action: Mouse moved to (498, 384)
Screenshot: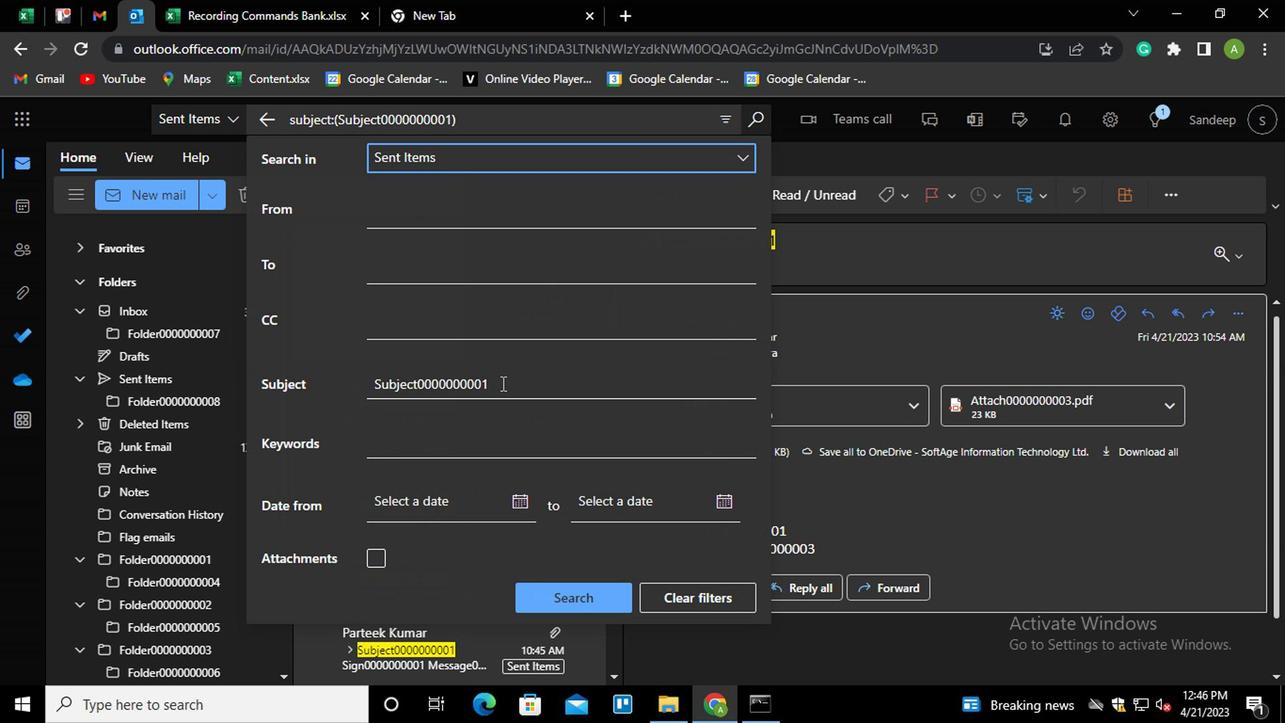 
Action: Mouse pressed left at (498, 384)
Screenshot: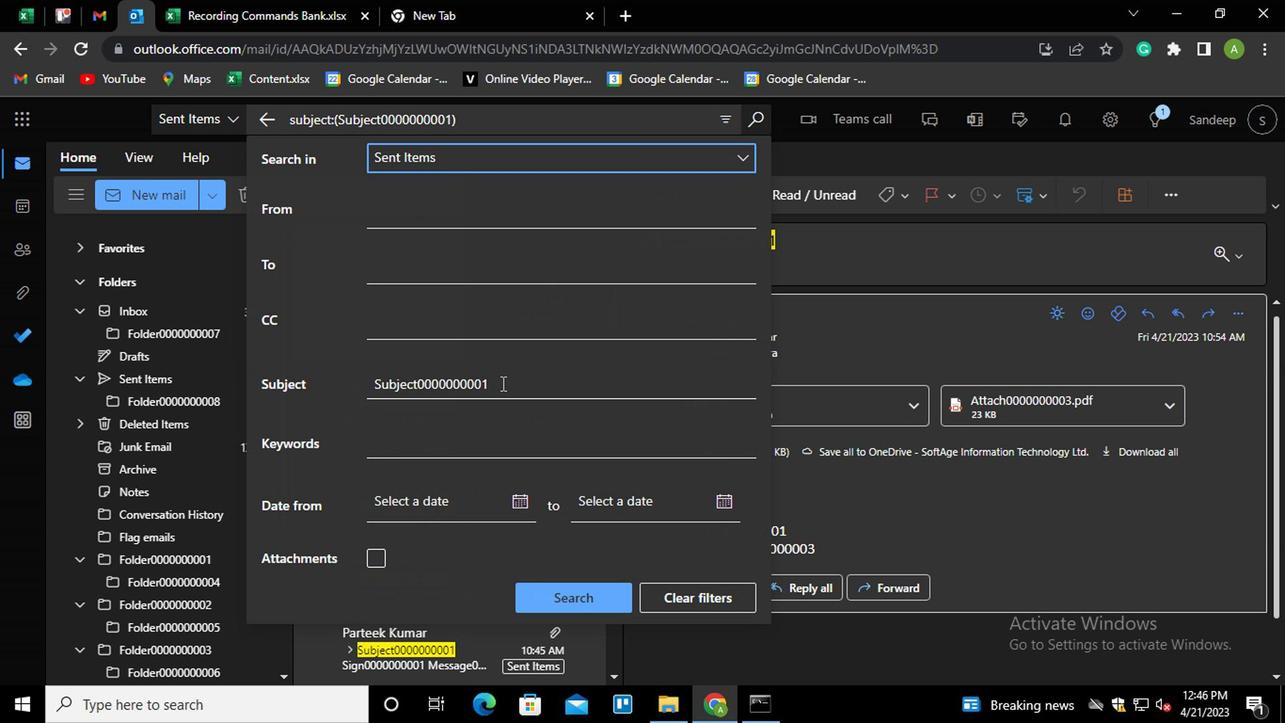 
Action: Key pressed <Key.backspace>2
Screenshot: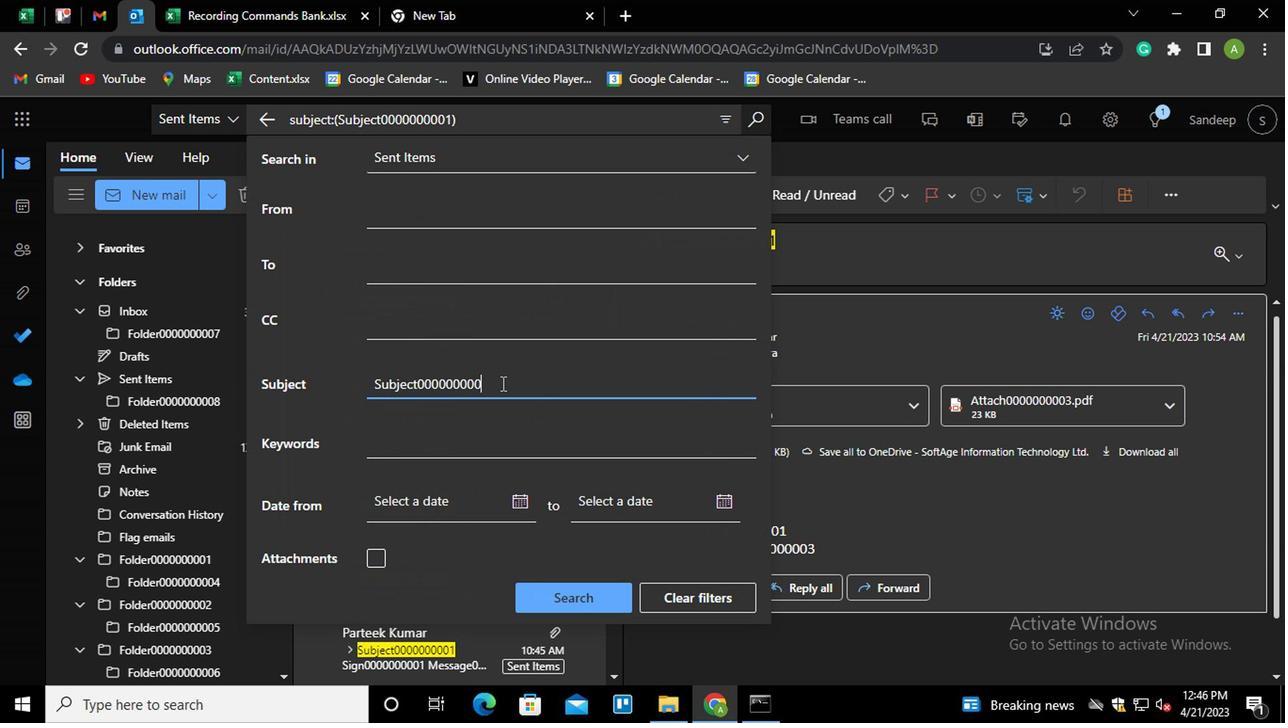 
Action: Mouse moved to (573, 592)
Screenshot: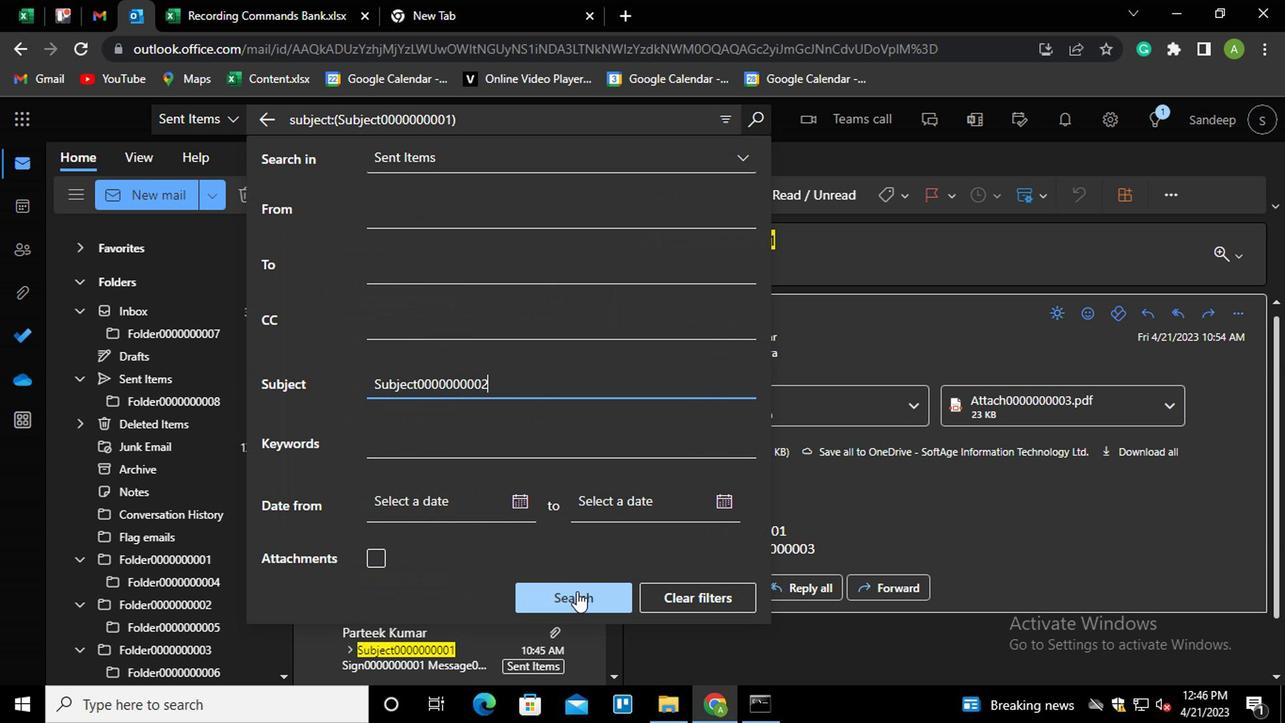 
Action: Mouse pressed left at (573, 592)
Screenshot: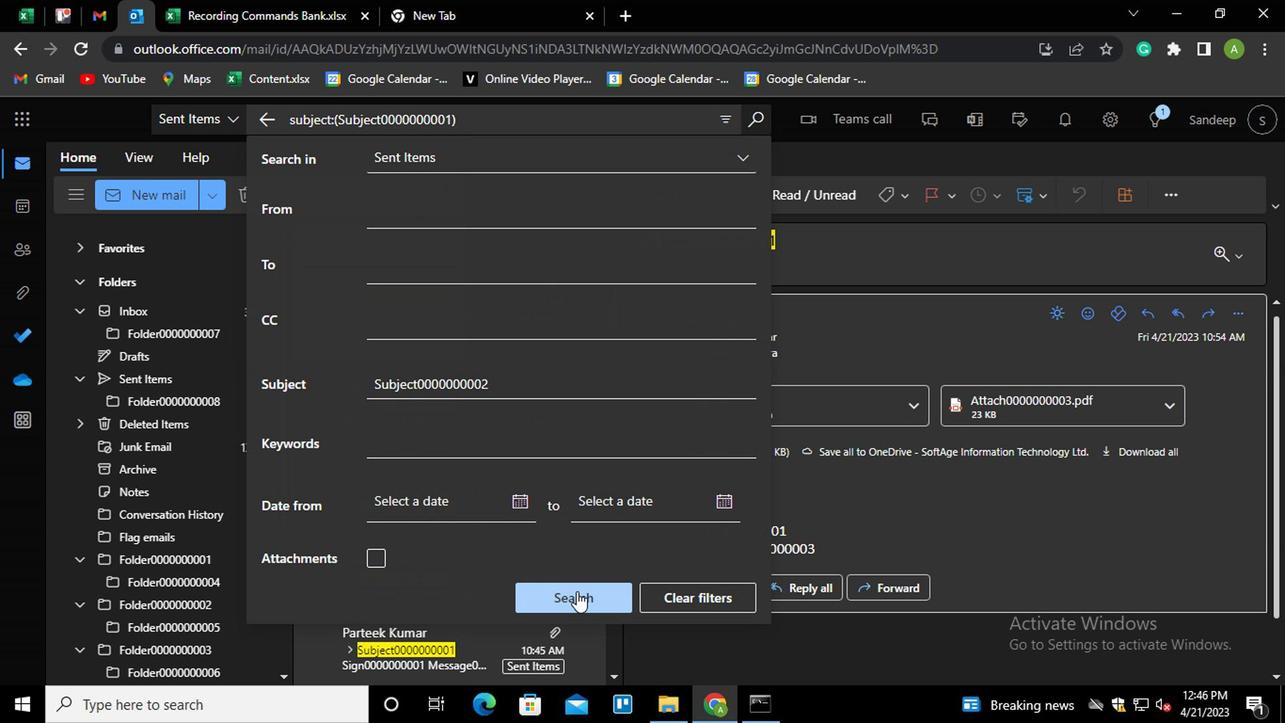 
Action: Mouse moved to (309, 326)
Screenshot: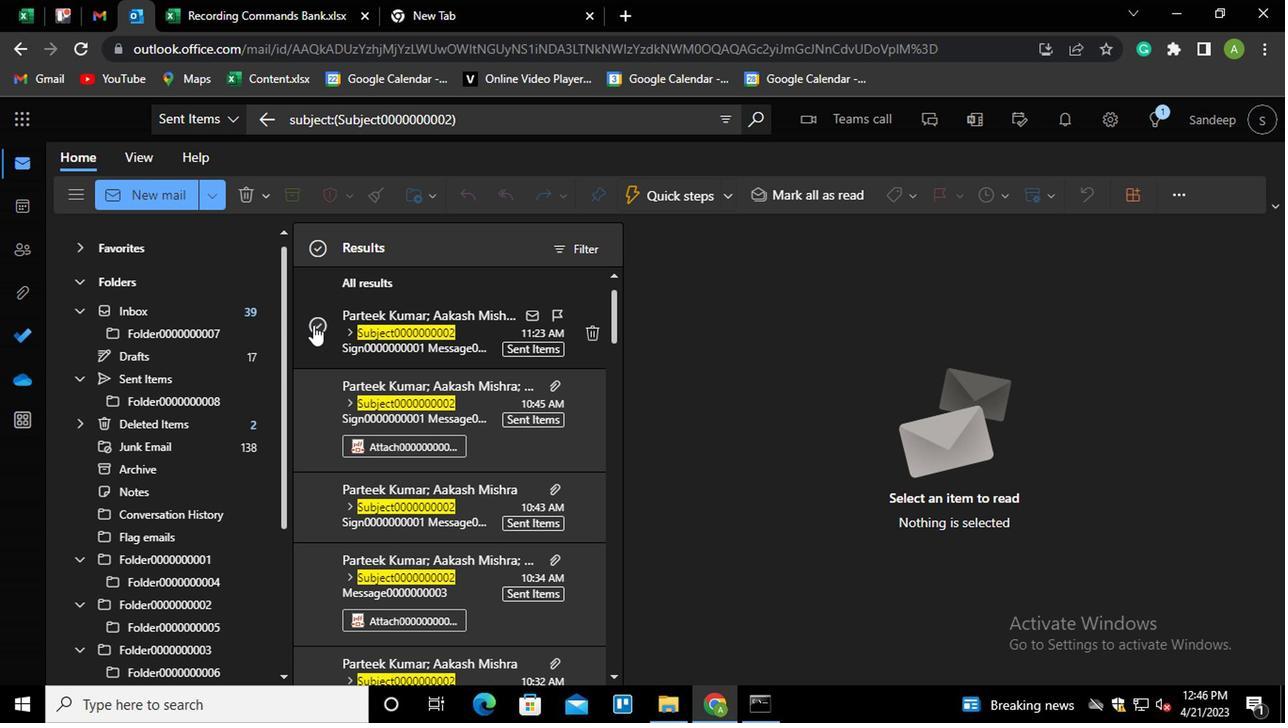 
Action: Mouse pressed left at (309, 326)
Screenshot: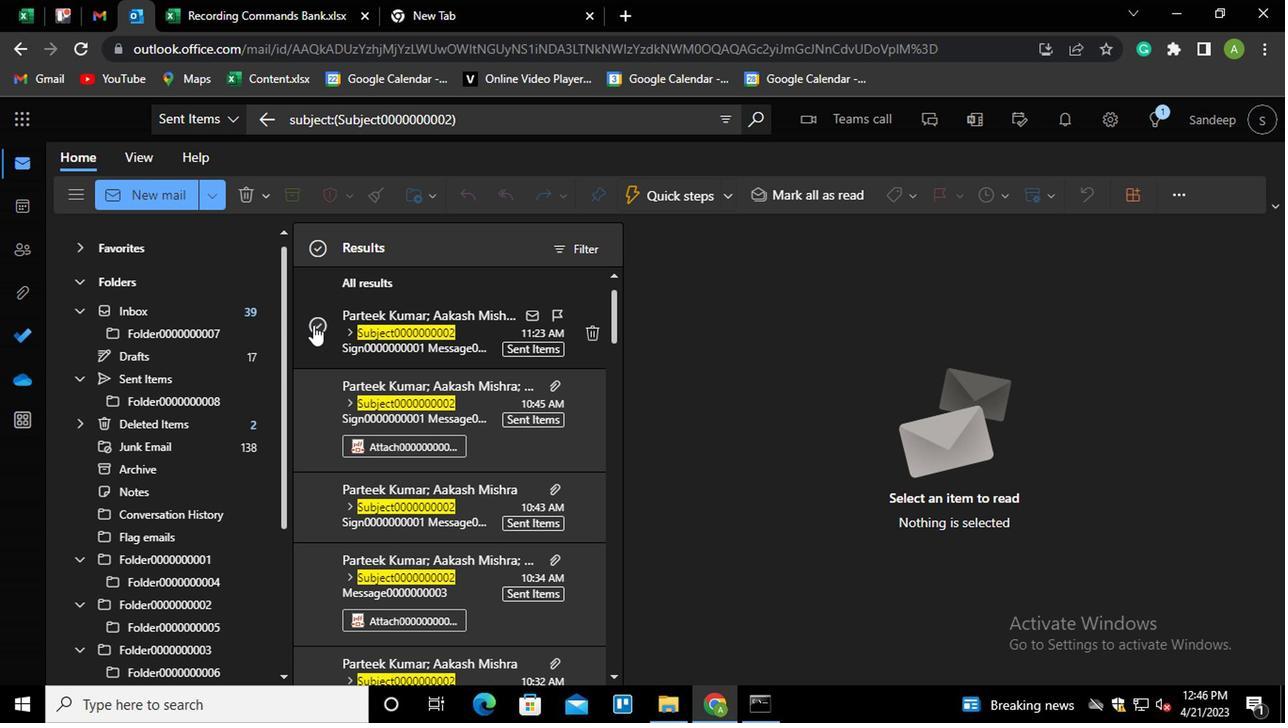 
Action: Mouse moved to (311, 393)
Screenshot: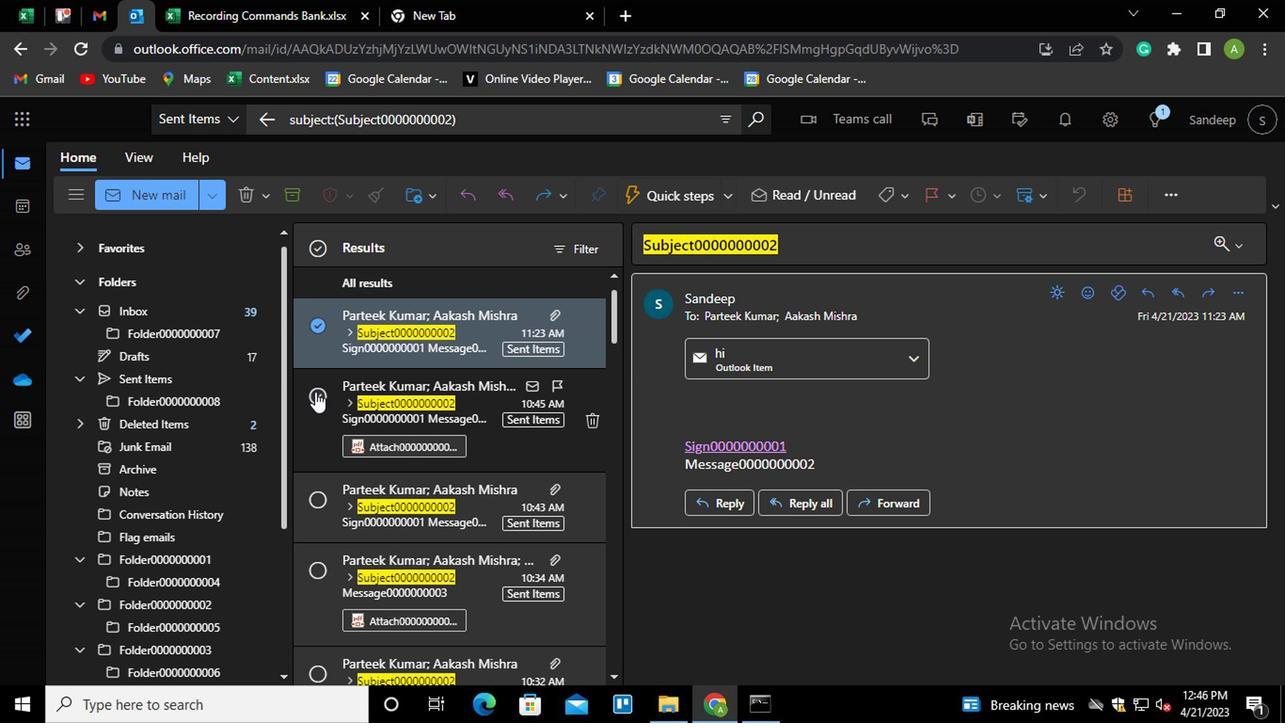 
Action: Mouse pressed left at (311, 393)
Screenshot: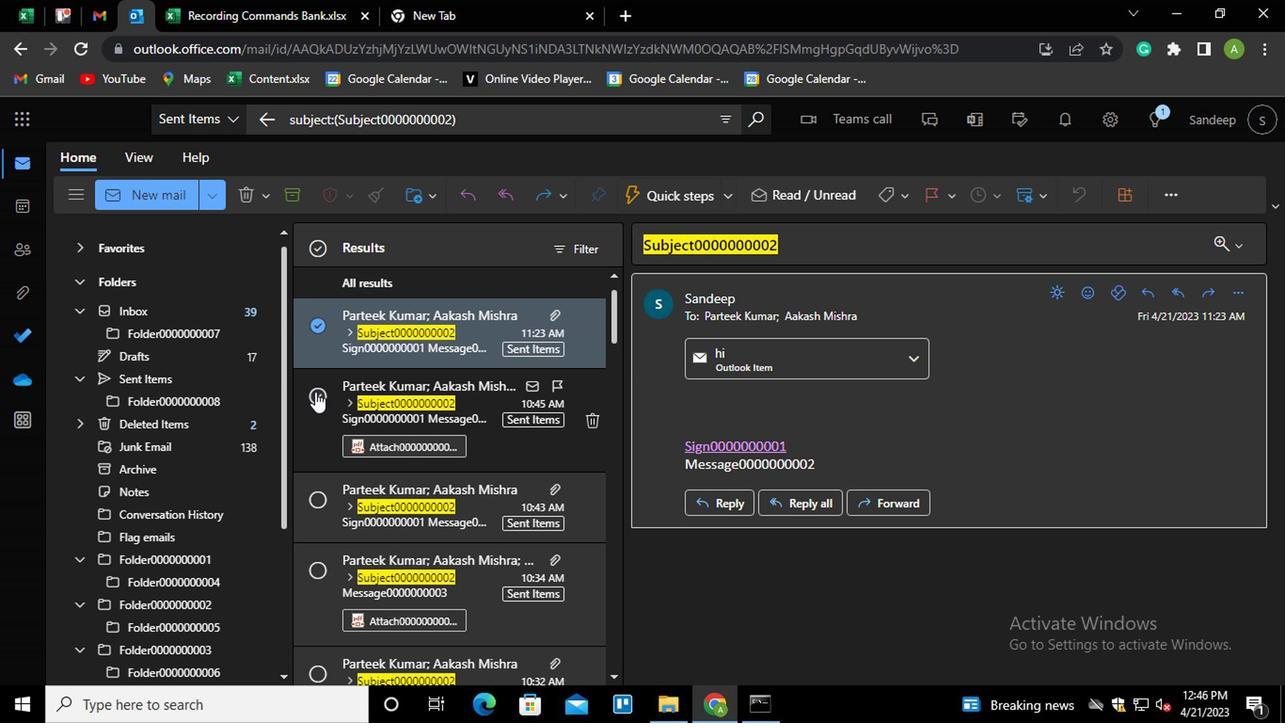 
Action: Mouse moved to (314, 502)
Screenshot: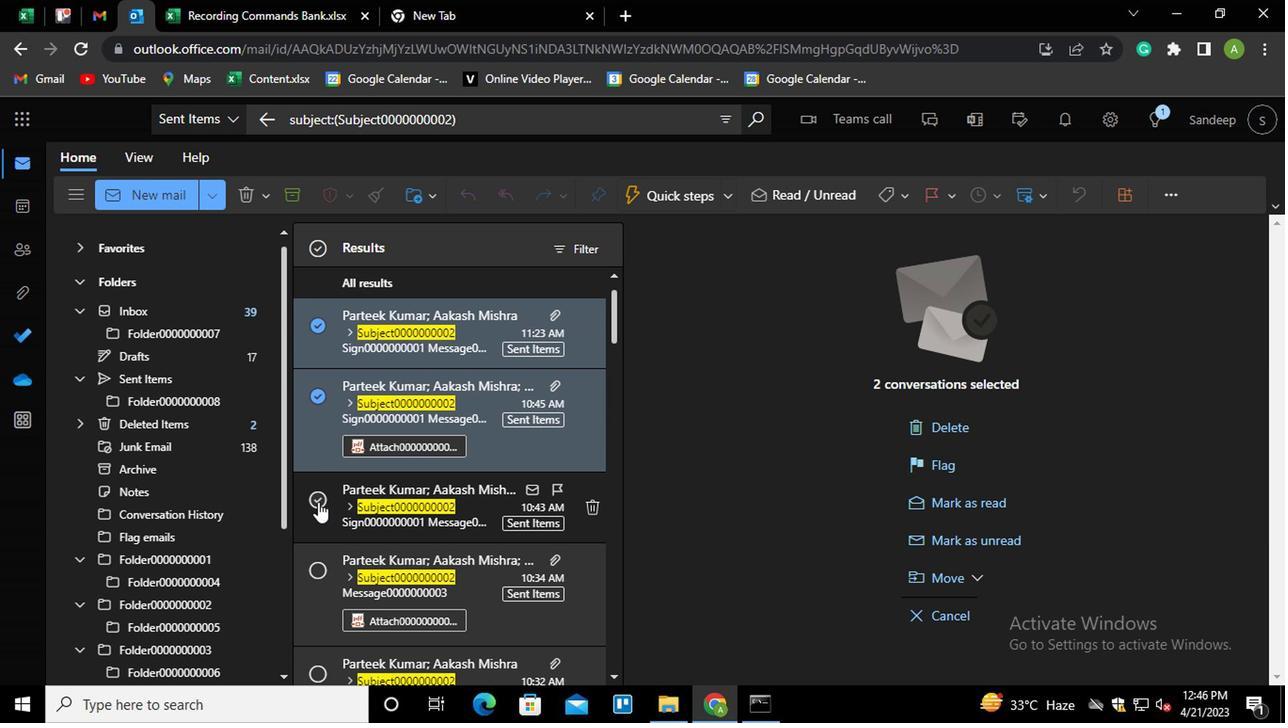 
Action: Mouse pressed left at (314, 502)
Screenshot: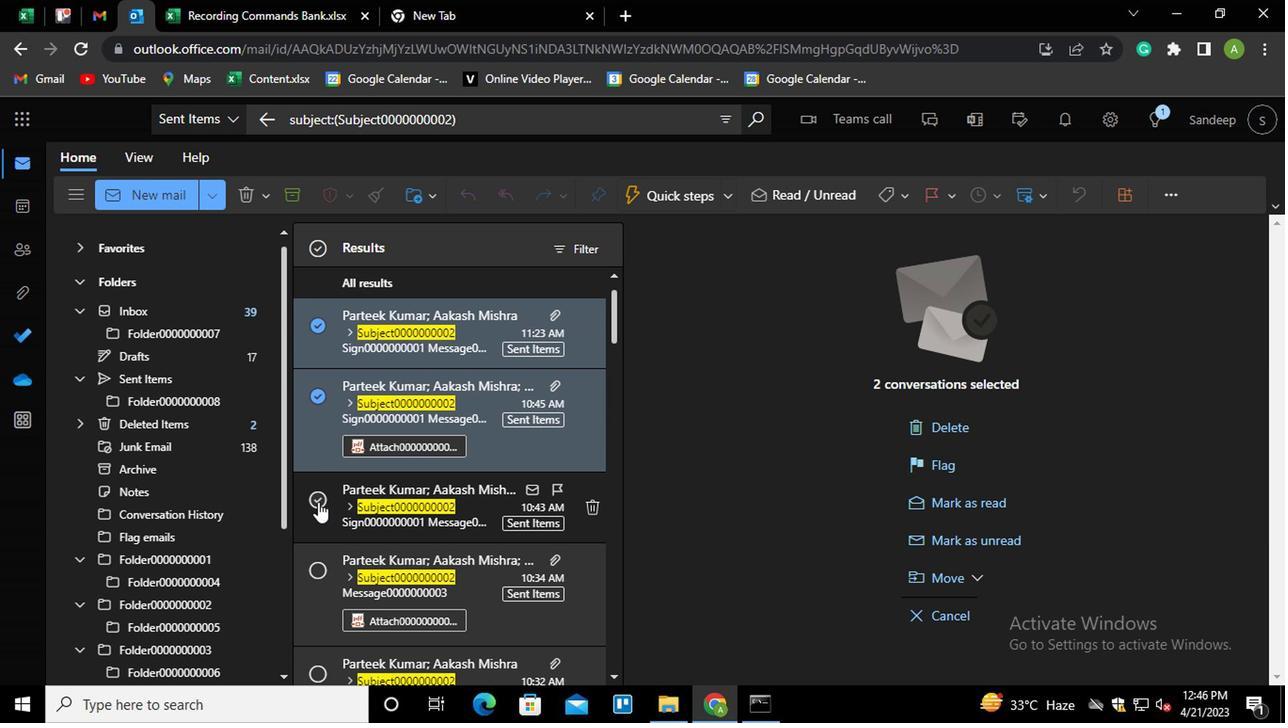 
Action: Mouse moved to (316, 571)
Screenshot: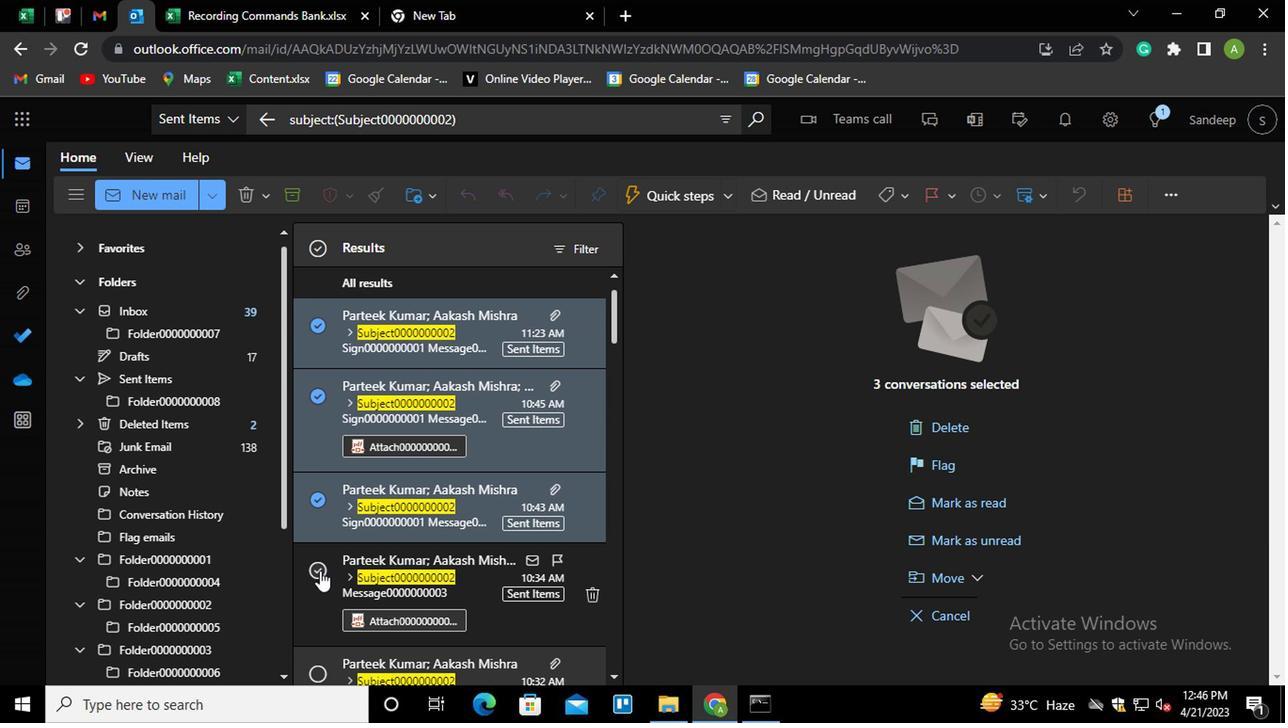 
Action: Mouse pressed left at (316, 571)
Screenshot: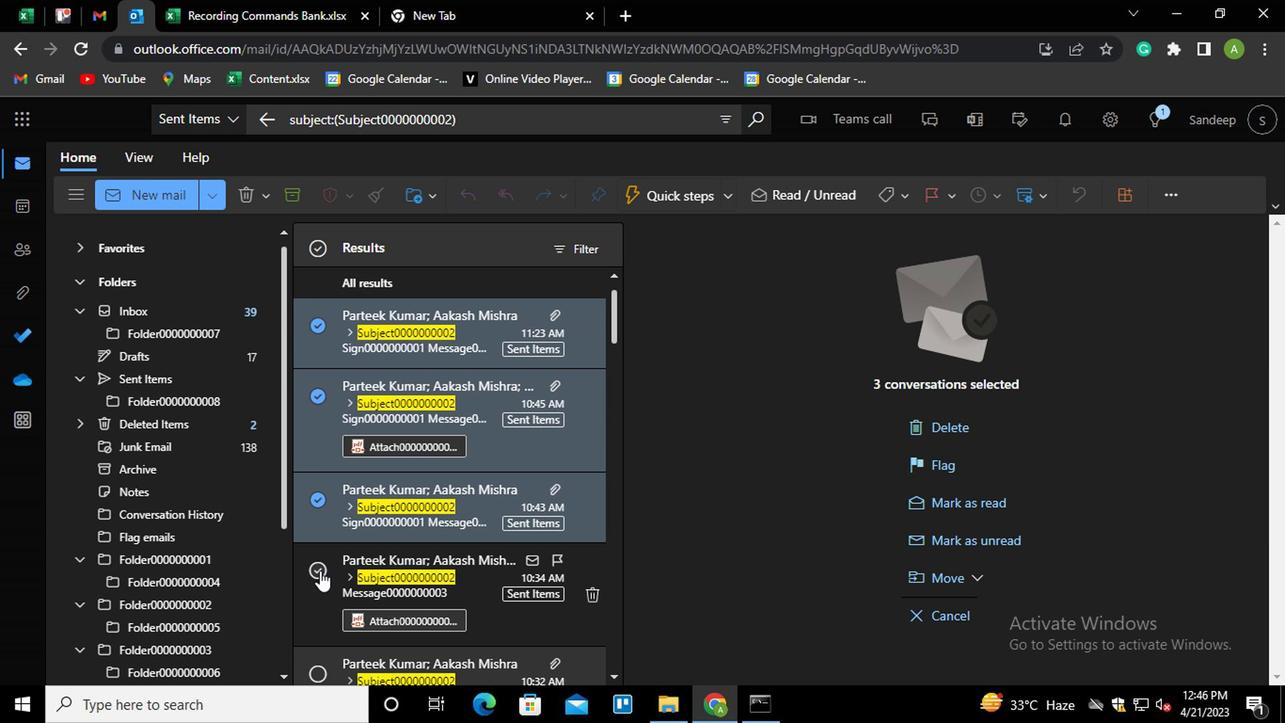 
Action: Mouse moved to (311, 667)
Screenshot: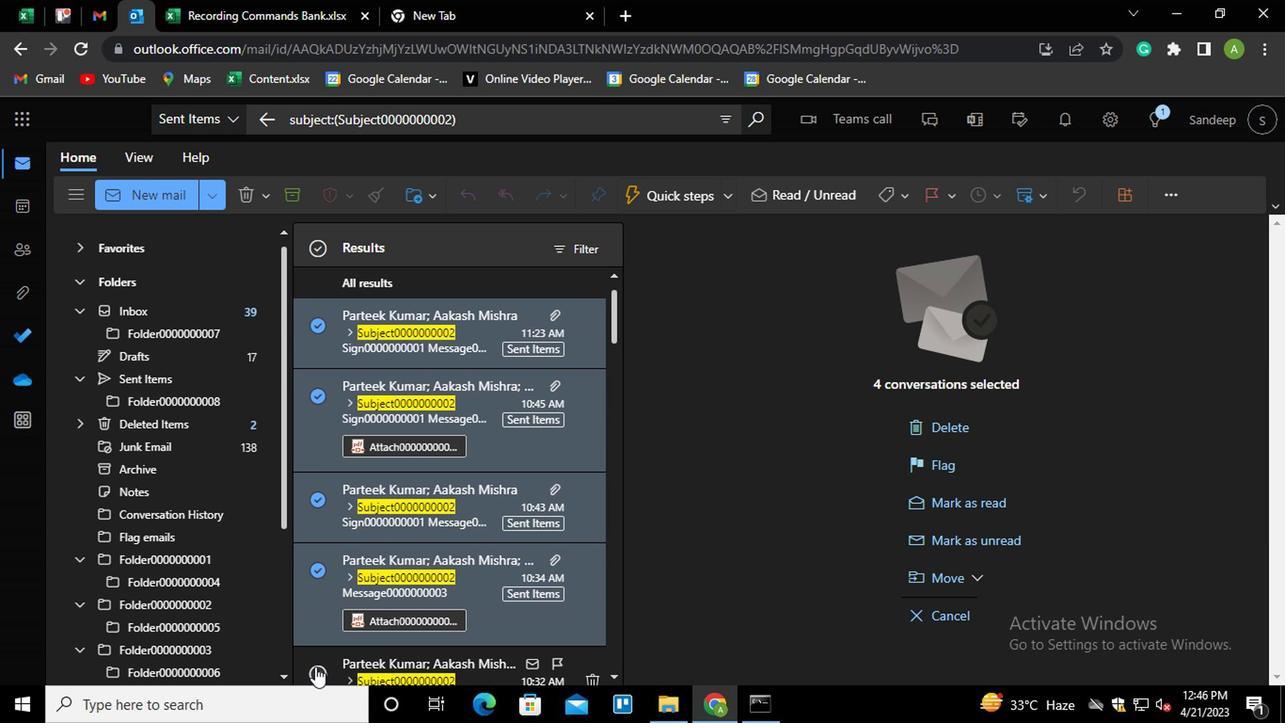 
Action: Mouse pressed left at (311, 667)
Screenshot: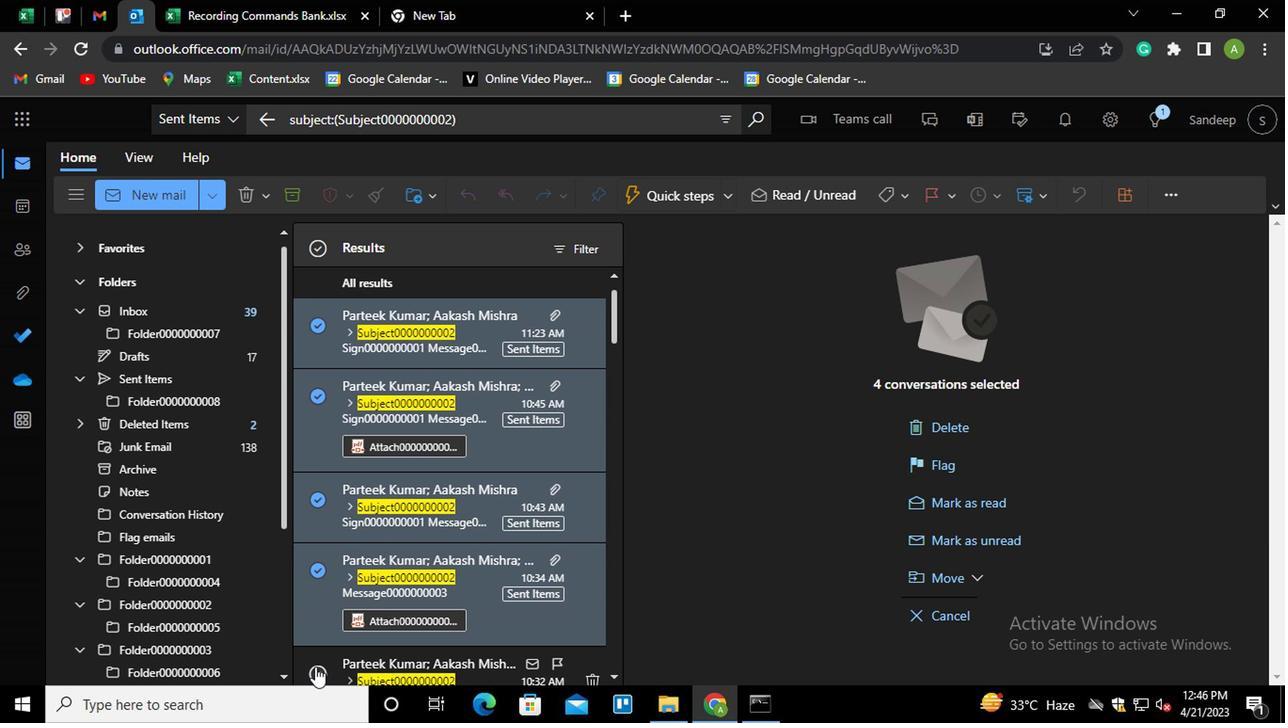 
Action: Mouse moved to (962, 583)
Screenshot: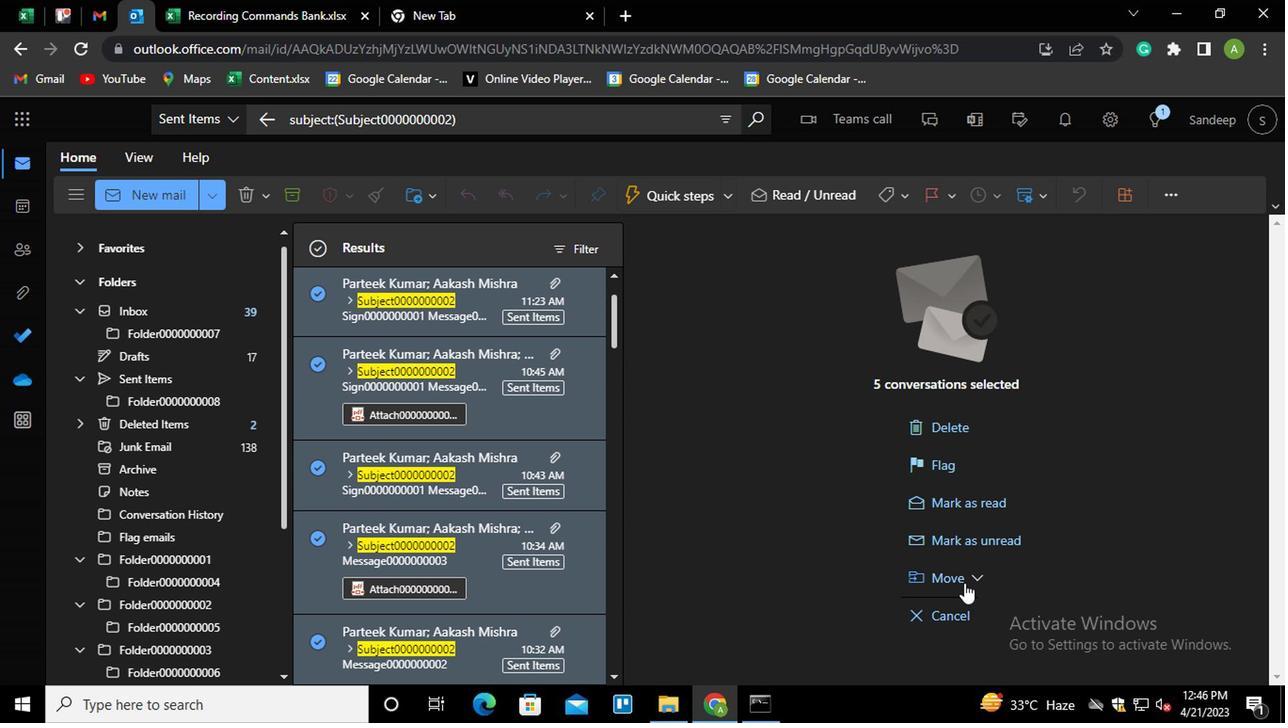 
Action: Mouse pressed left at (962, 583)
Screenshot: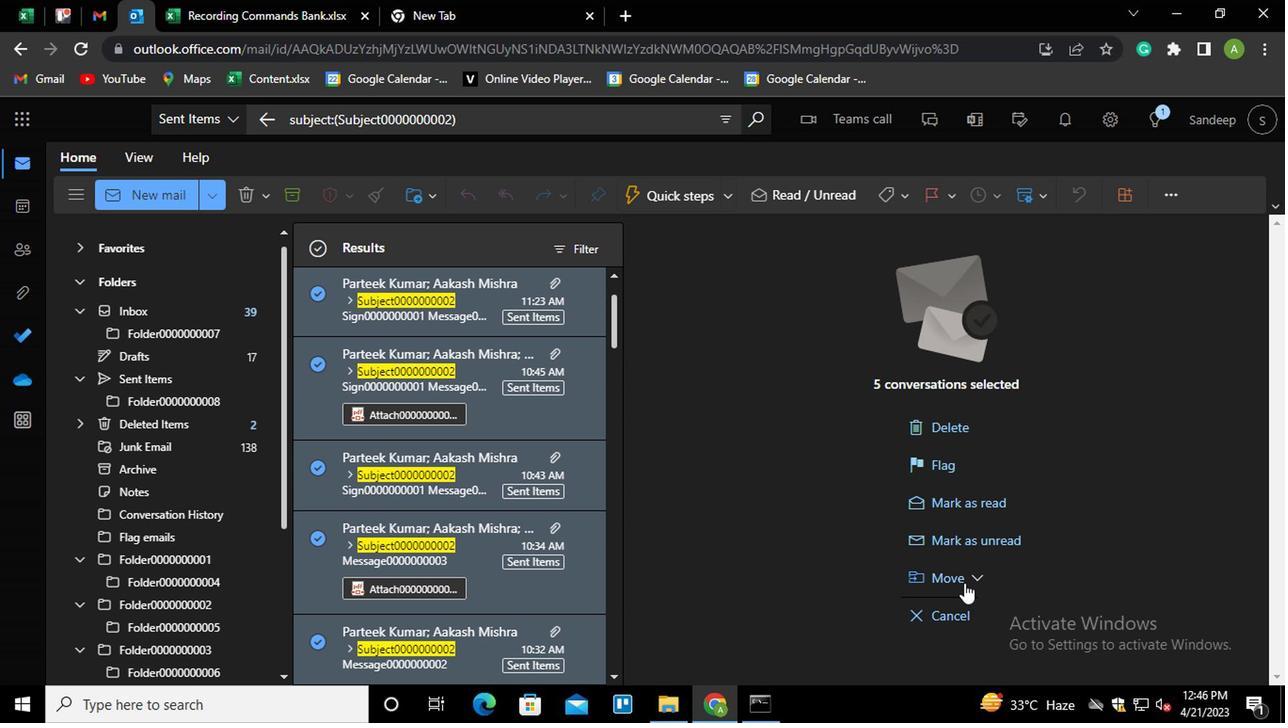 
Action: Mouse moved to (1106, 325)
Screenshot: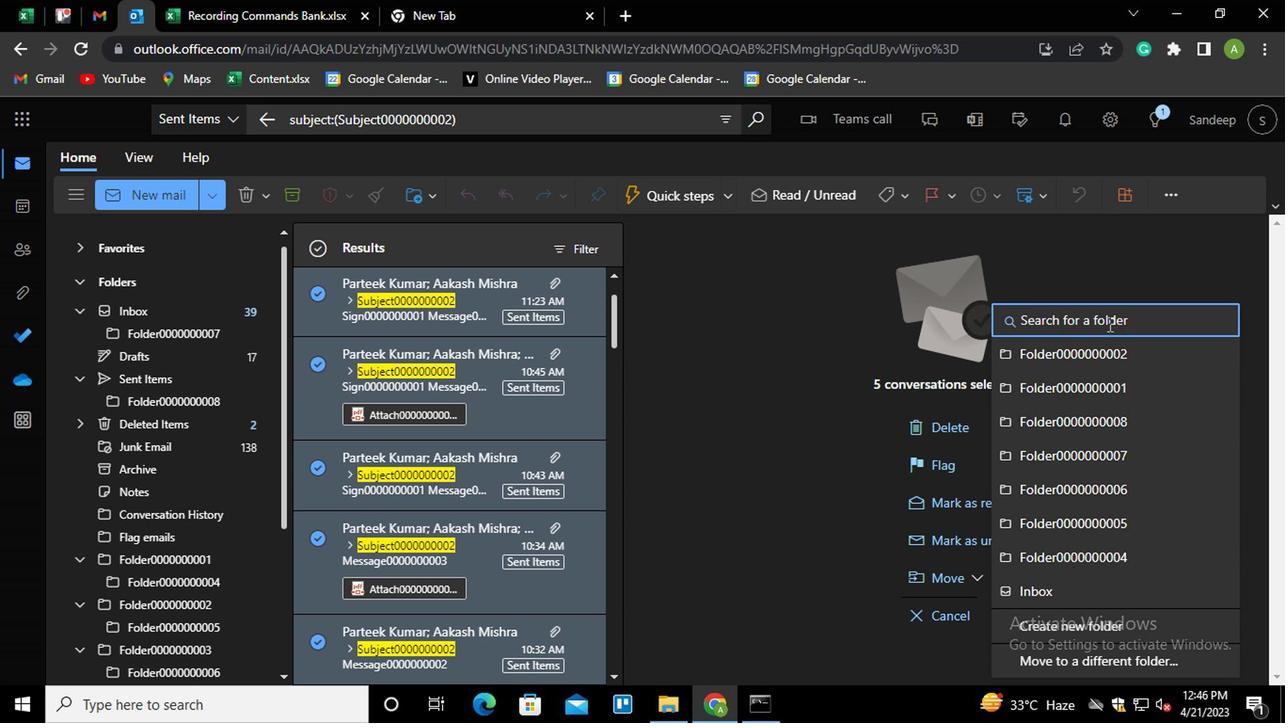 
Action: Mouse pressed left at (1106, 325)
Screenshot: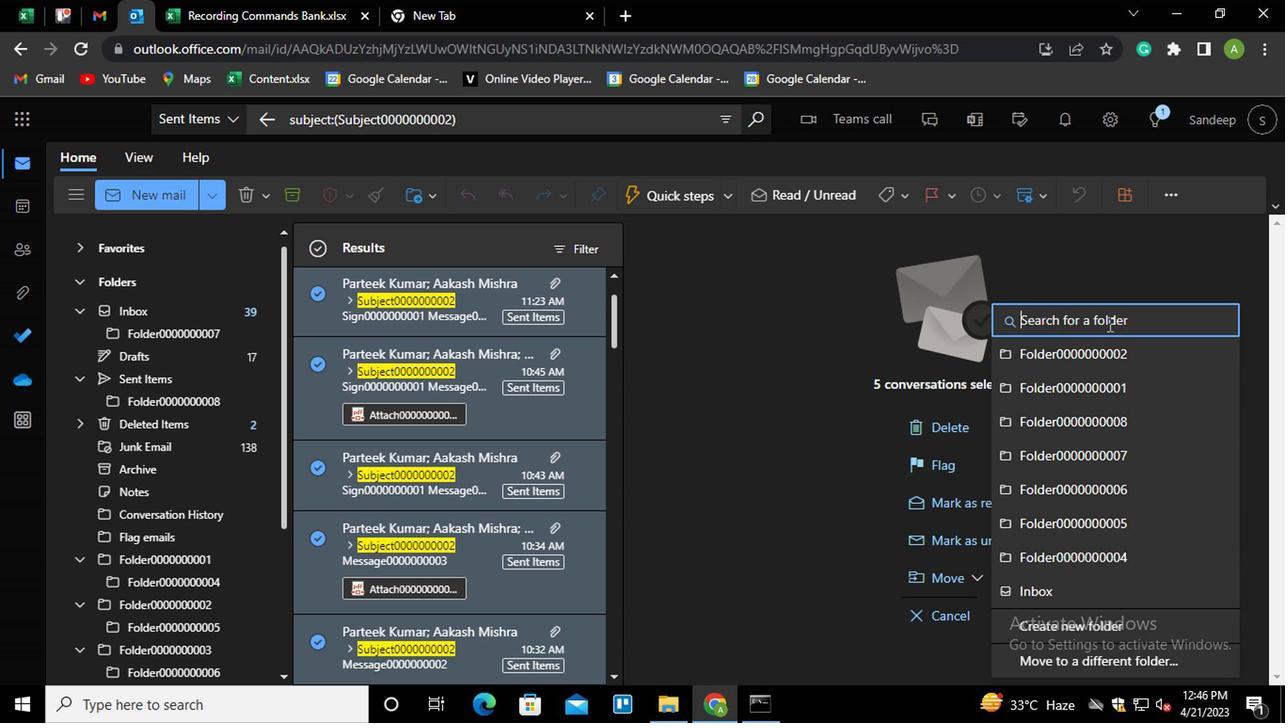 
Action: Mouse moved to (1284, 197)
Screenshot: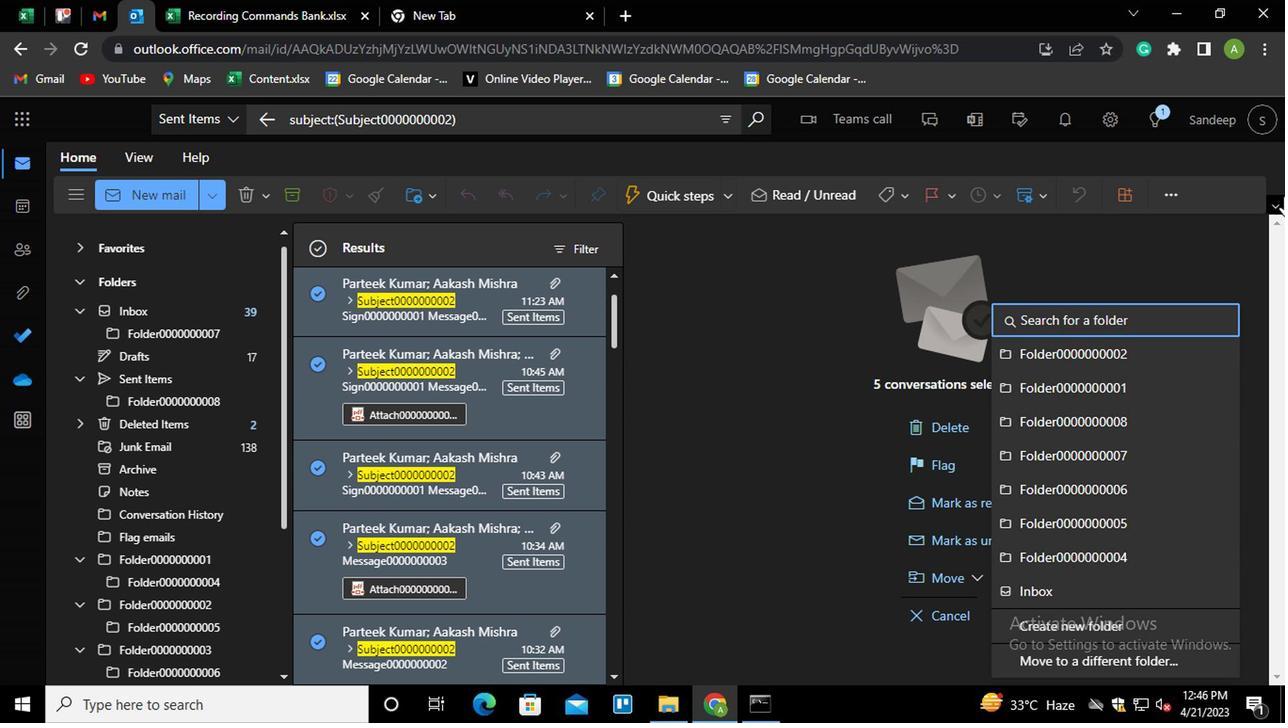 
Action: Key pressed <Key.shift><Key.shift><Key.shift>F
Screenshot: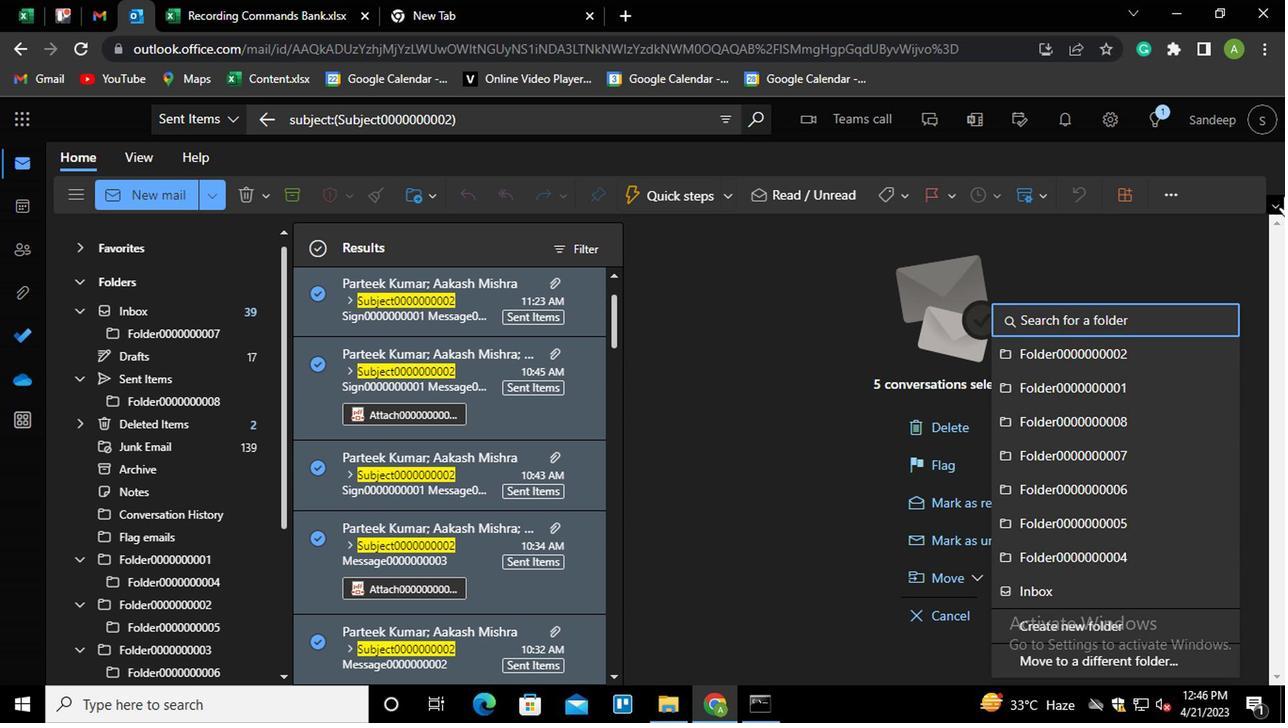 
Action: Mouse moved to (1134, 516)
Screenshot: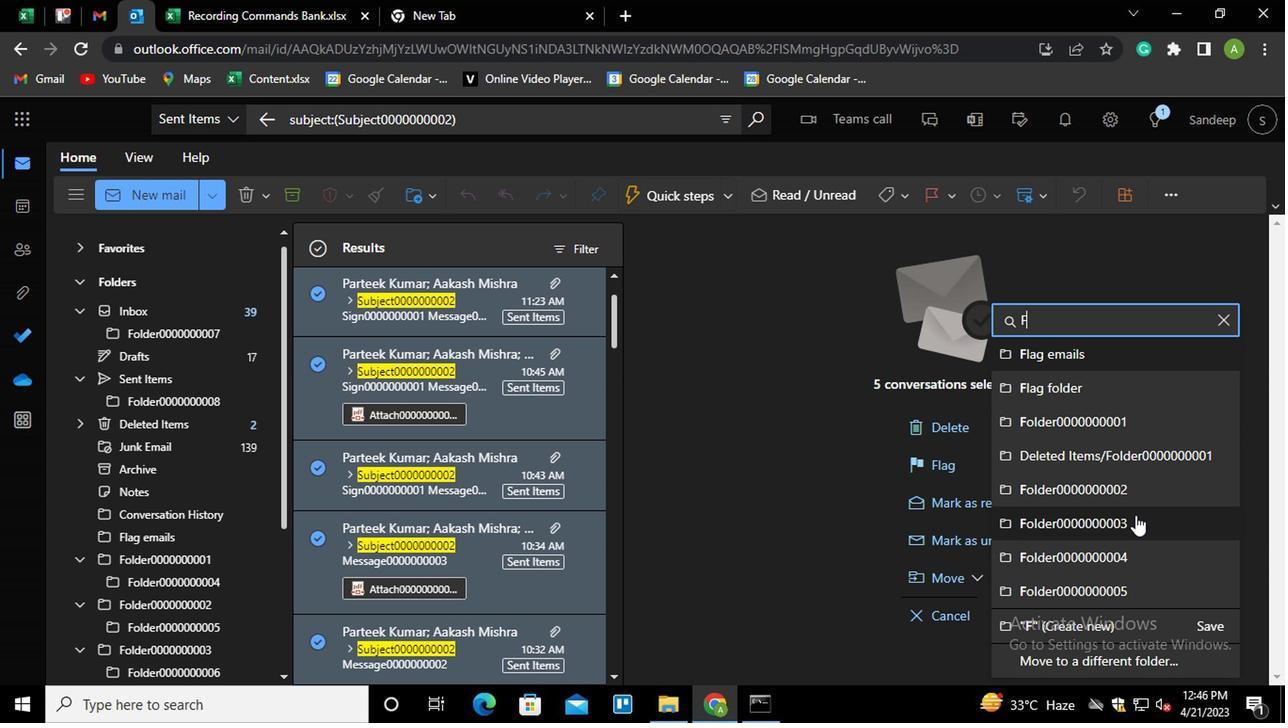 
Action: Mouse pressed left at (1134, 516)
Screenshot: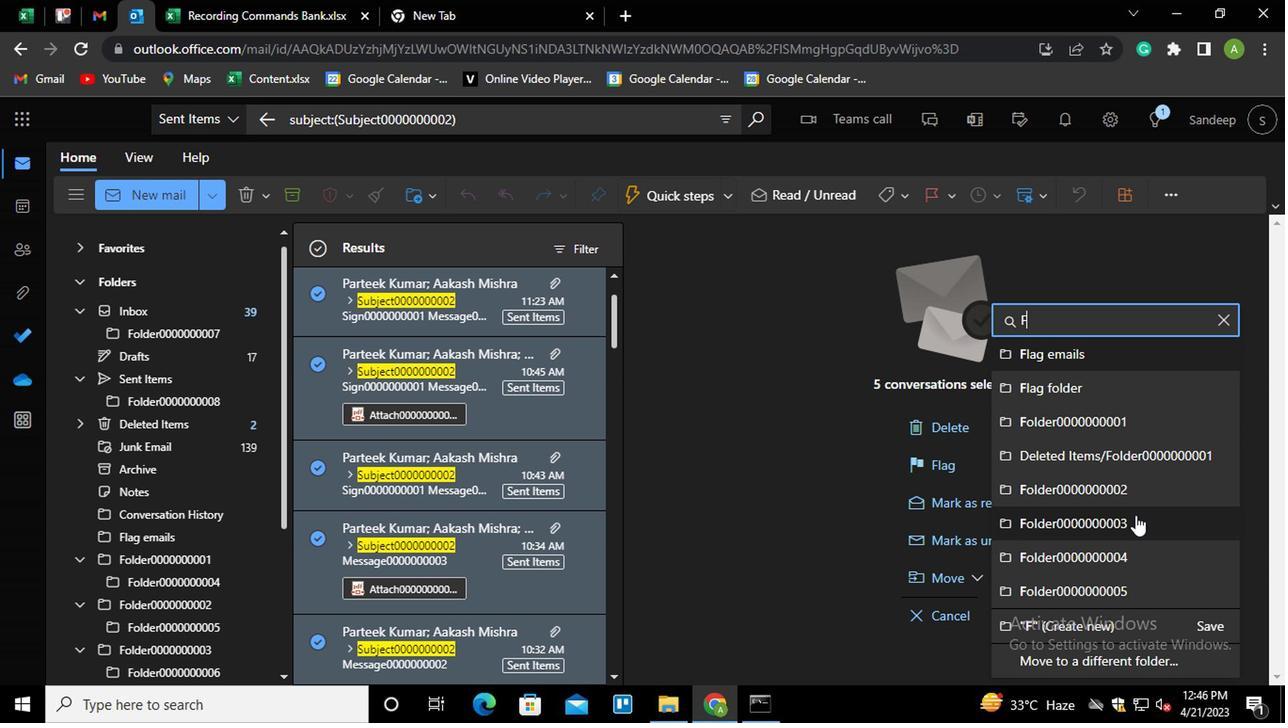 
Action: Mouse moved to (682, 117)
Screenshot: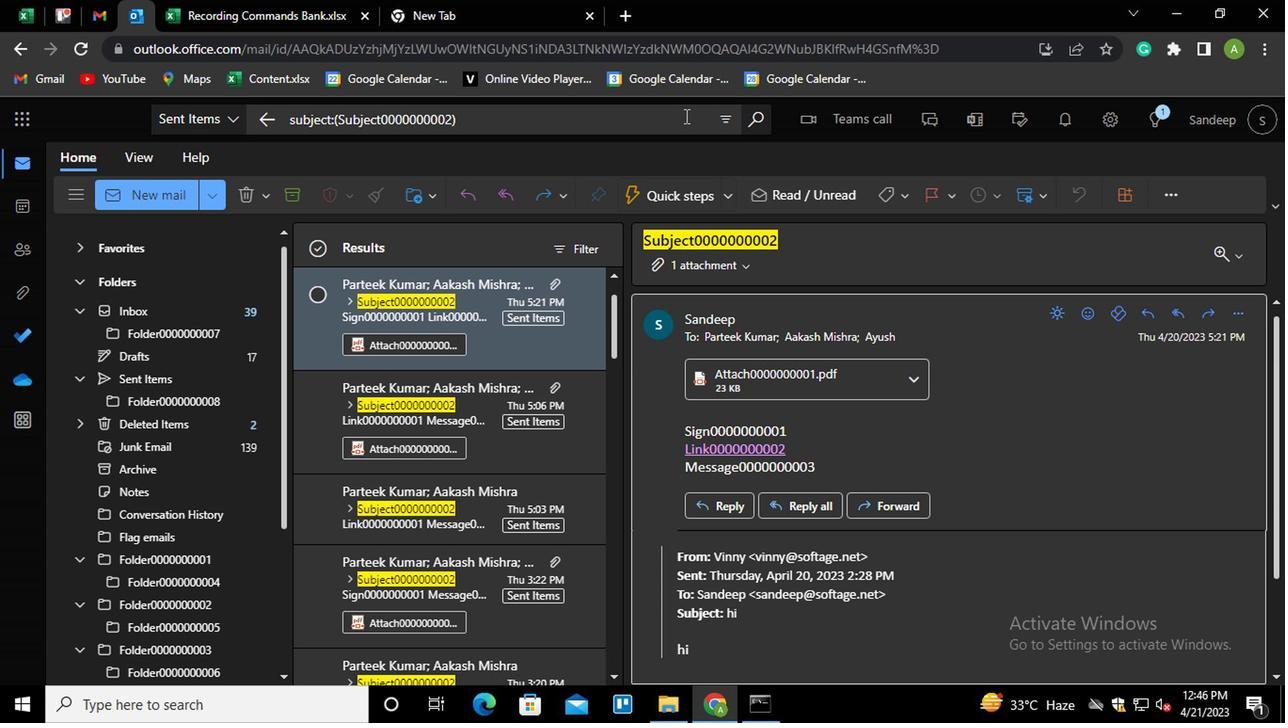 
Action: Mouse pressed left at (682, 117)
Screenshot: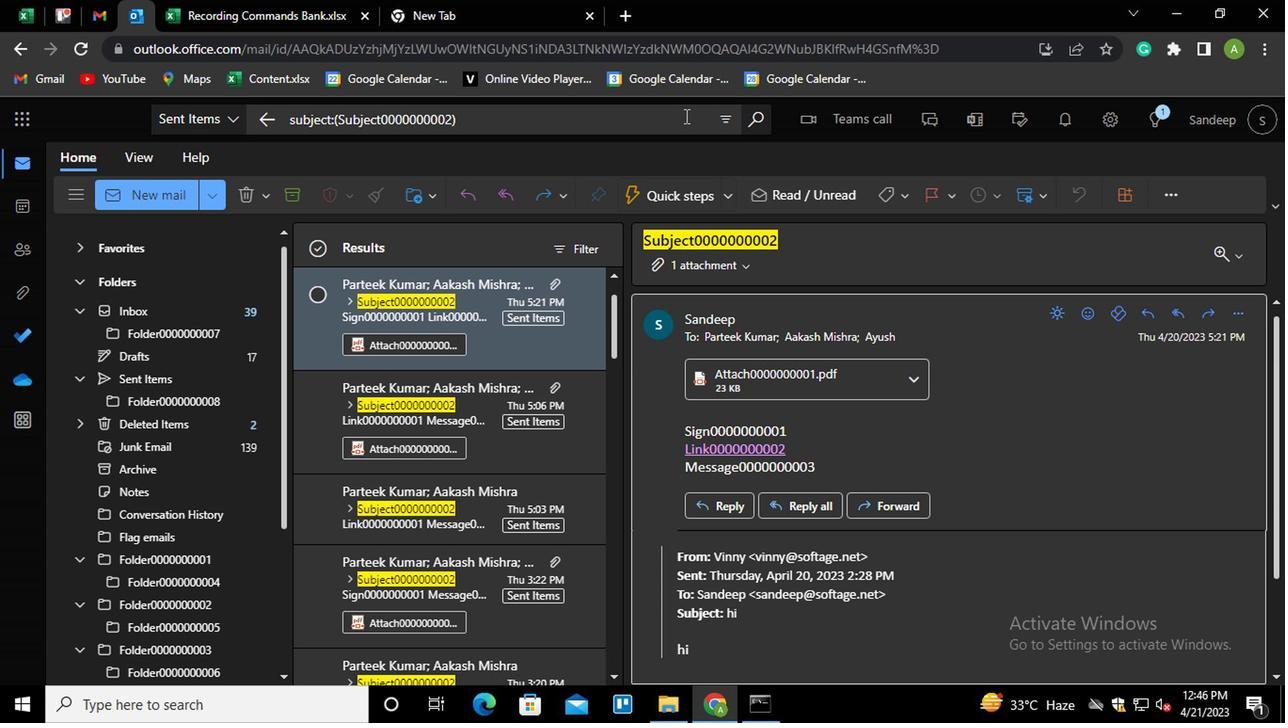
Action: Mouse moved to (717, 121)
Screenshot: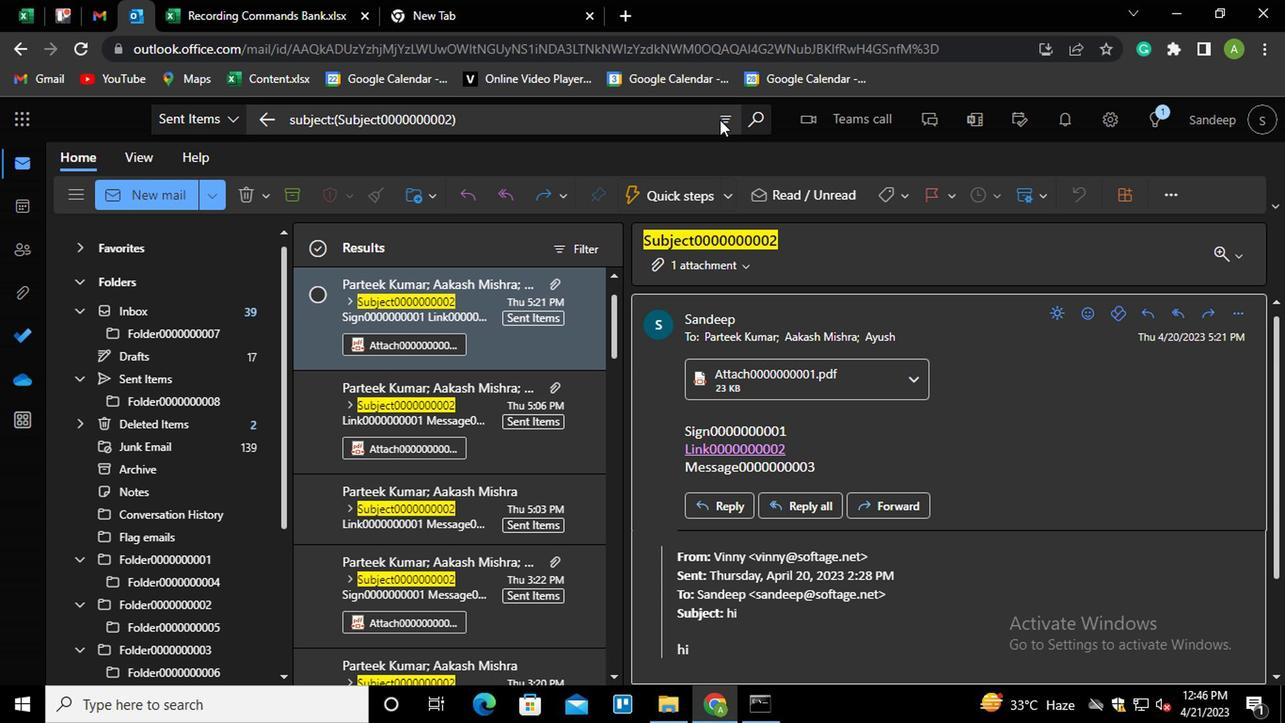 
Action: Mouse pressed left at (717, 121)
Screenshot: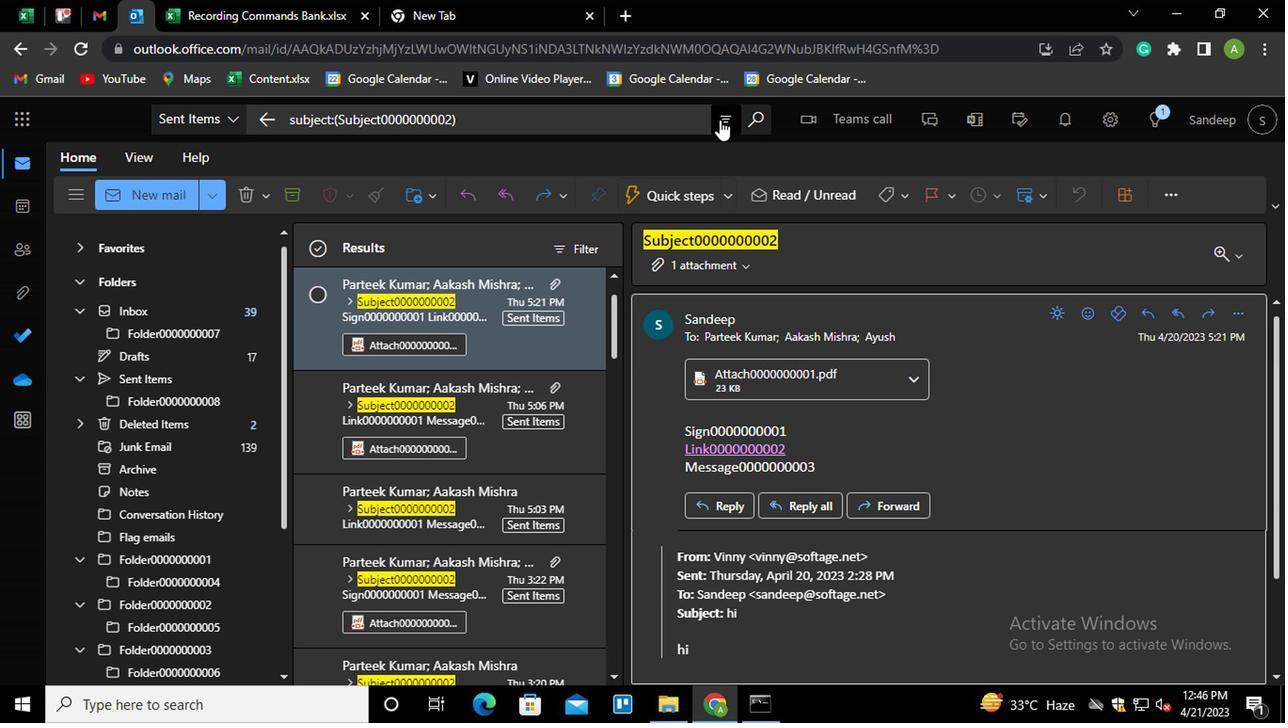 
Action: Mouse moved to (496, 383)
Screenshot: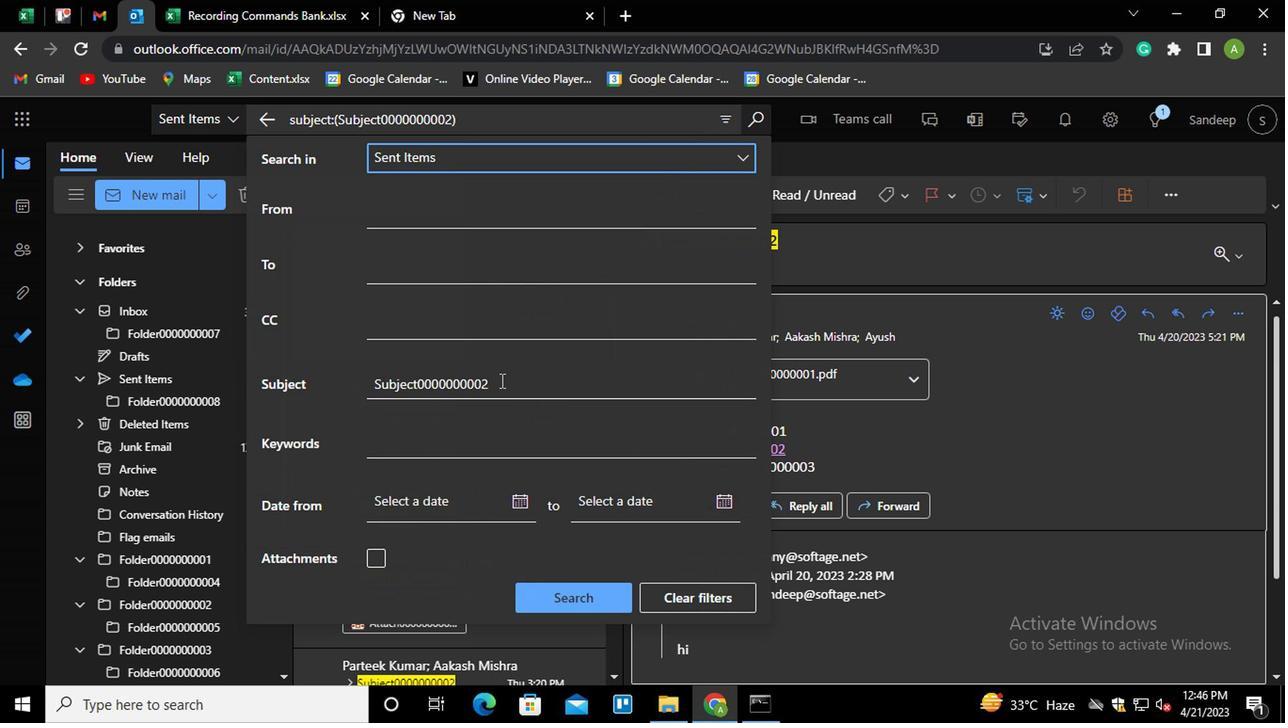 
Action: Mouse pressed left at (496, 383)
Screenshot: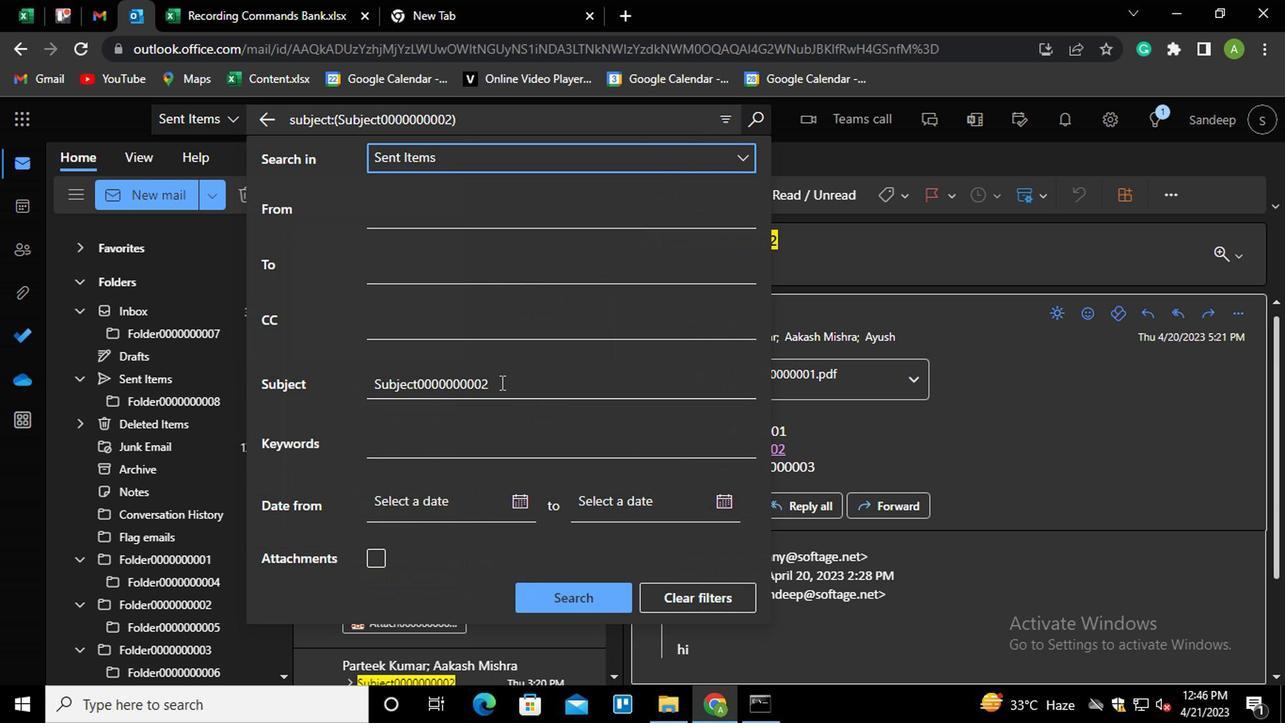 
Action: Key pressed <Key.backspace>3
Screenshot: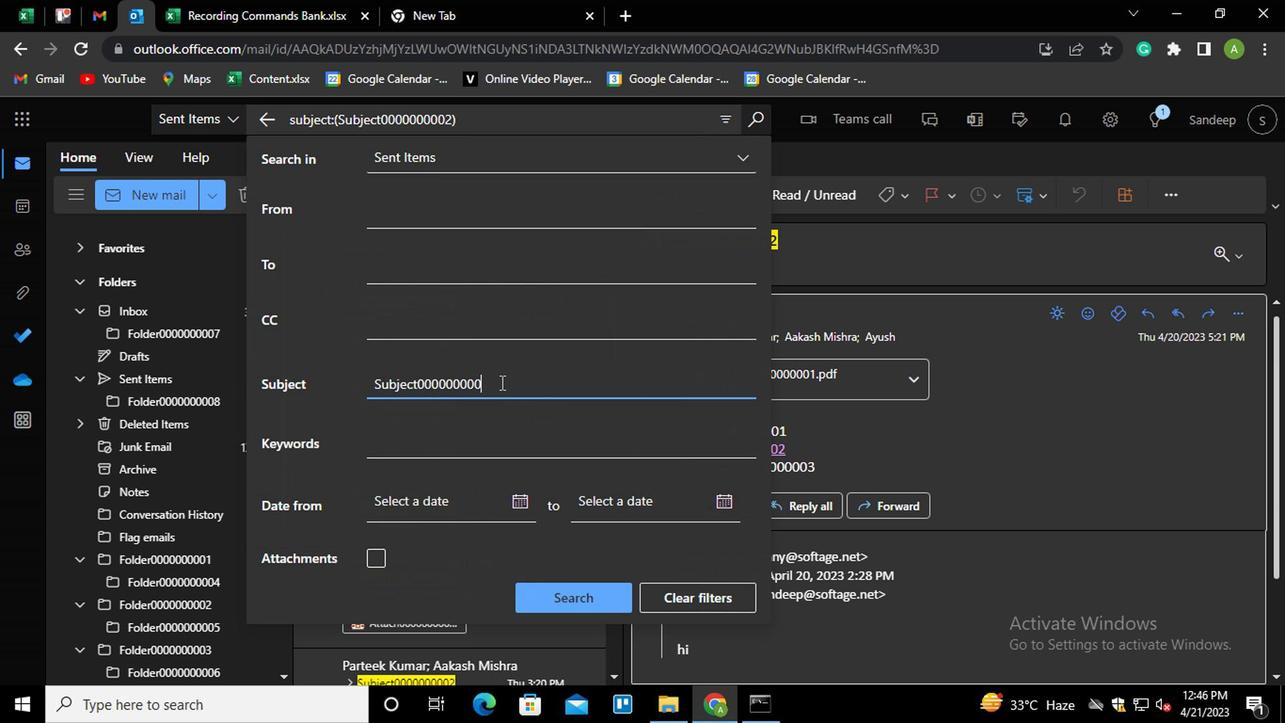 
Action: Mouse moved to (579, 600)
Screenshot: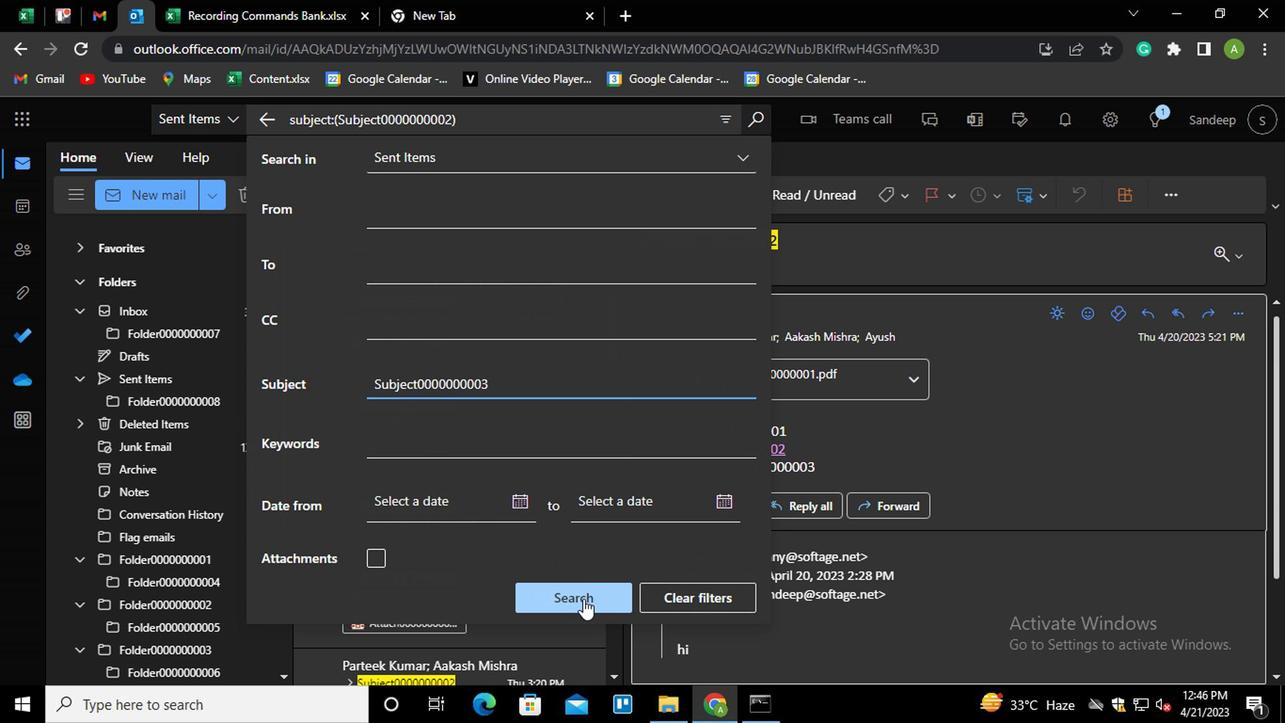 
Action: Mouse pressed left at (579, 600)
Screenshot: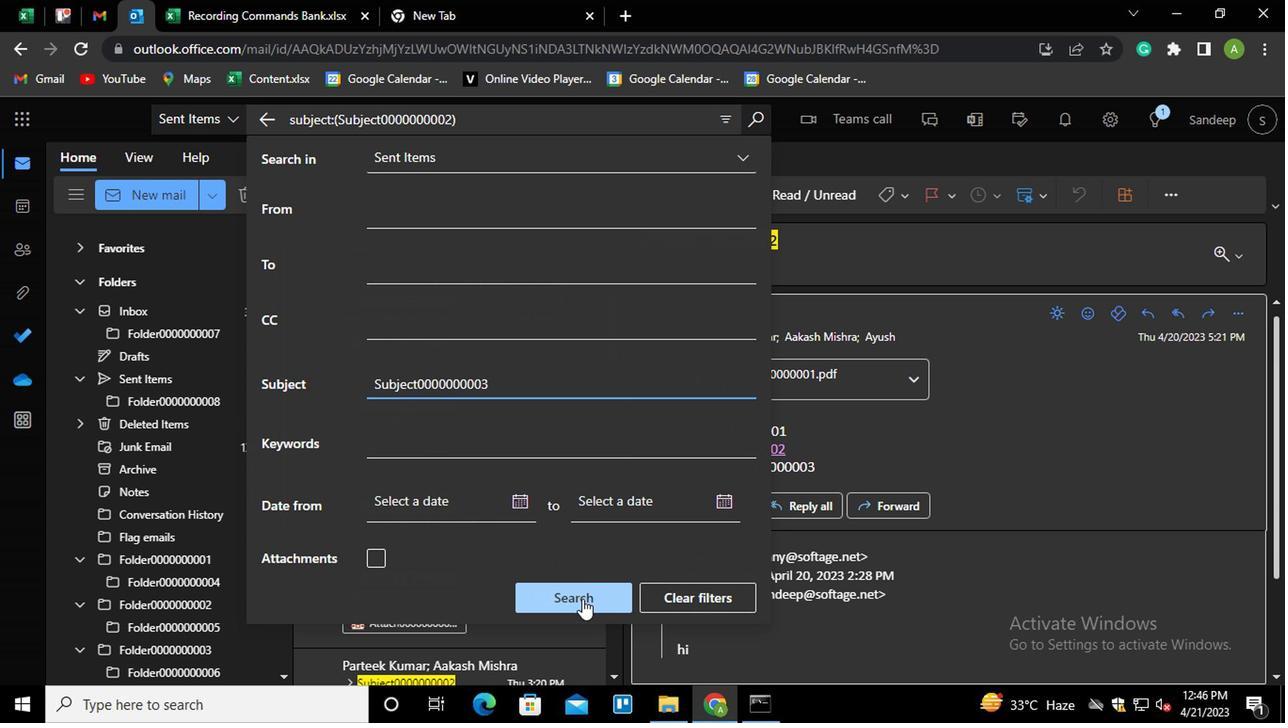 
Action: Mouse moved to (310, 327)
Screenshot: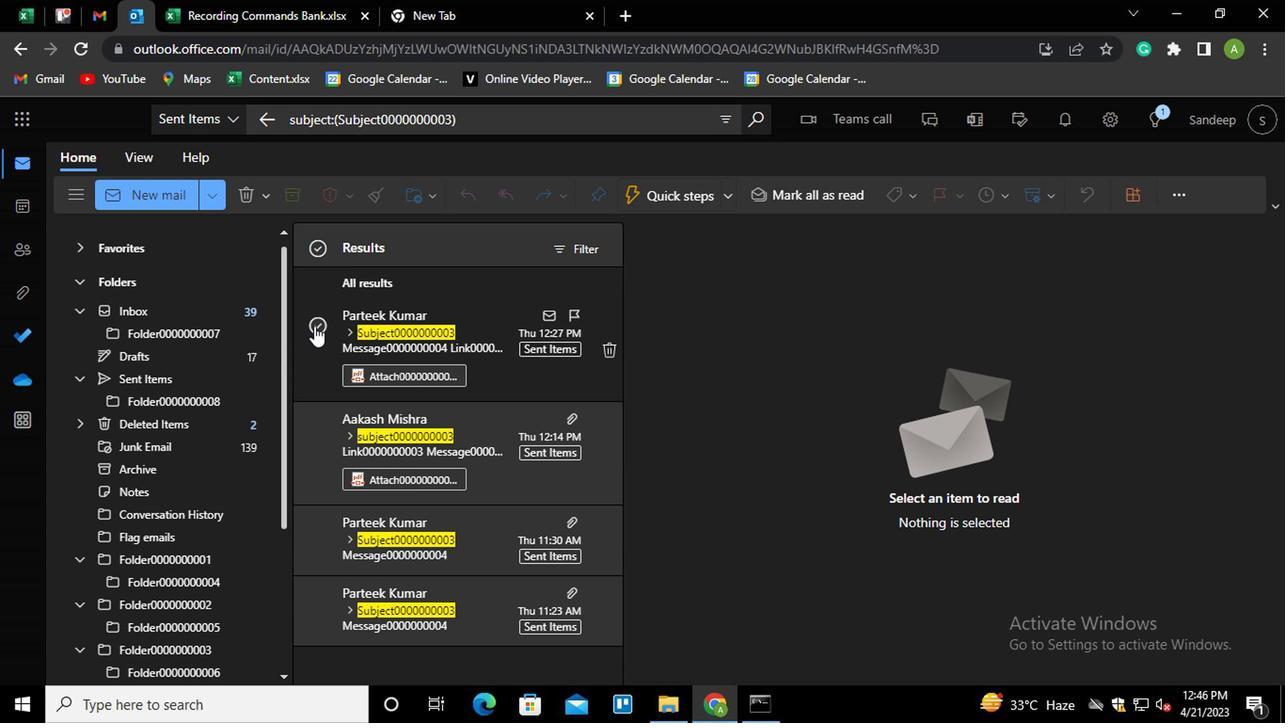
Action: Mouse pressed left at (310, 327)
Screenshot: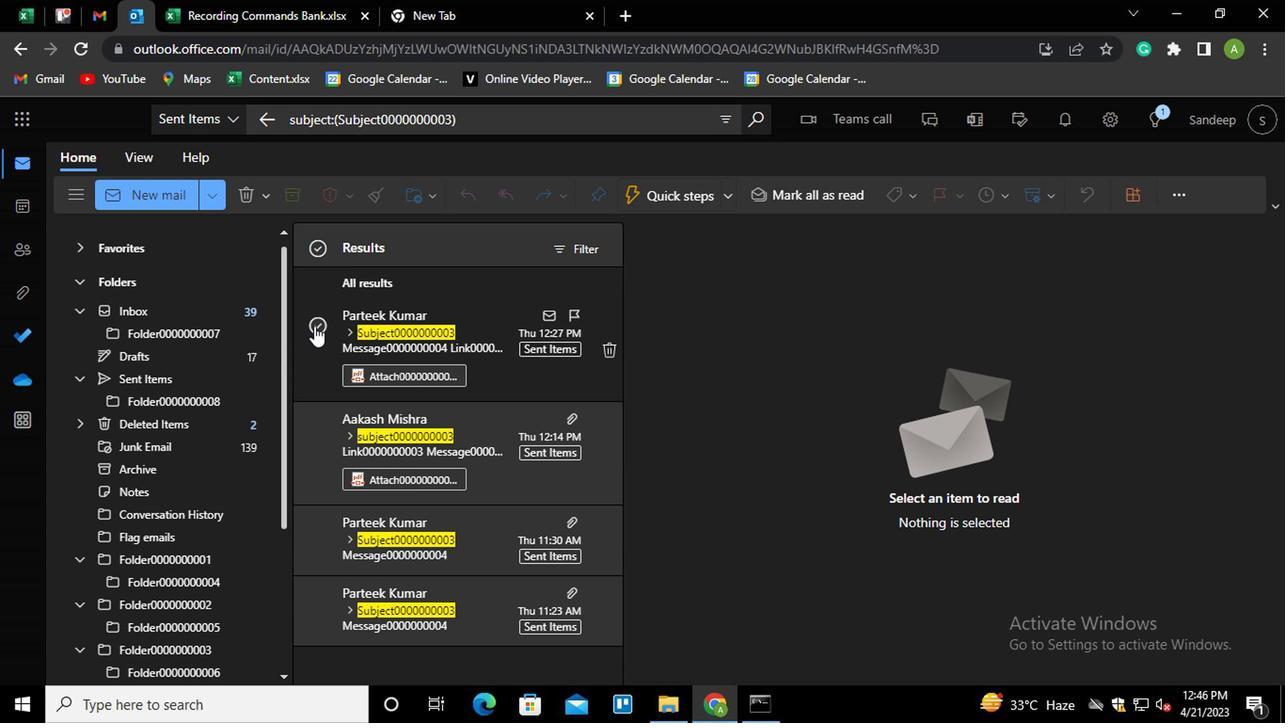 
Action: Mouse moved to (314, 425)
Screenshot: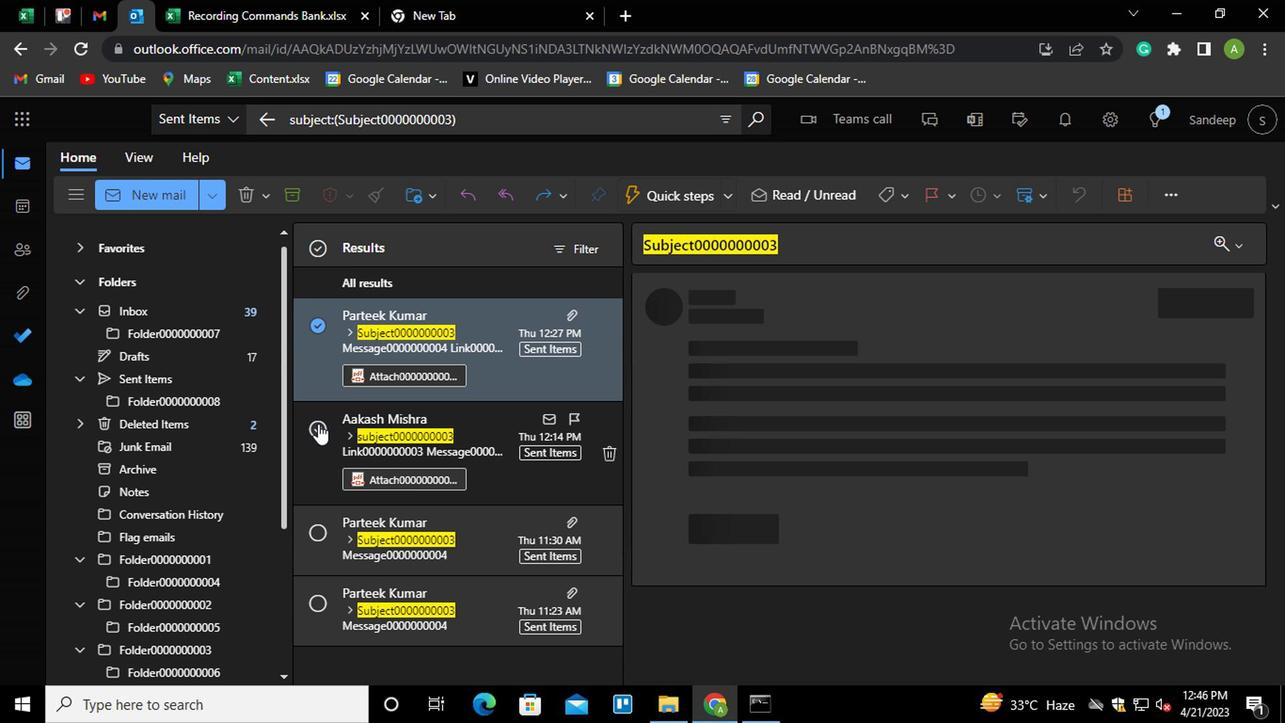 
Action: Mouse pressed left at (314, 425)
Screenshot: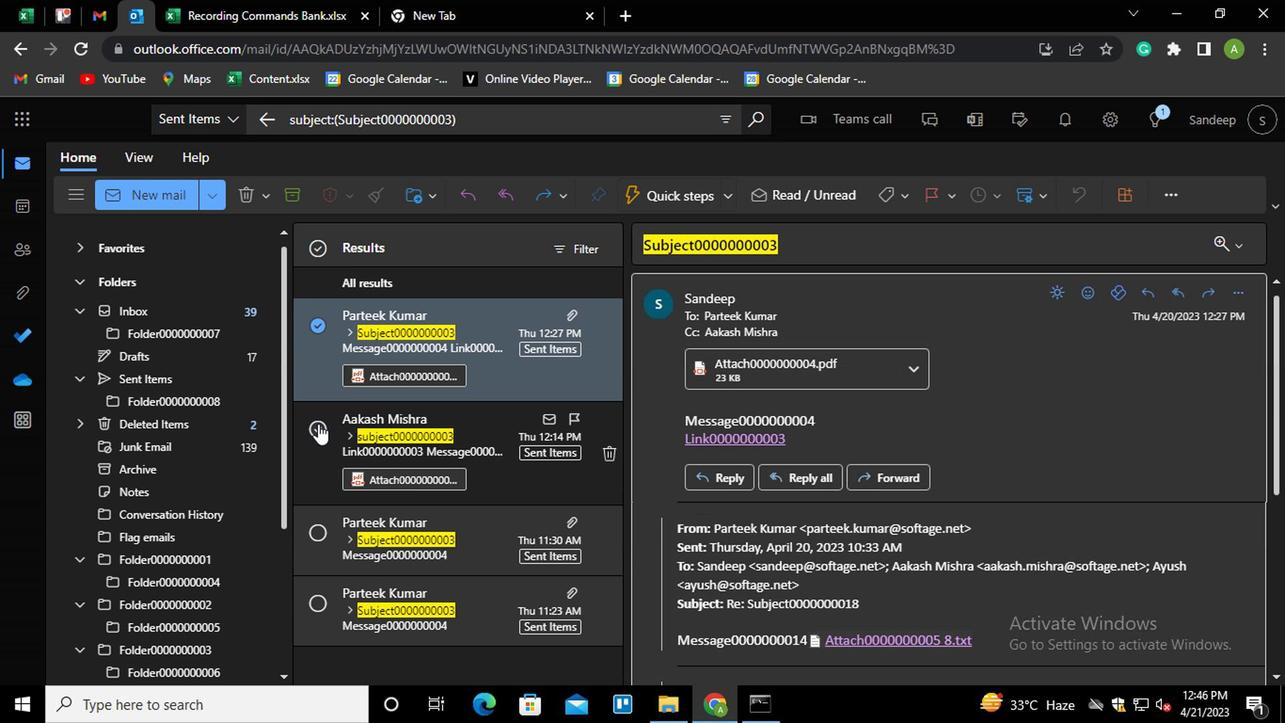 
Action: Mouse moved to (314, 535)
Screenshot: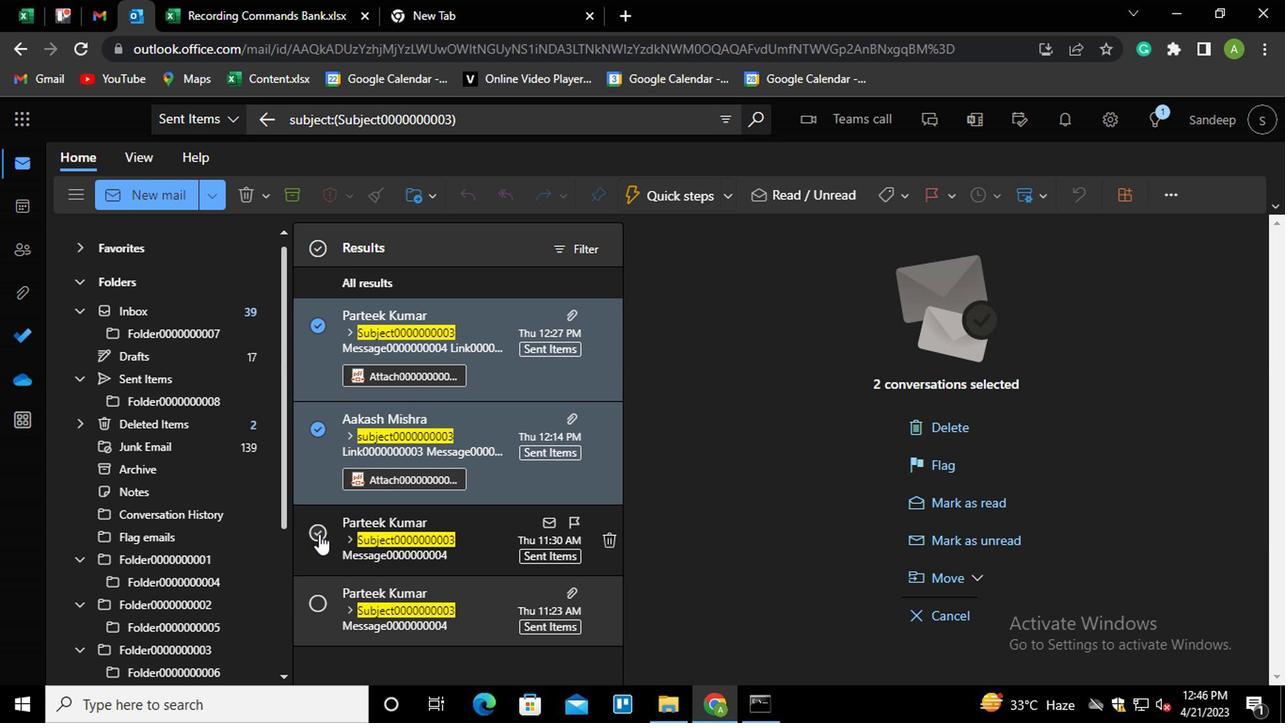 
Action: Mouse pressed left at (314, 535)
Screenshot: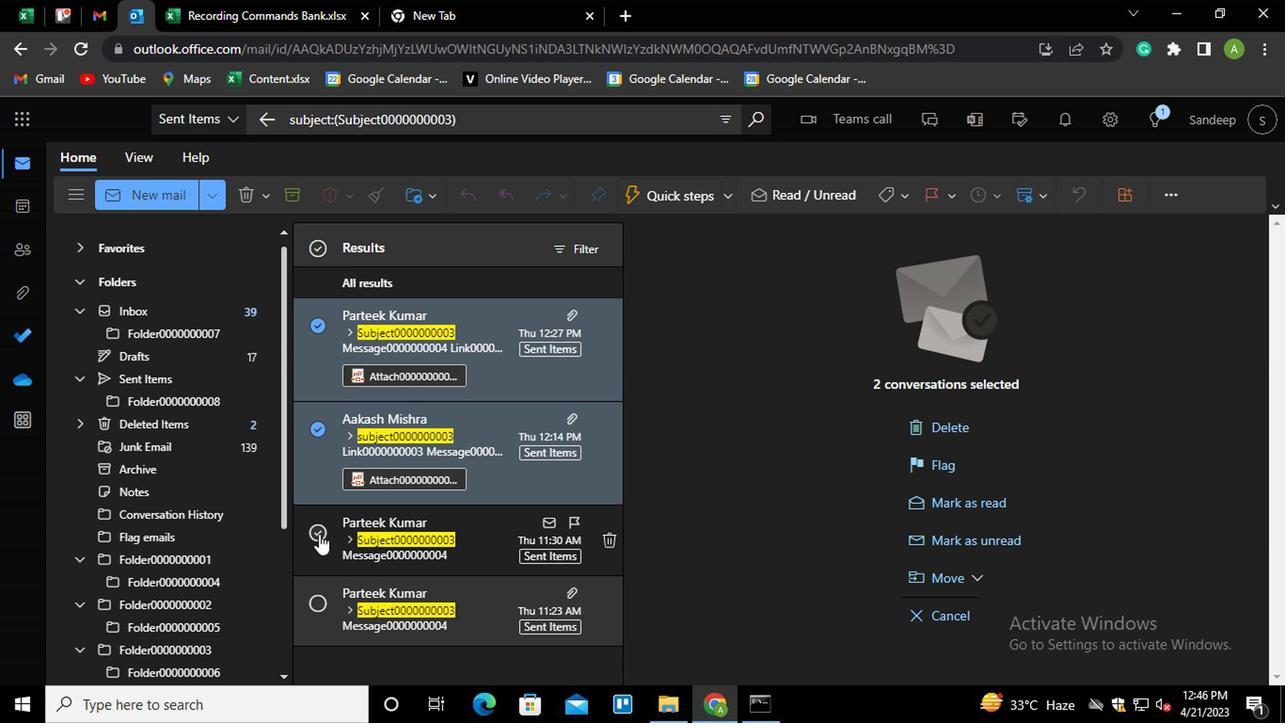 
Action: Mouse moved to (945, 572)
Screenshot: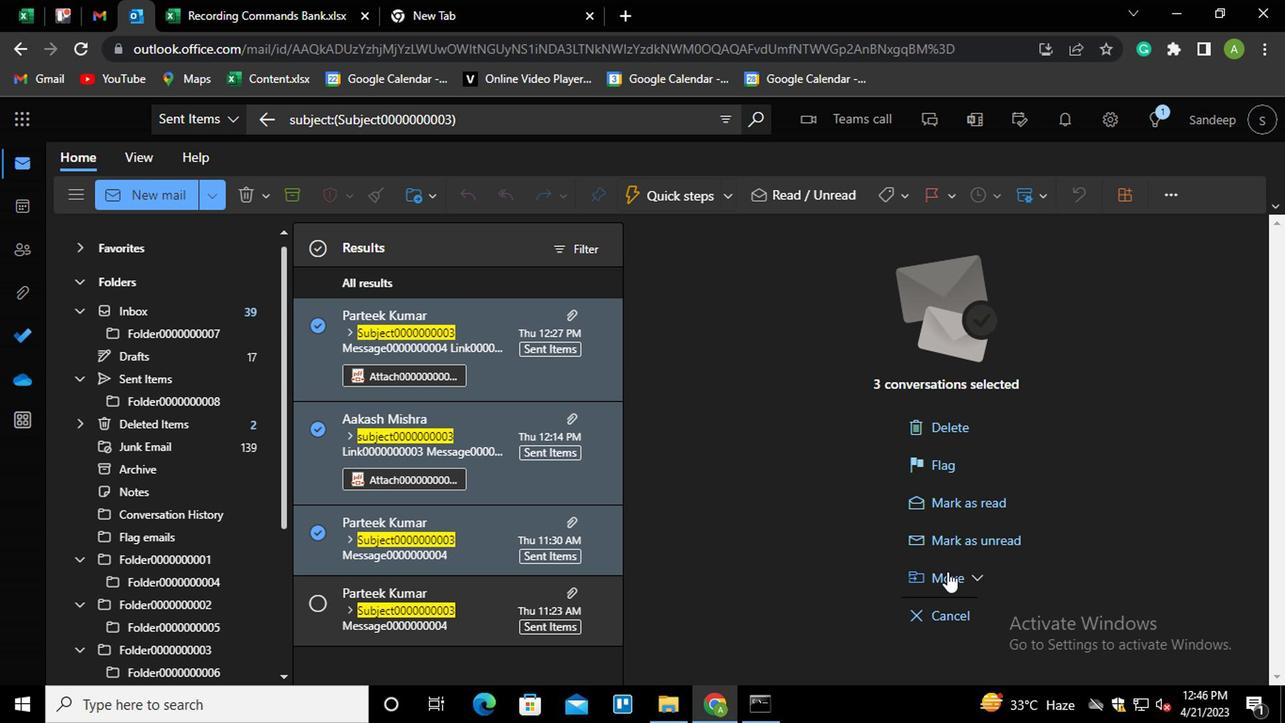 
Action: Mouse pressed left at (945, 572)
Screenshot: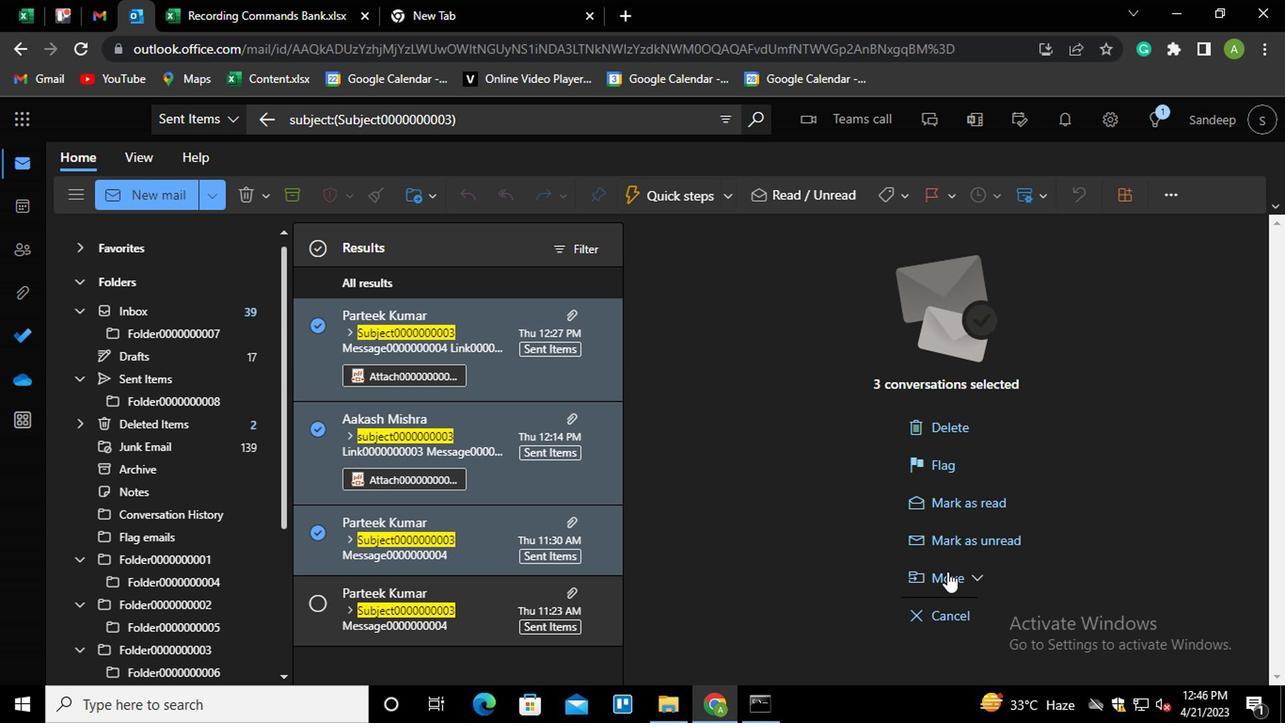
Action: Mouse moved to (1097, 590)
Screenshot: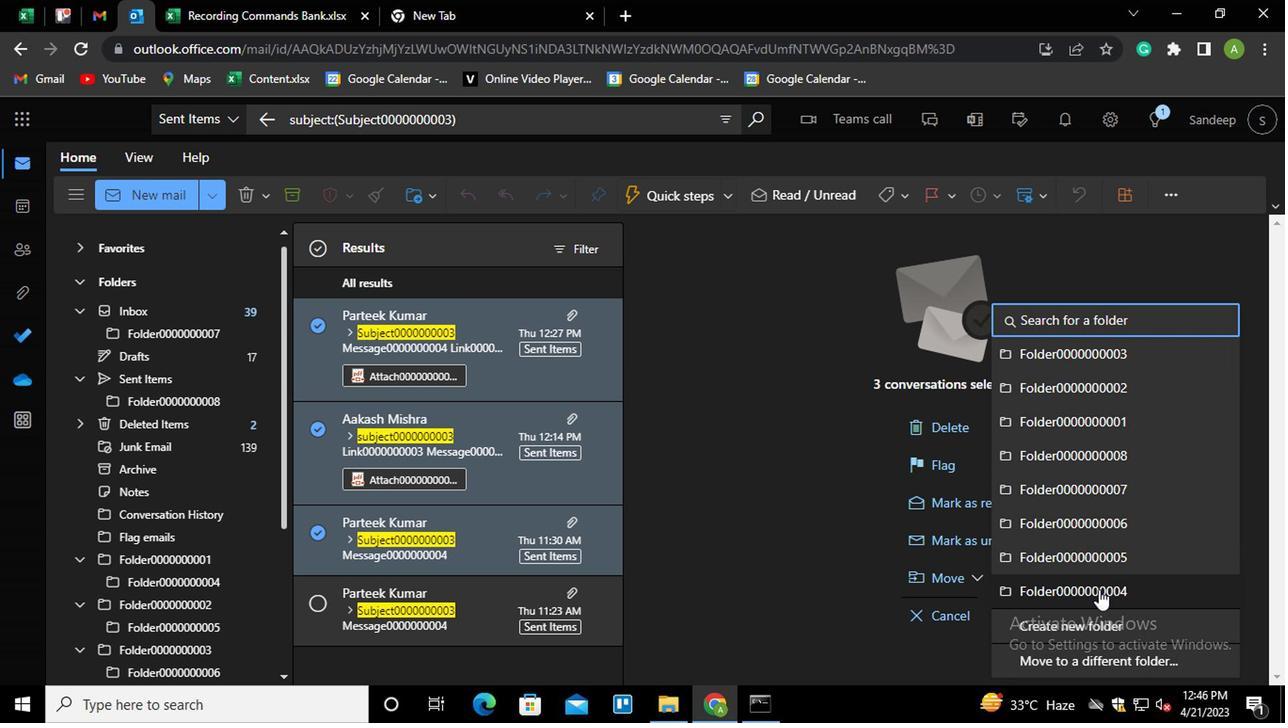 
Action: Mouse pressed left at (1097, 590)
Screenshot: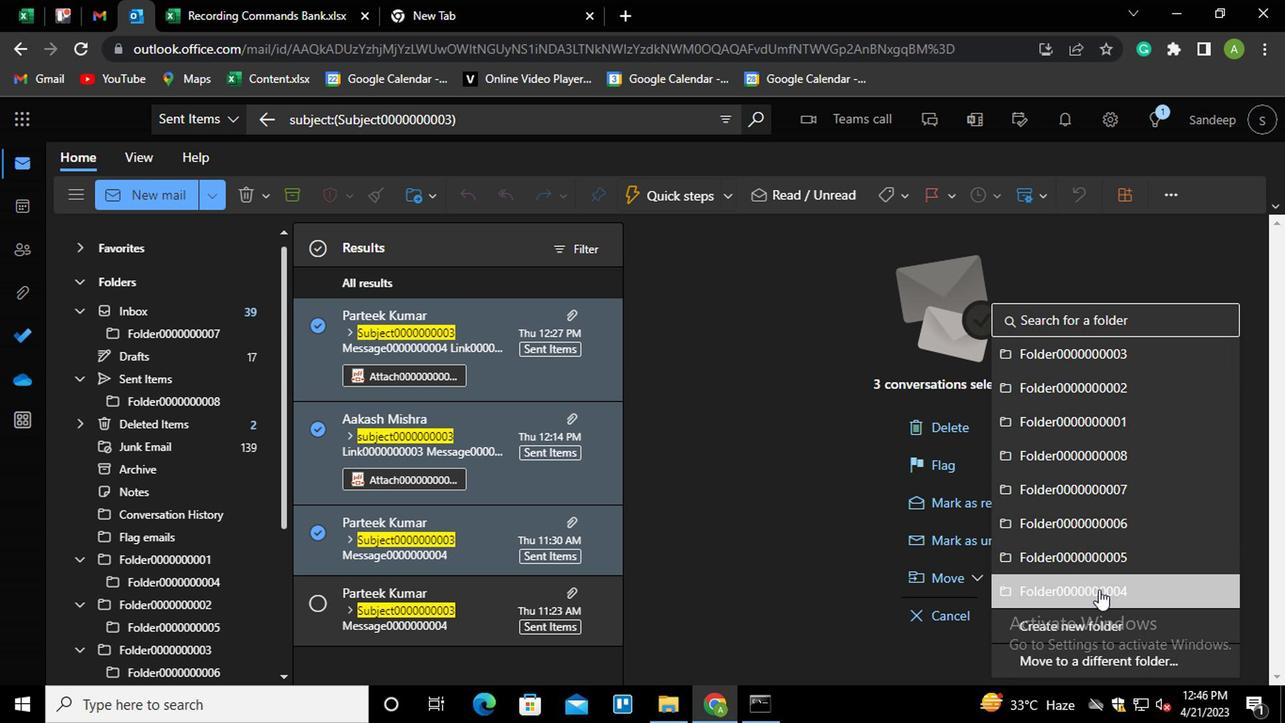 
Action: Mouse moved to (683, 117)
Screenshot: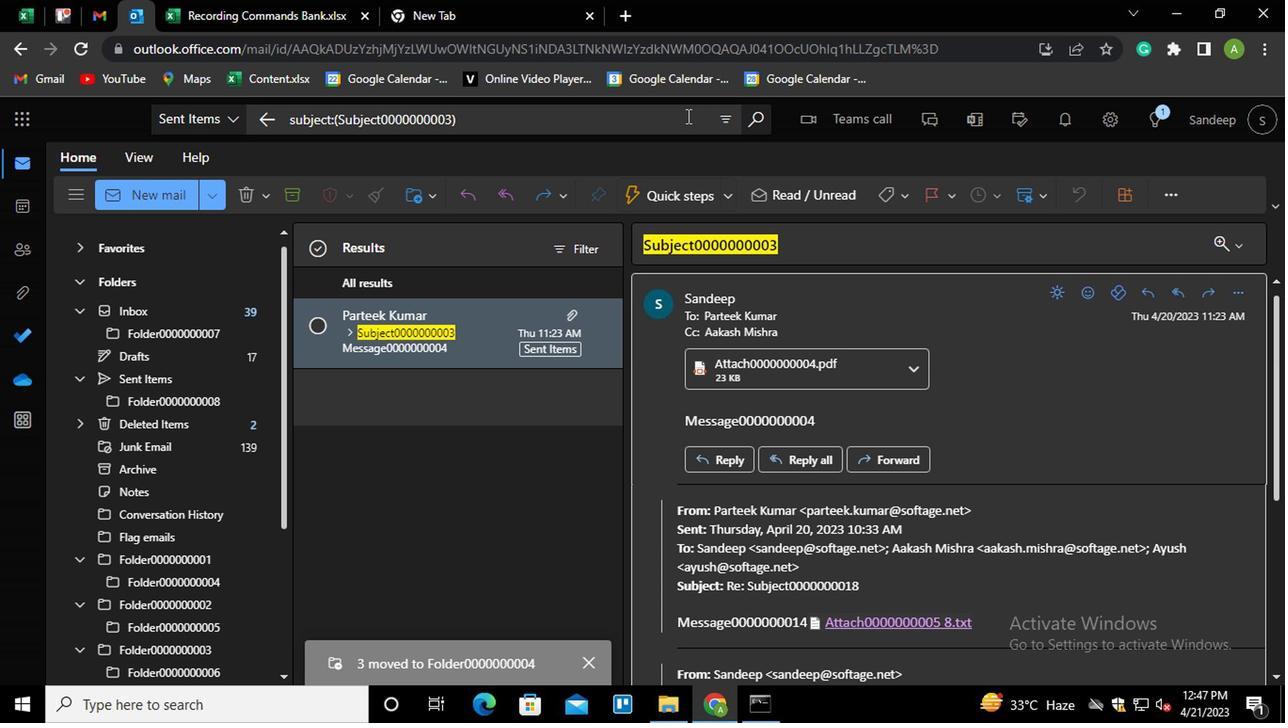 
Action: Mouse pressed left at (683, 117)
Screenshot: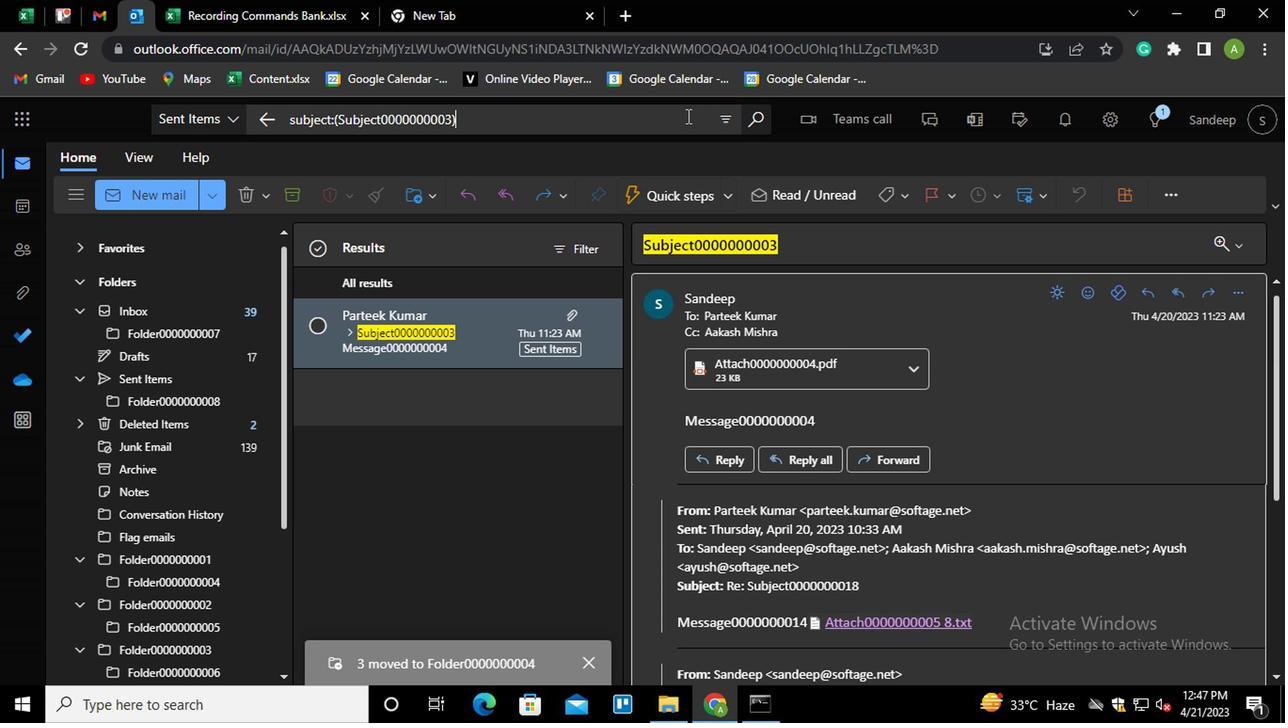 
Action: Mouse moved to (715, 120)
Screenshot: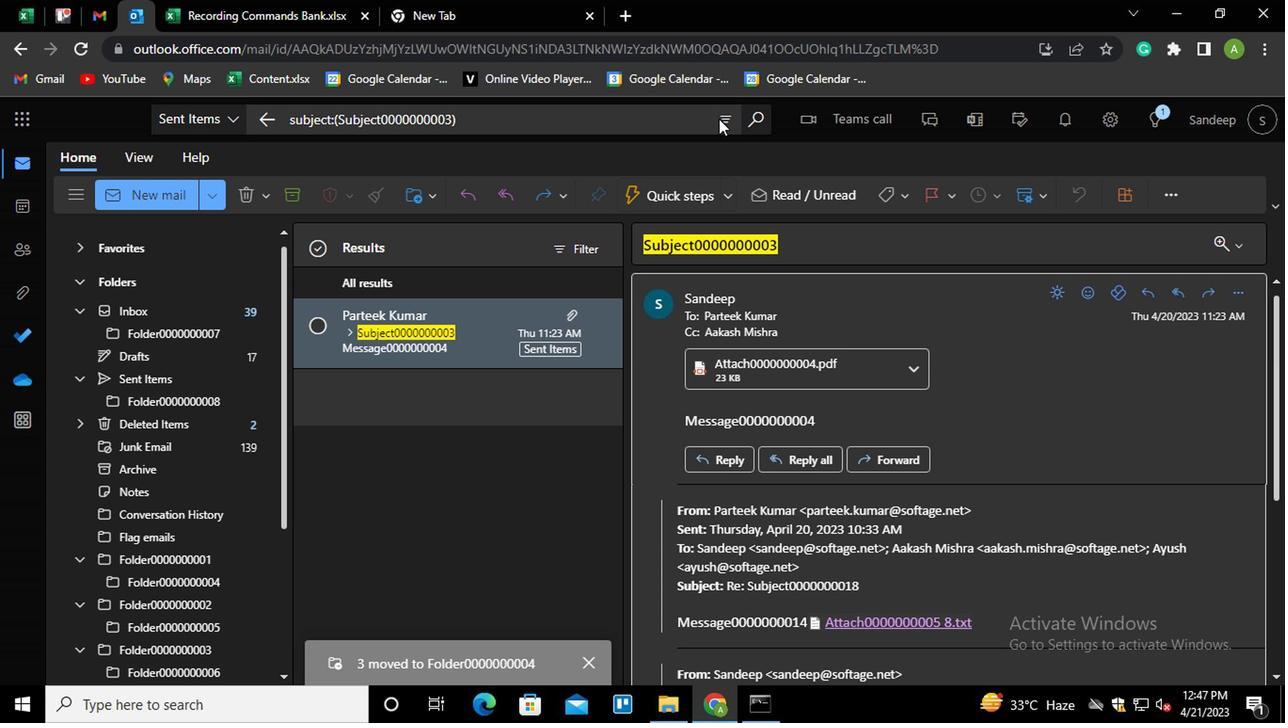 
Action: Mouse pressed left at (715, 120)
Screenshot: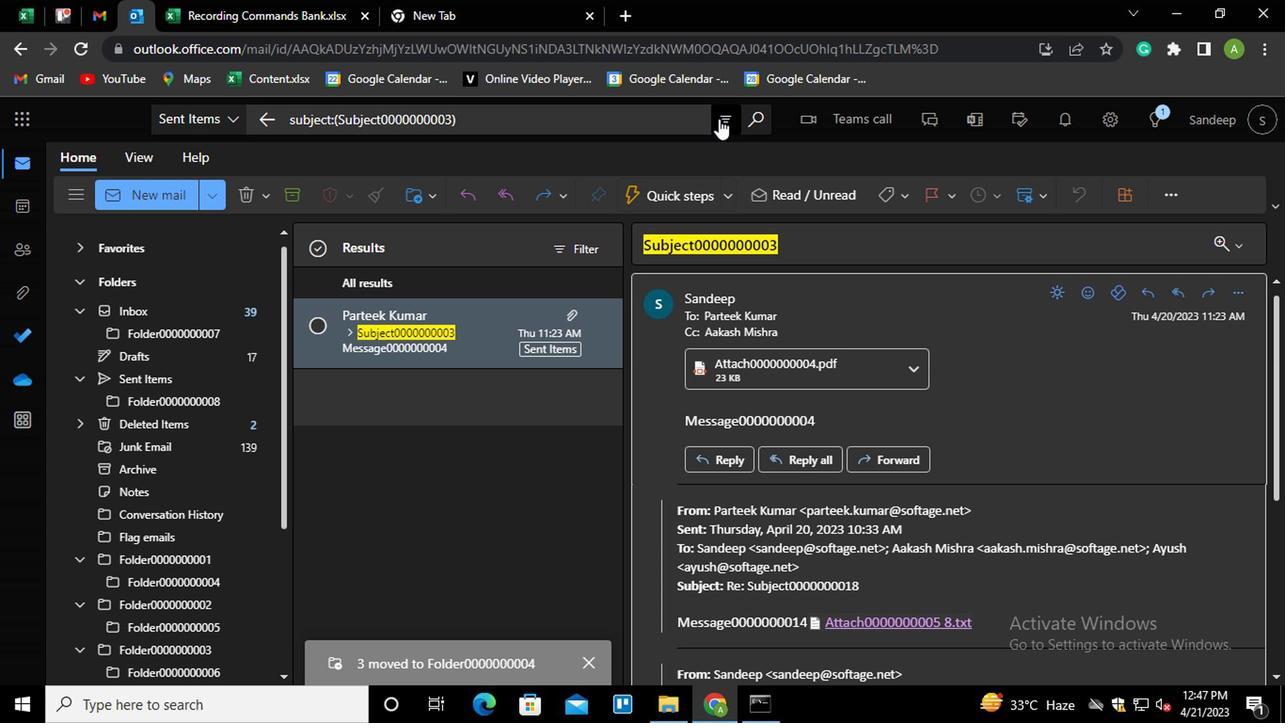 
Action: Mouse moved to (516, 395)
Screenshot: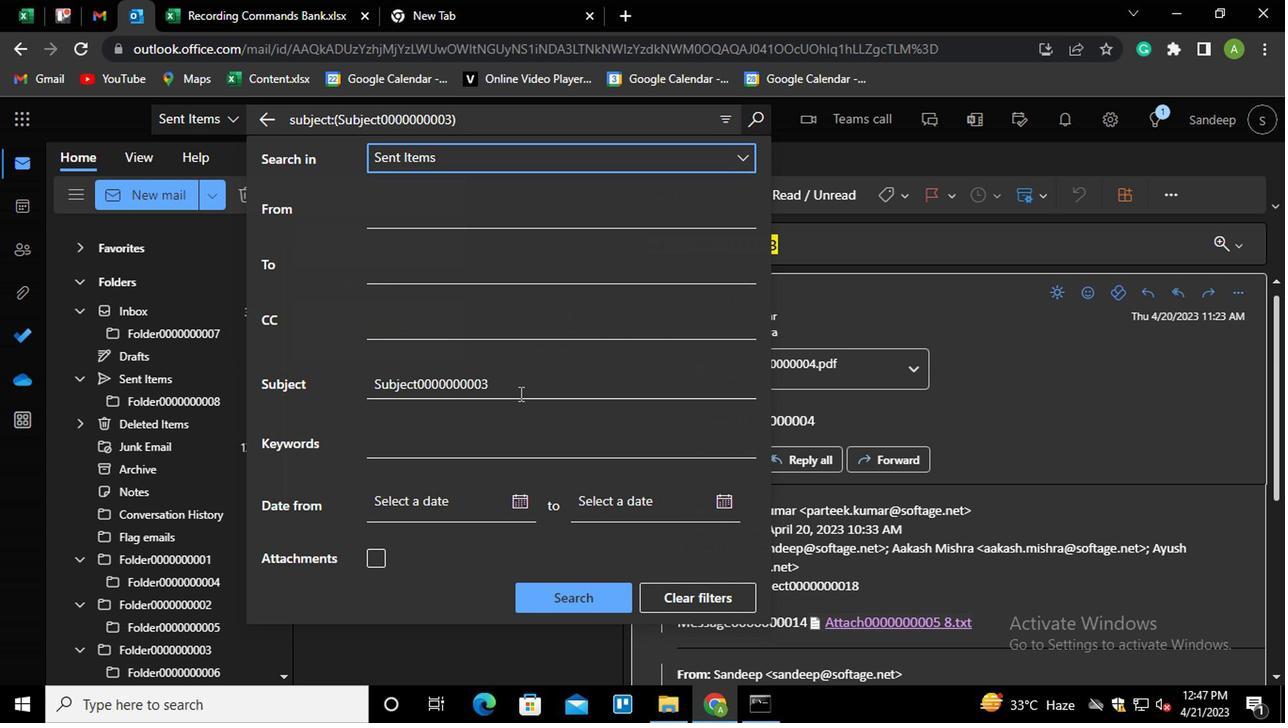 
Action: Mouse pressed left at (516, 395)
Screenshot: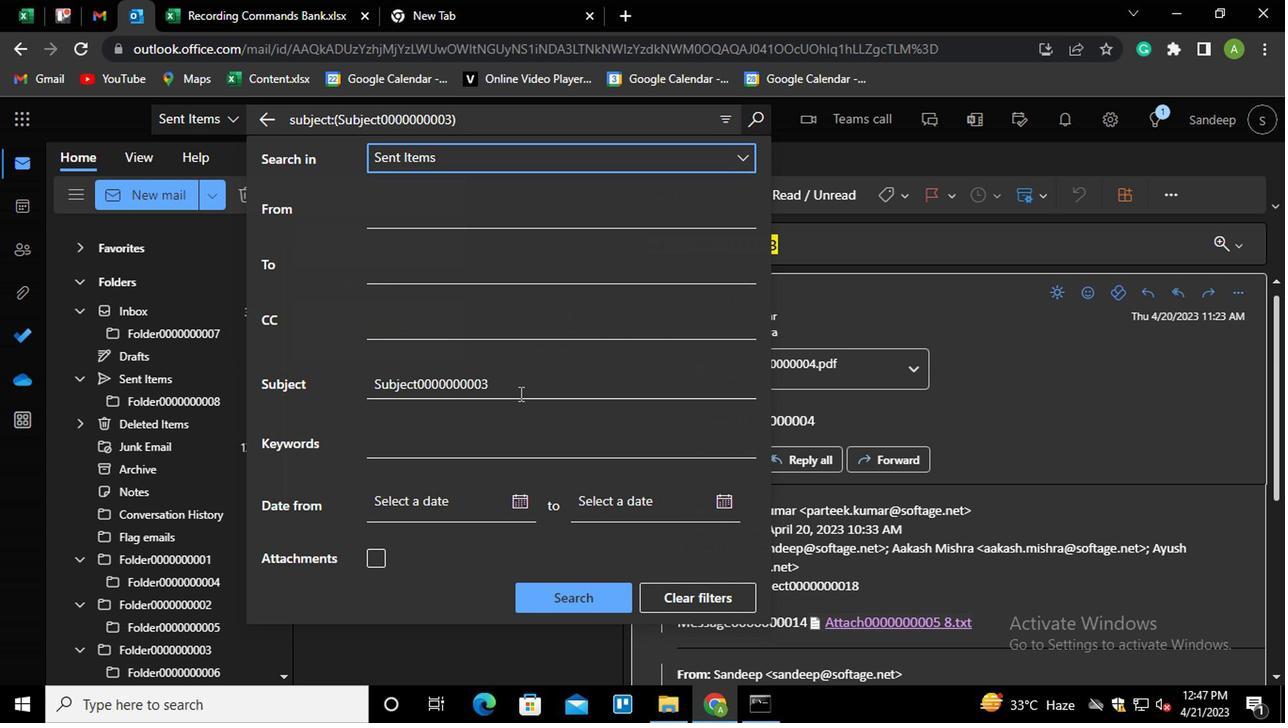 
Action: Key pressed <Key.backspace>4
Screenshot: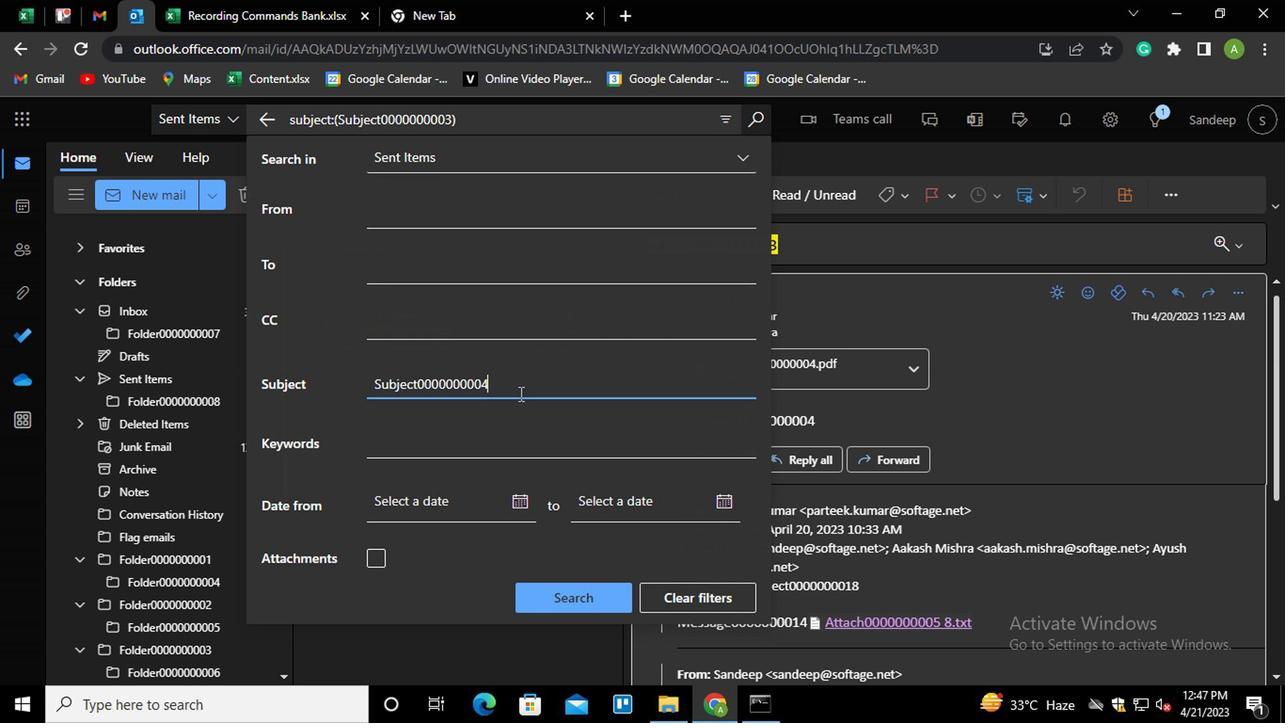 
Action: Mouse moved to (579, 586)
Screenshot: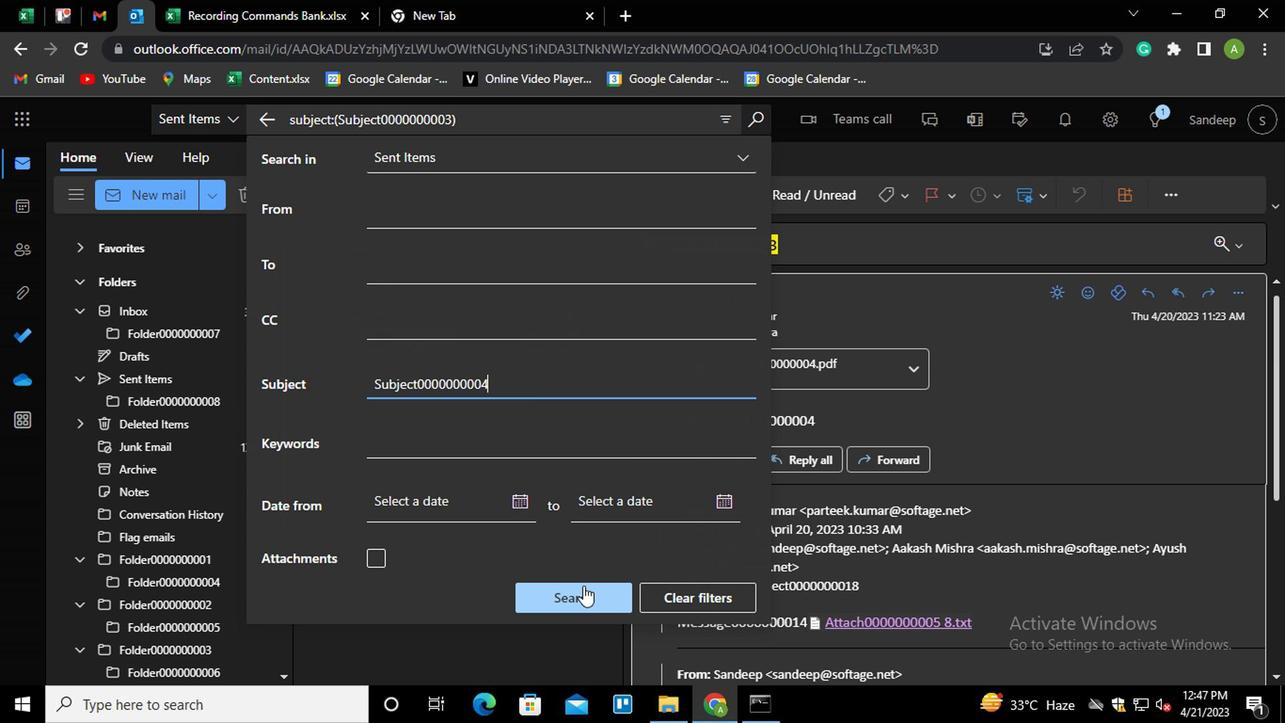 
Action: Mouse pressed left at (579, 586)
Screenshot: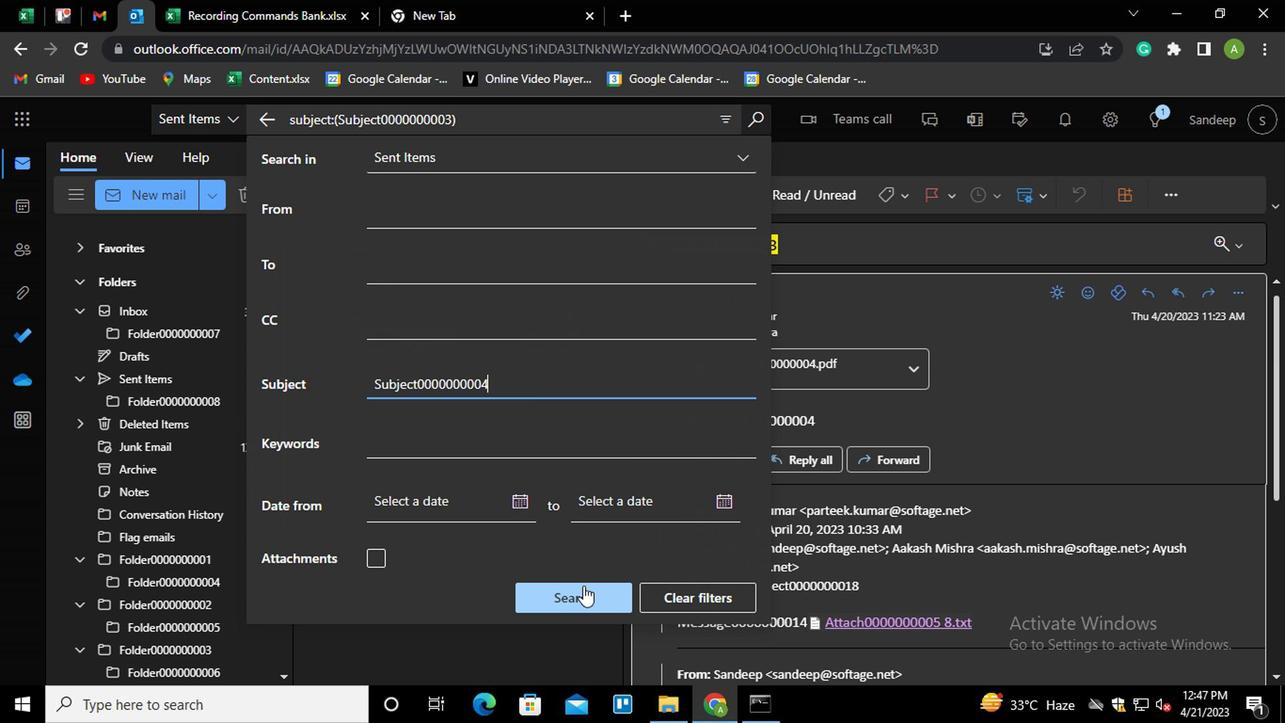 
Action: Mouse moved to (312, 320)
Screenshot: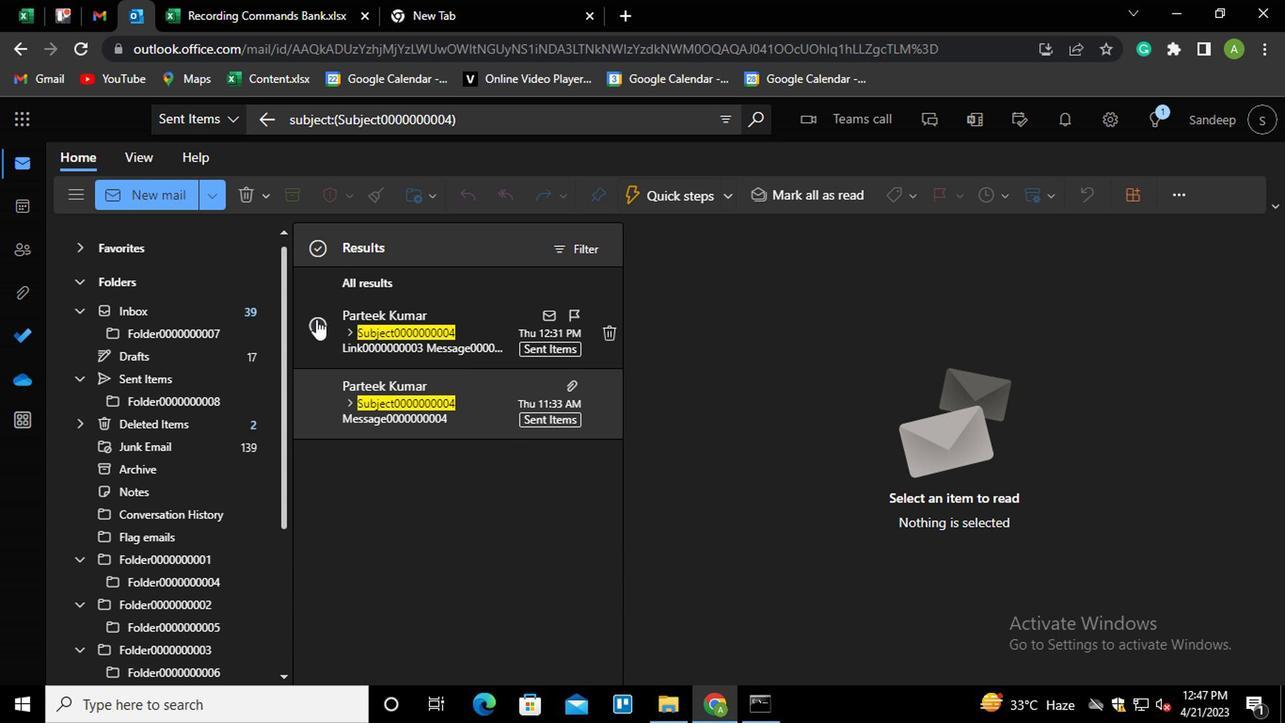 
Action: Mouse pressed left at (312, 320)
Screenshot: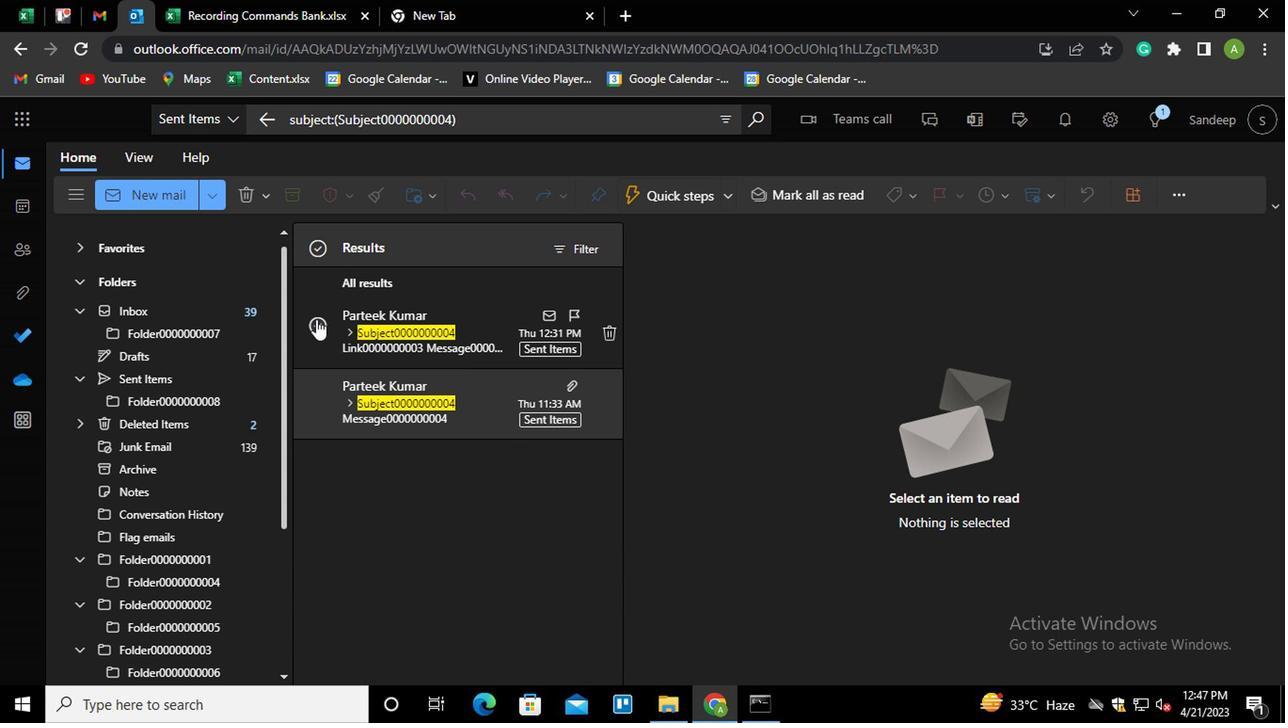 
Action: Mouse moved to (316, 391)
Screenshot: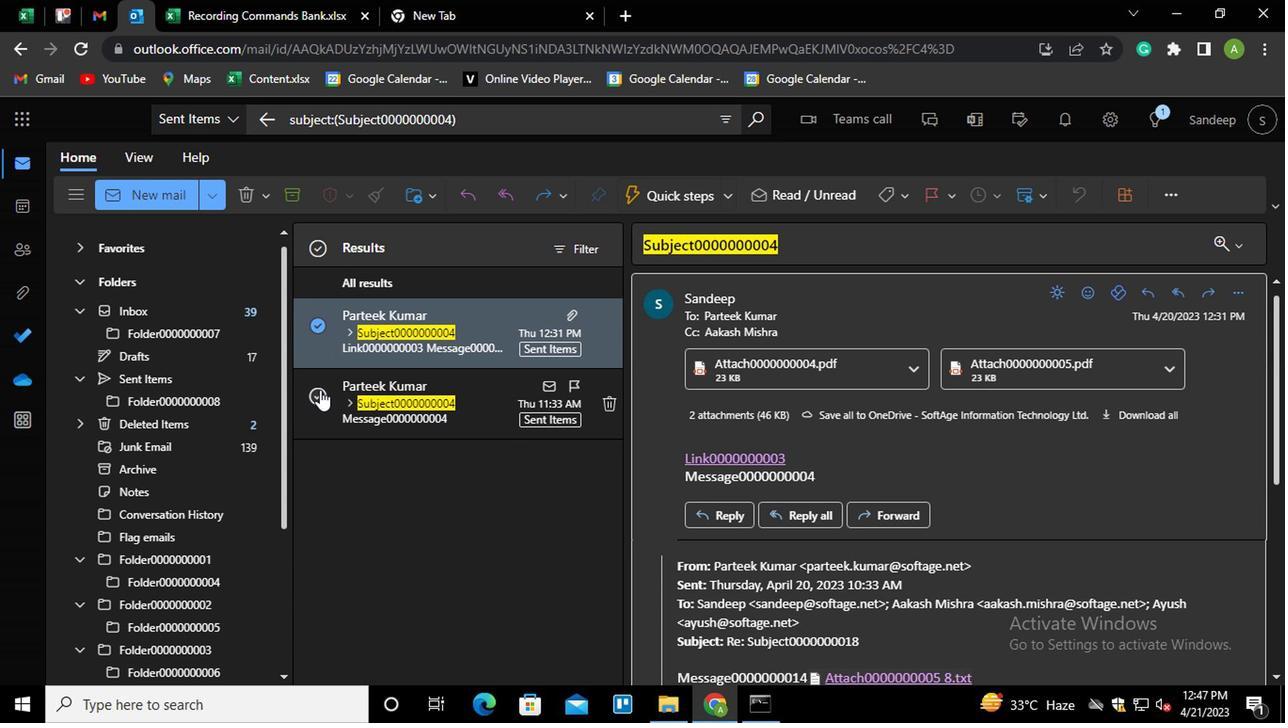 
Action: Mouse pressed left at (316, 391)
Screenshot: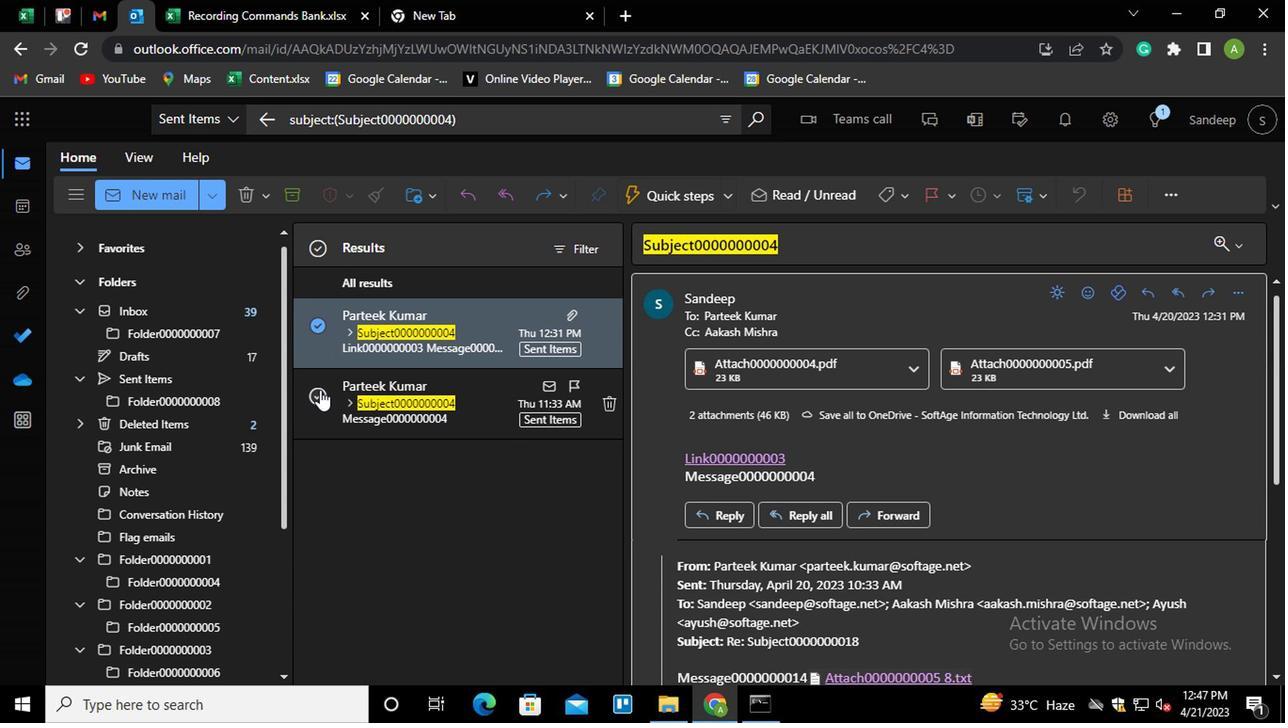 
Action: Mouse moved to (954, 576)
Screenshot: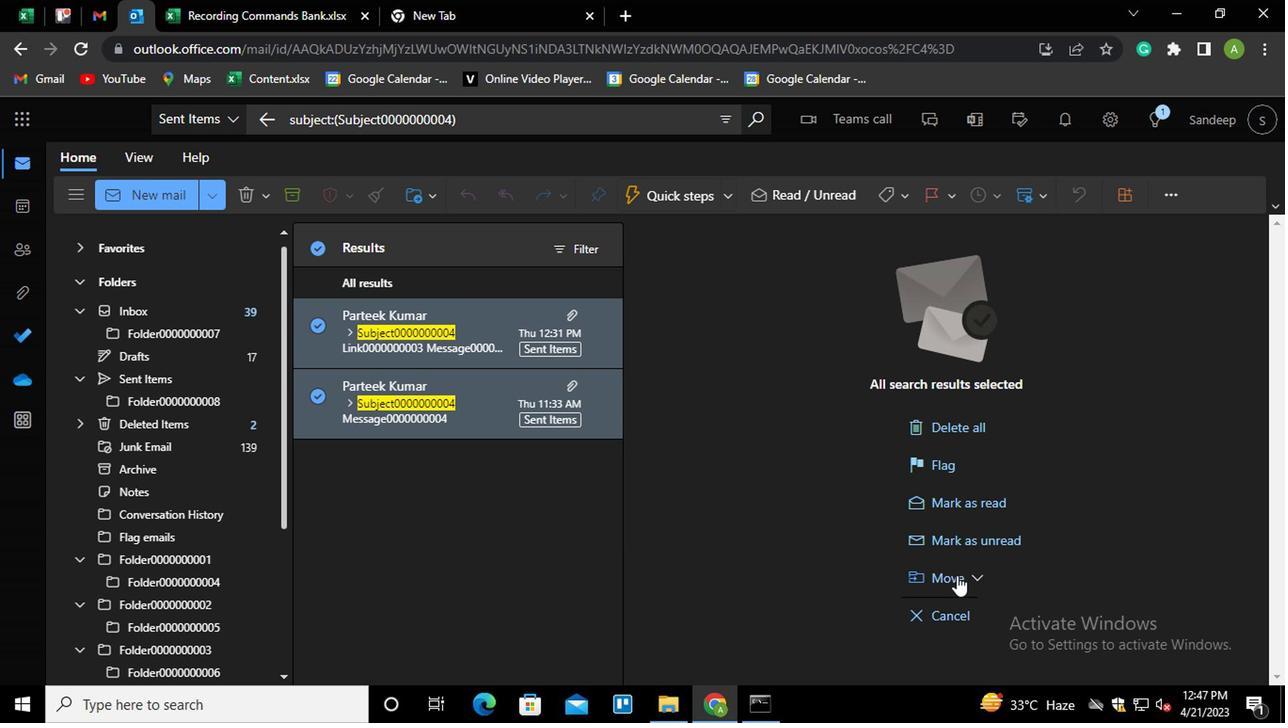 
Action: Mouse pressed left at (954, 576)
Screenshot: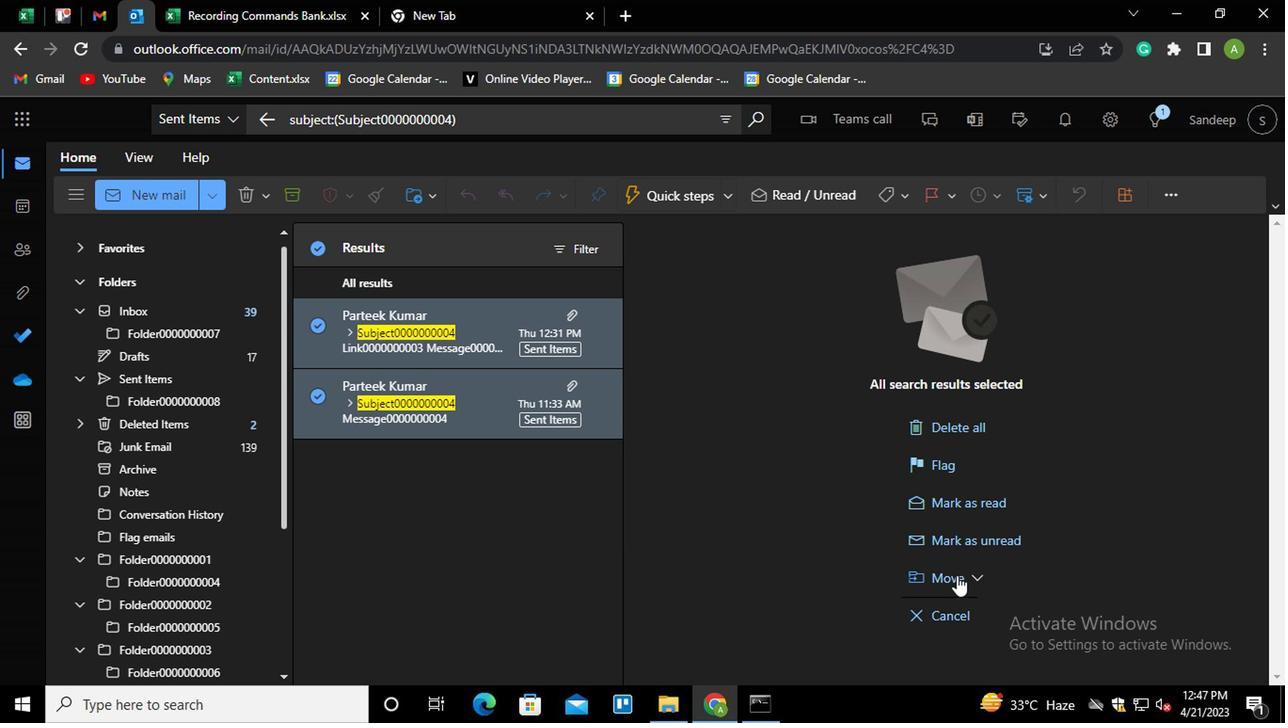 
Action: Mouse moved to (1102, 583)
Screenshot: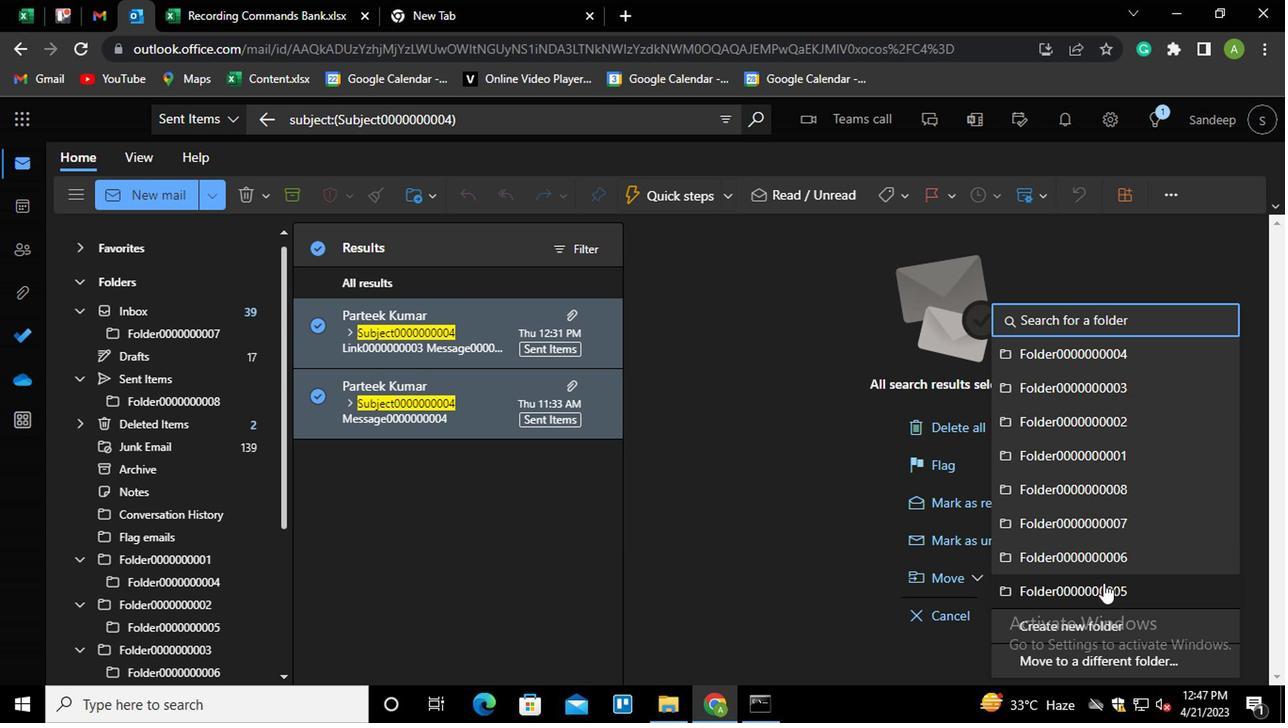 
Action: Mouse pressed left at (1102, 583)
Screenshot: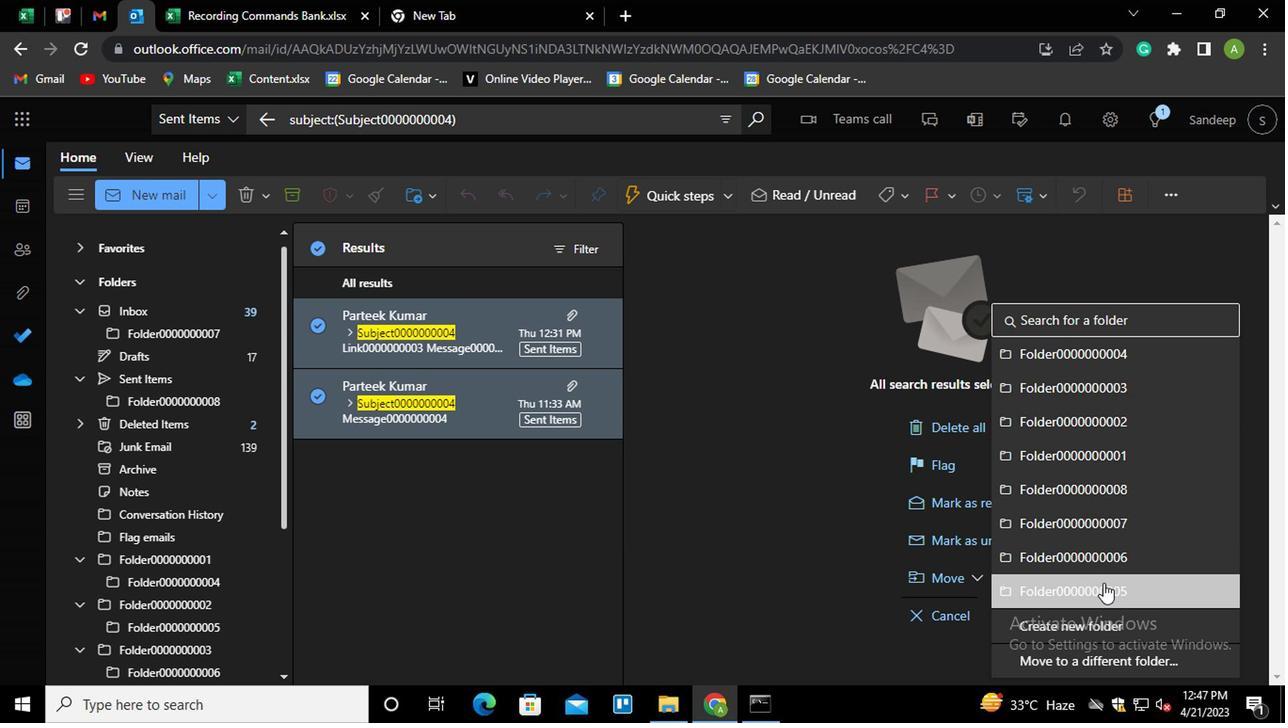 
Action: Mouse moved to (885, 565)
Screenshot: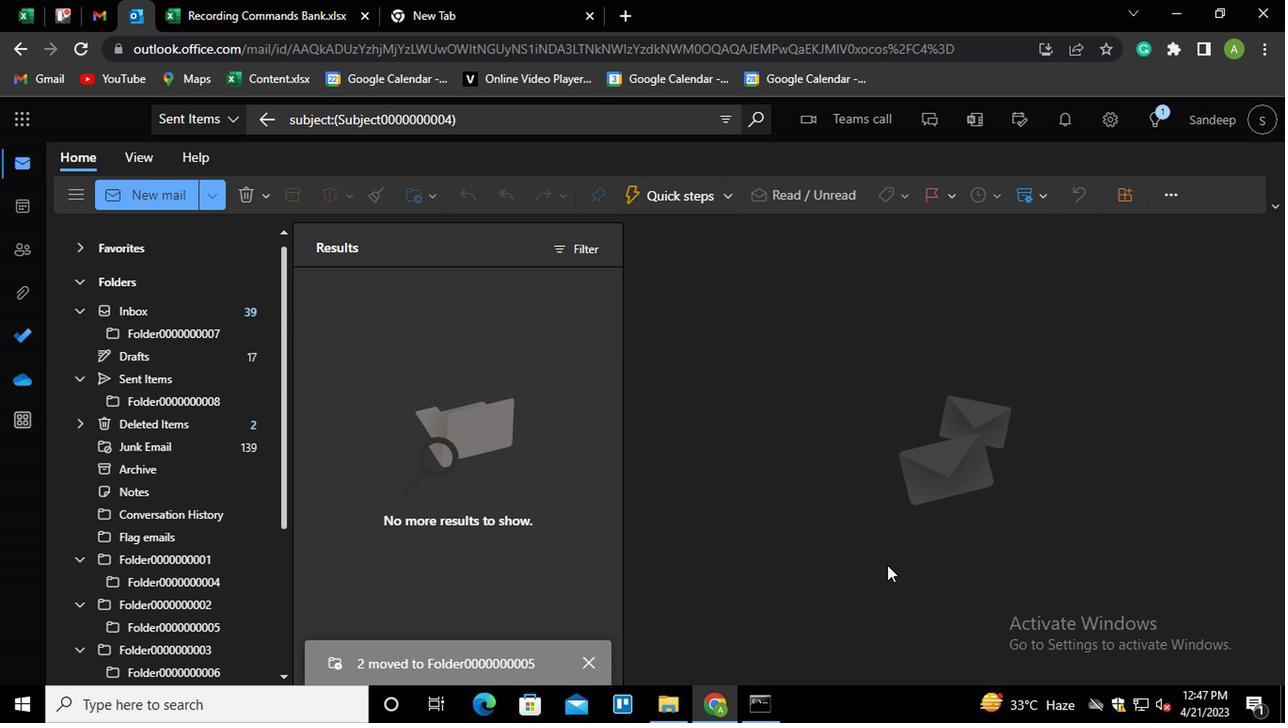 
